 Task: Look for space in Orlová, Czech Republic from 3rd August, 2023 to 17th August, 2023 for 3 adults, 1 child in price range Rs.3000 to Rs.15000. Place can be entire place with 3 bedrooms having 4 beds and 2 bathrooms. Property type can be house, flat, guest house. Booking option can be shelf check-in. Required host language is English.
Action: Mouse moved to (514, 105)
Screenshot: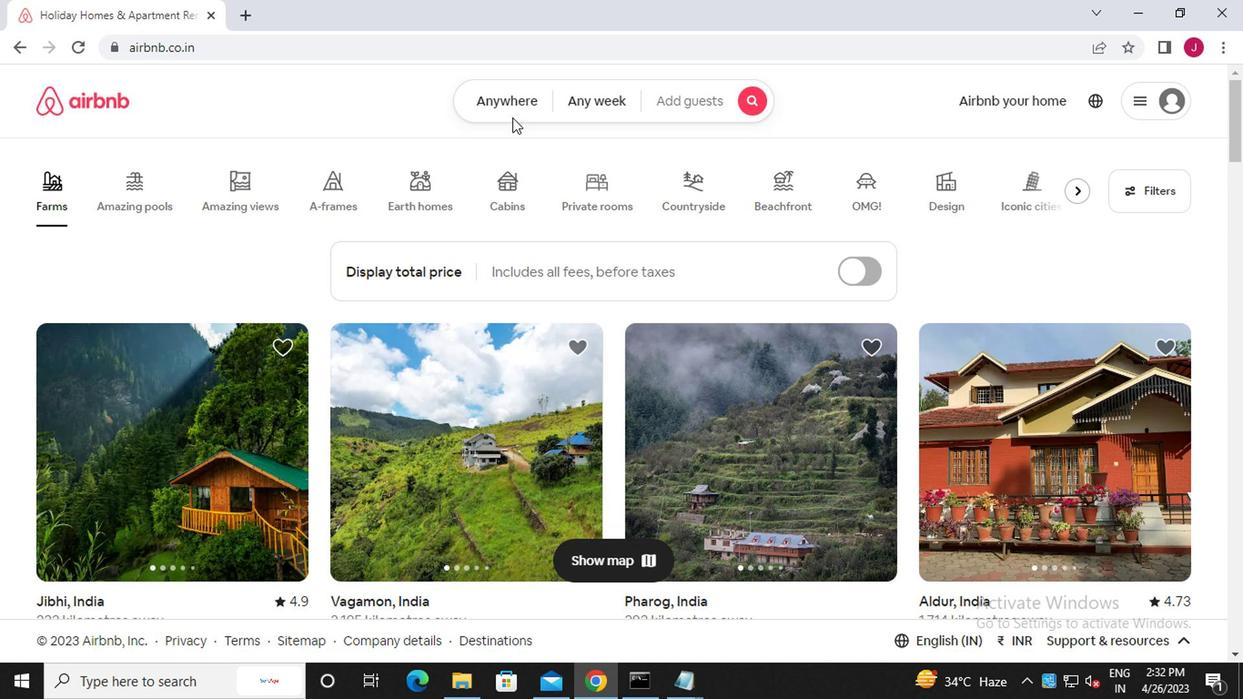 
Action: Mouse pressed left at (514, 105)
Screenshot: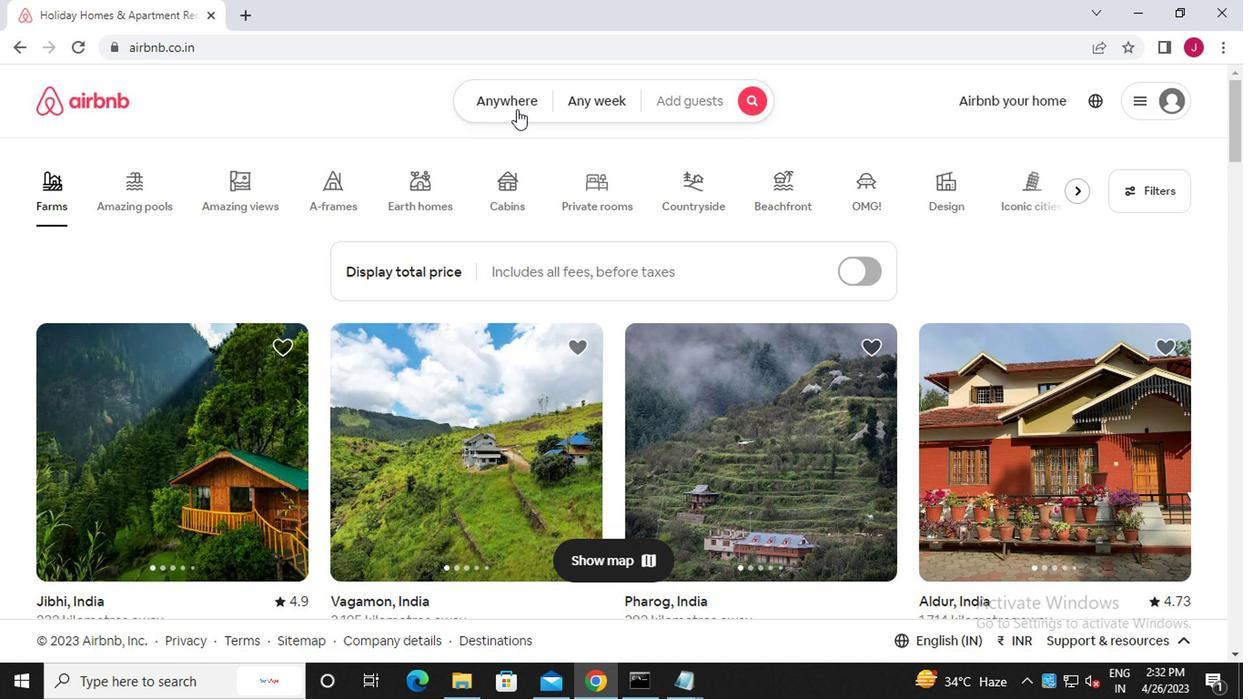 
Action: Mouse moved to (312, 174)
Screenshot: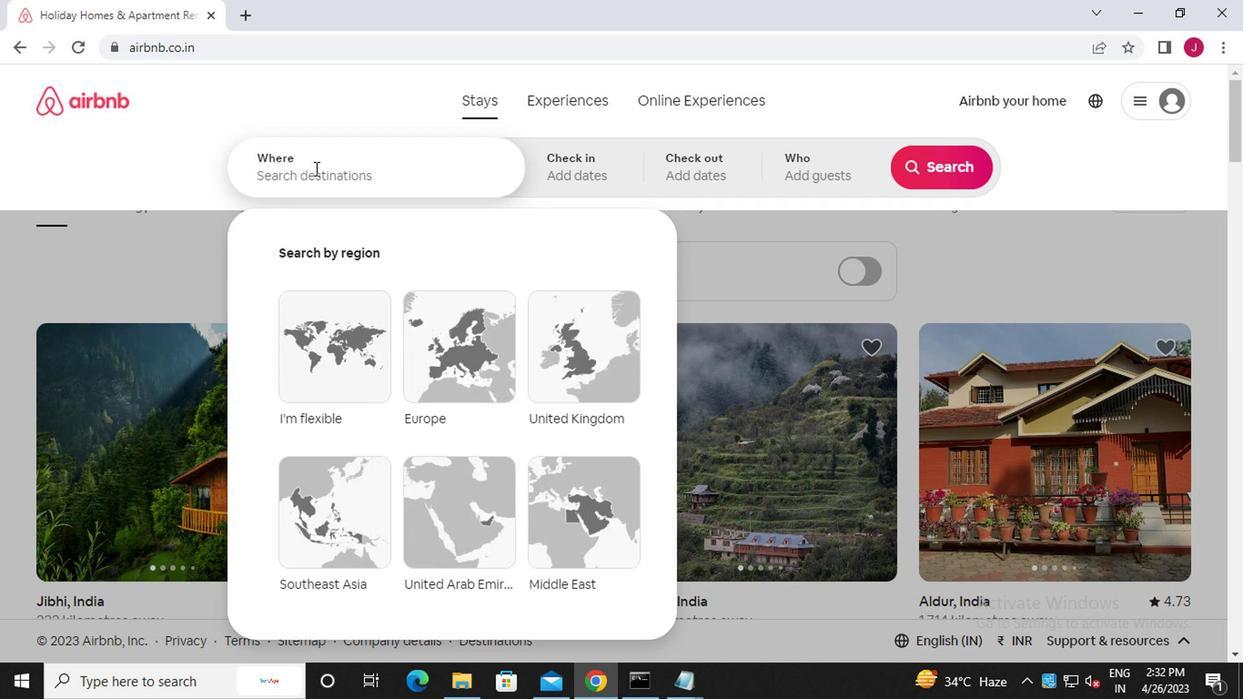 
Action: Mouse pressed left at (312, 174)
Screenshot: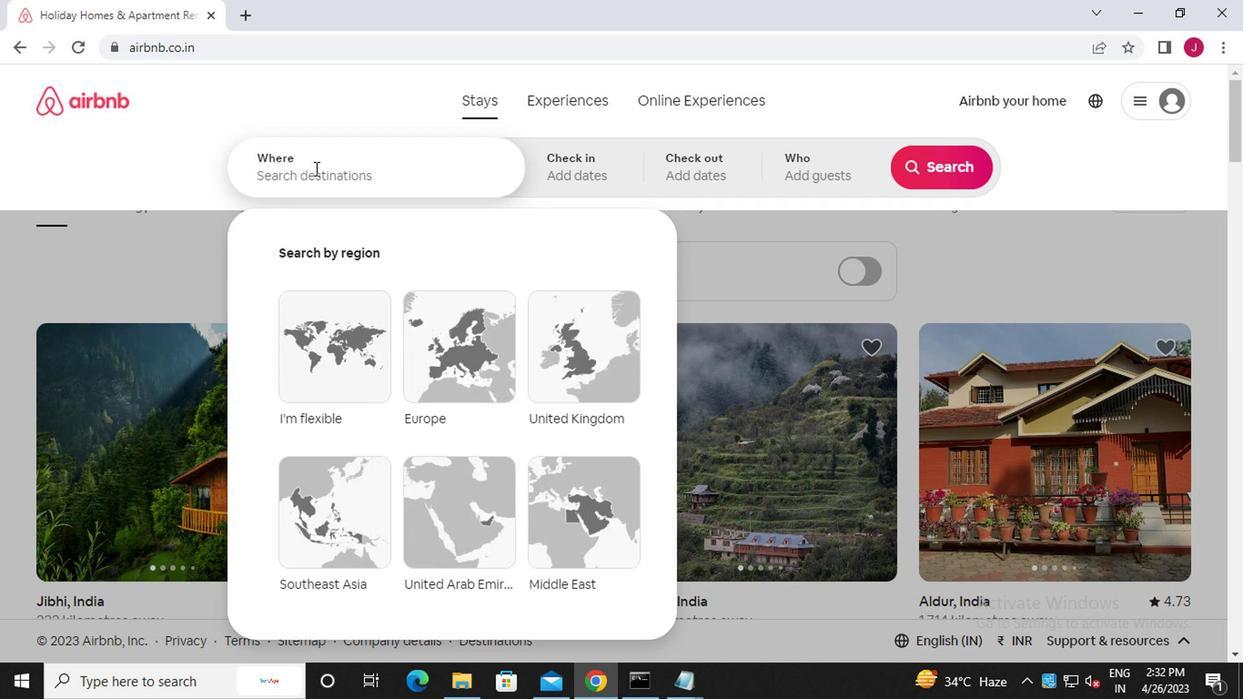 
Action: Key pressed o<Key.shift><Key.caps_lock>RVOLA,<Key.caps_lock>C<Key.caps_lock>ZECH<Key.space><Key.caps_lock>R<Key.caps_lock>EPUBLIV<Key.backspace>C
Screenshot: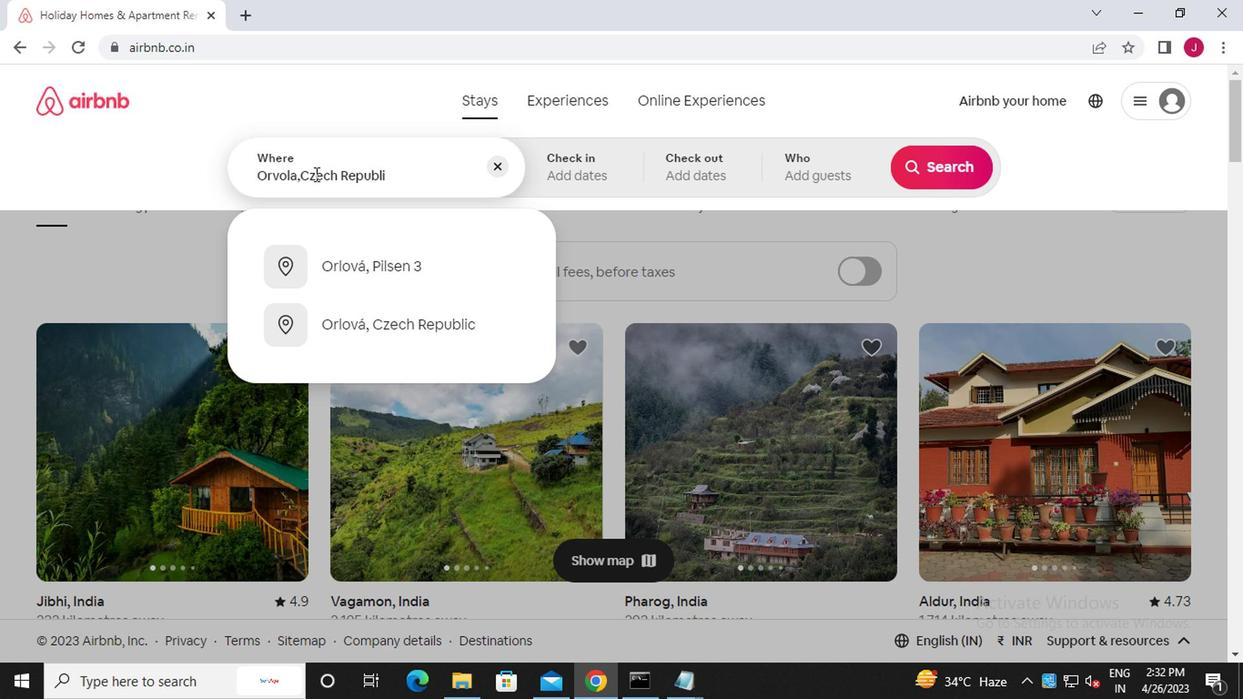 
Action: Mouse moved to (290, 179)
Screenshot: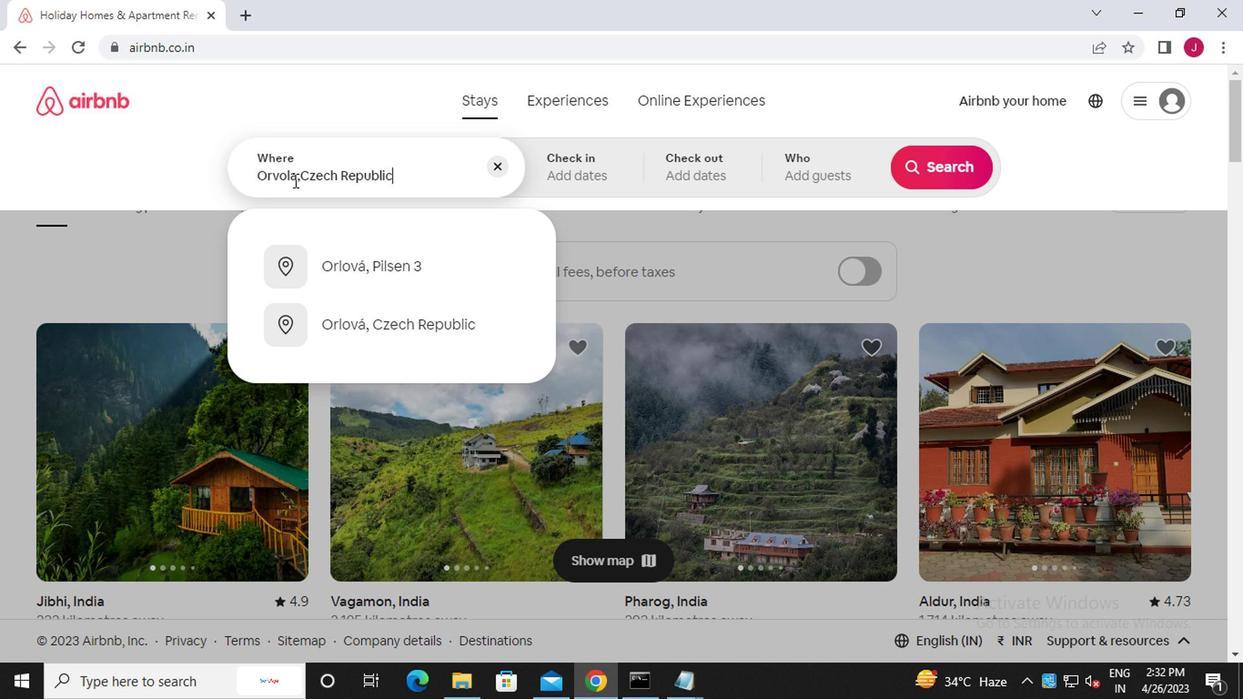 
Action: Mouse pressed left at (290, 179)
Screenshot: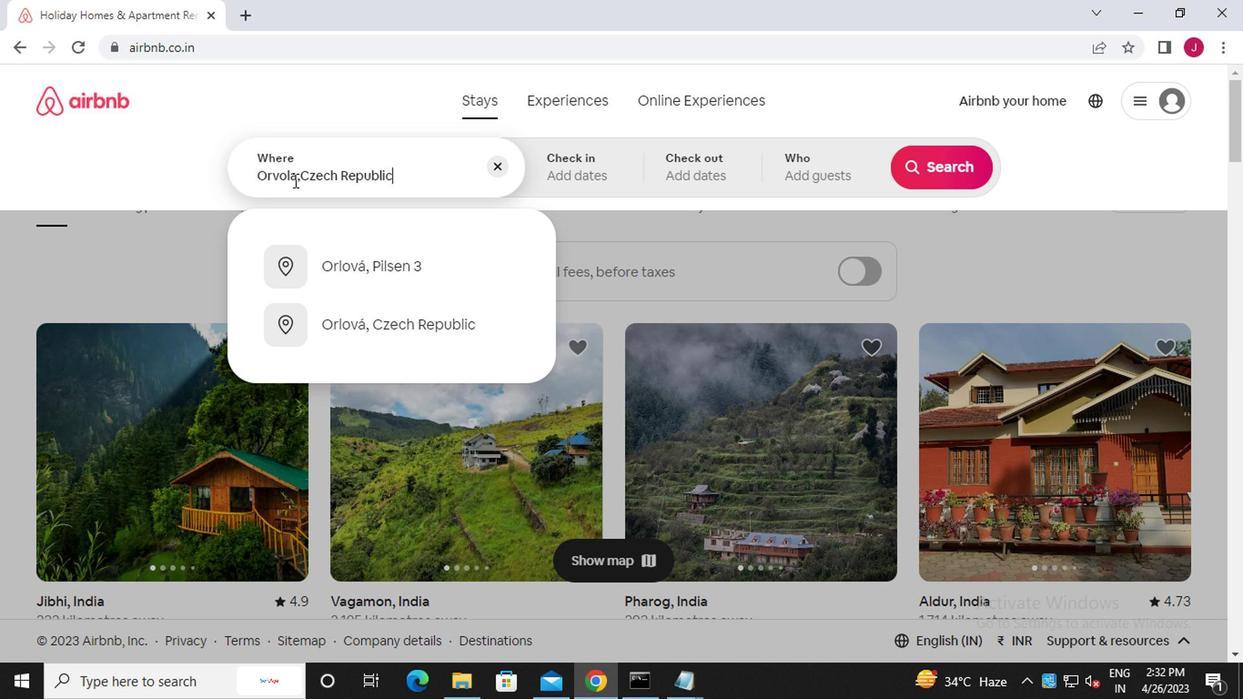 
Action: Mouse moved to (297, 185)
Screenshot: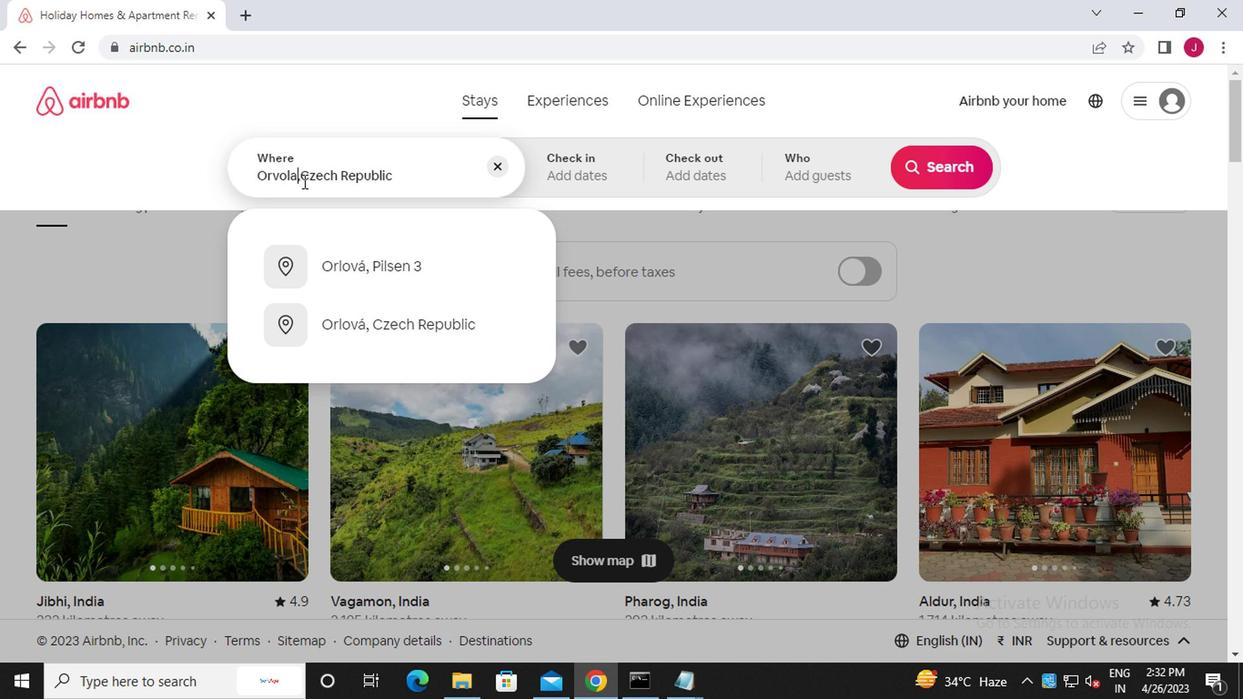 
Action: Key pressed <Key.backspace><Key.backspace><Key.backspace><Key.backspace>LOVA
Screenshot: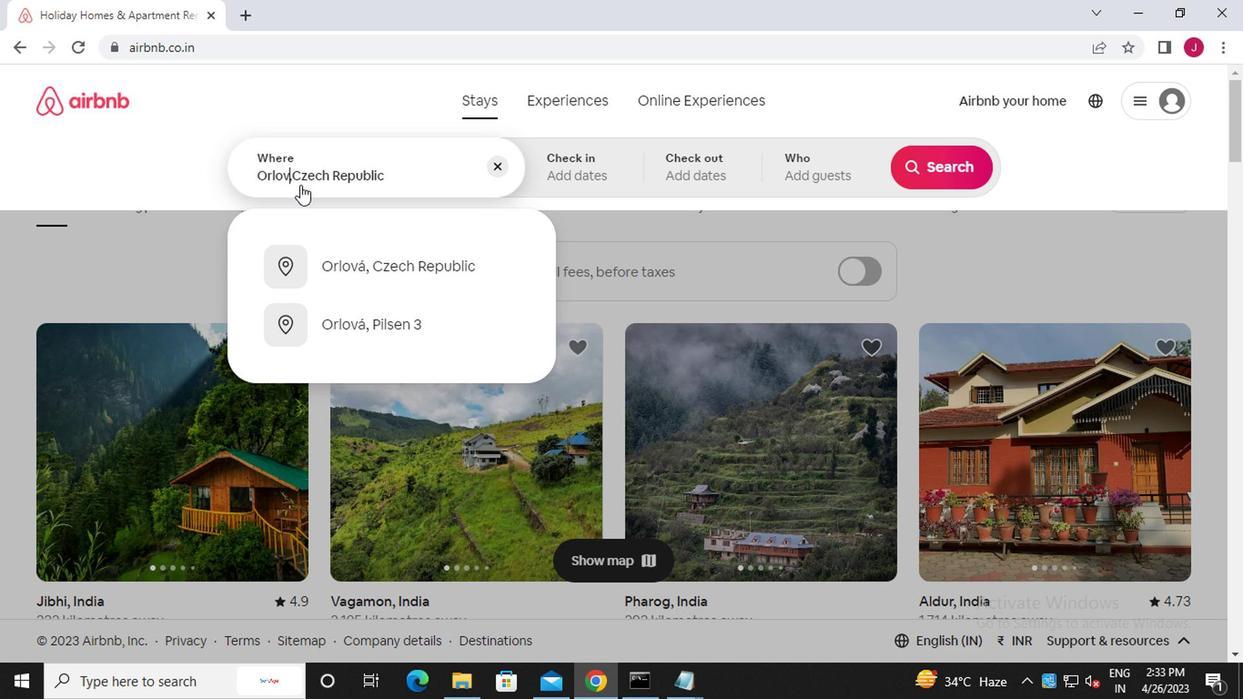 
Action: Mouse moved to (436, 270)
Screenshot: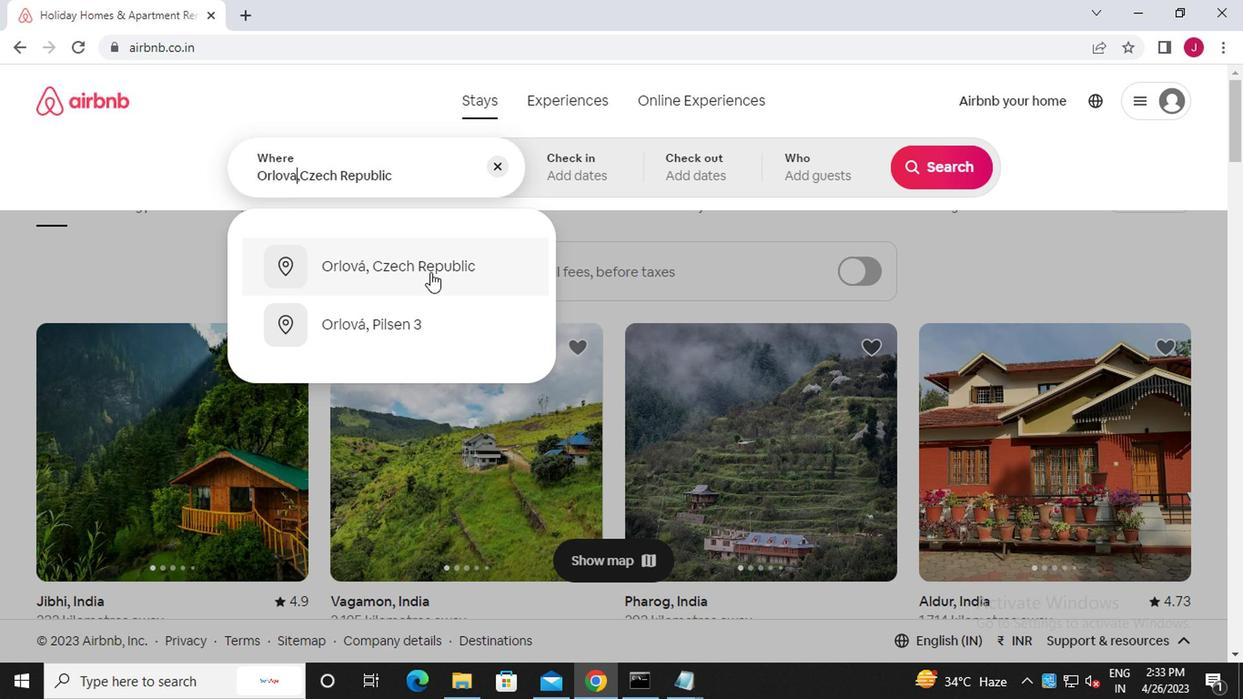 
Action: Mouse pressed left at (436, 270)
Screenshot: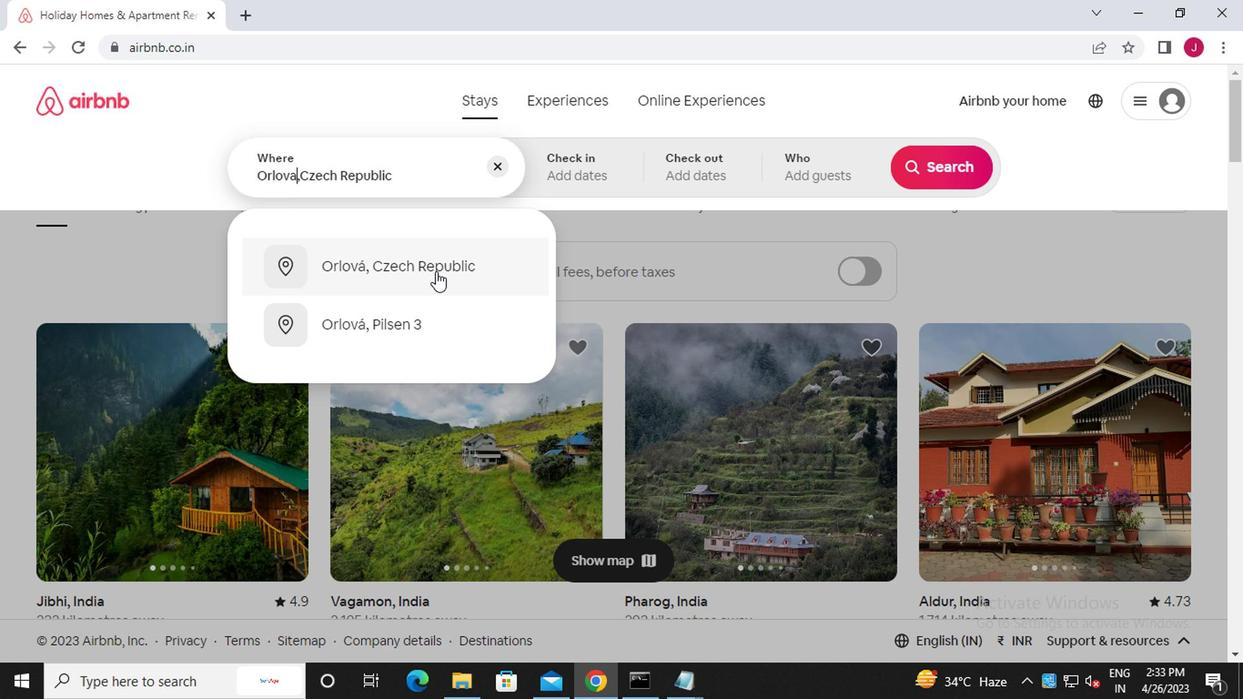 
Action: Mouse moved to (923, 316)
Screenshot: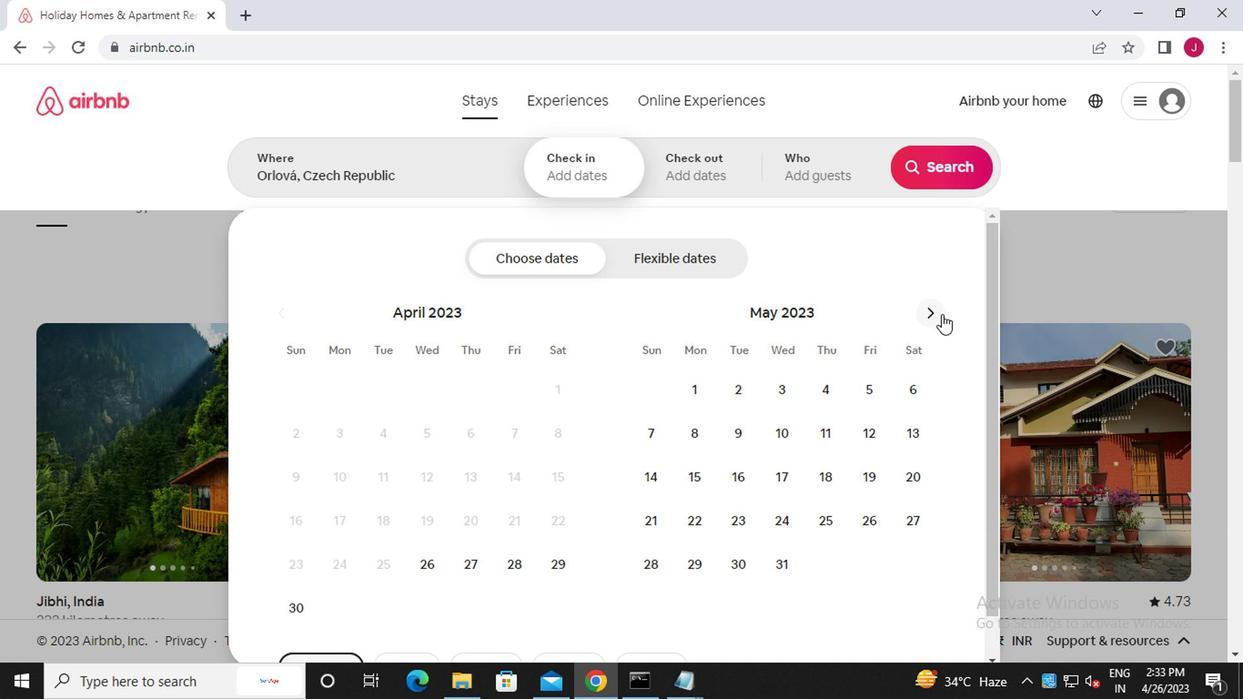 
Action: Mouse pressed left at (923, 316)
Screenshot: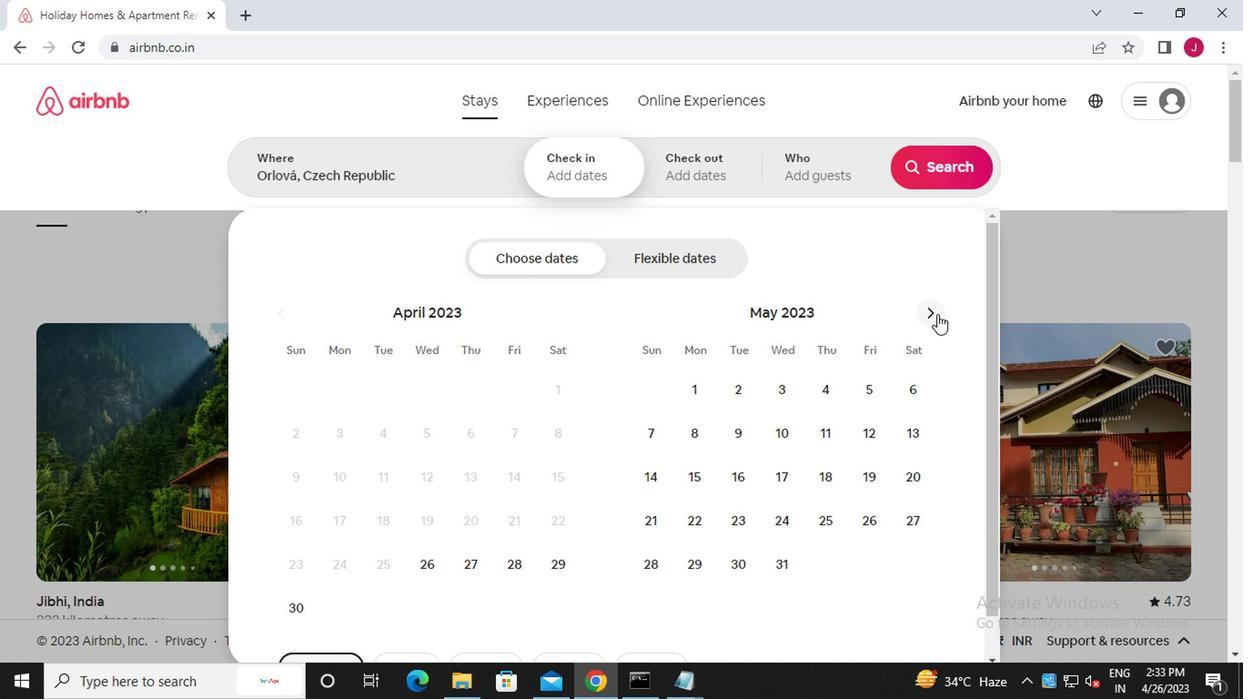 
Action: Mouse pressed left at (923, 316)
Screenshot: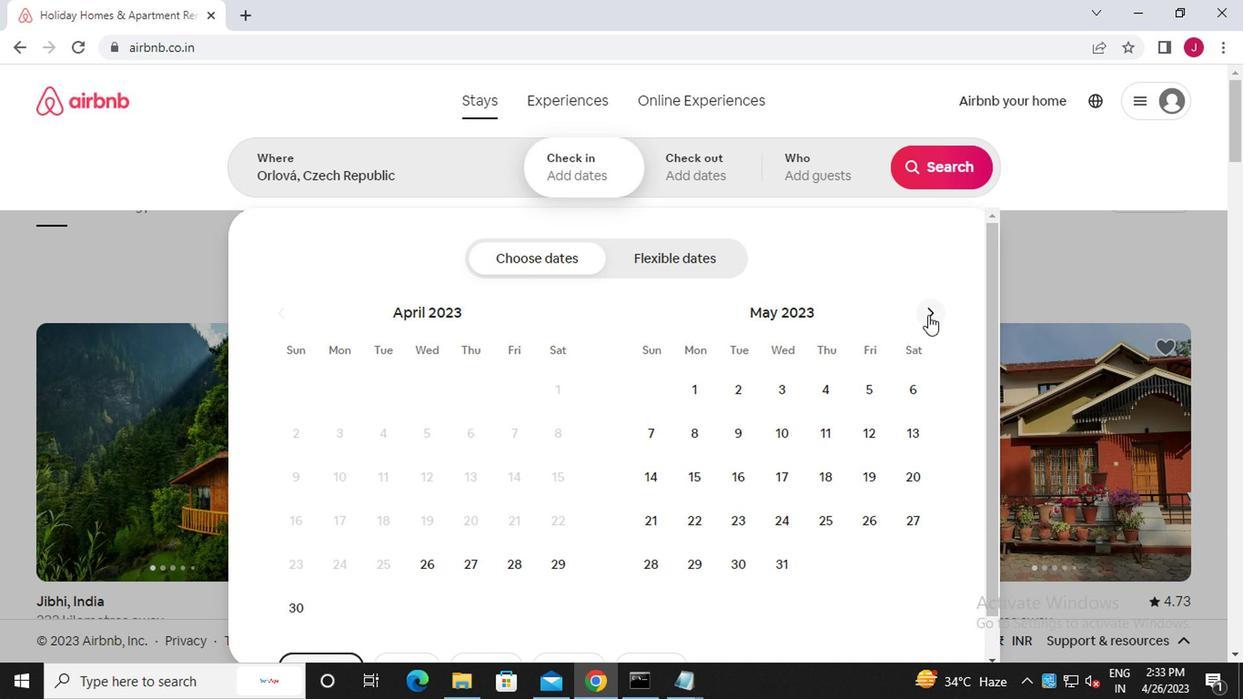 
Action: Mouse pressed left at (923, 316)
Screenshot: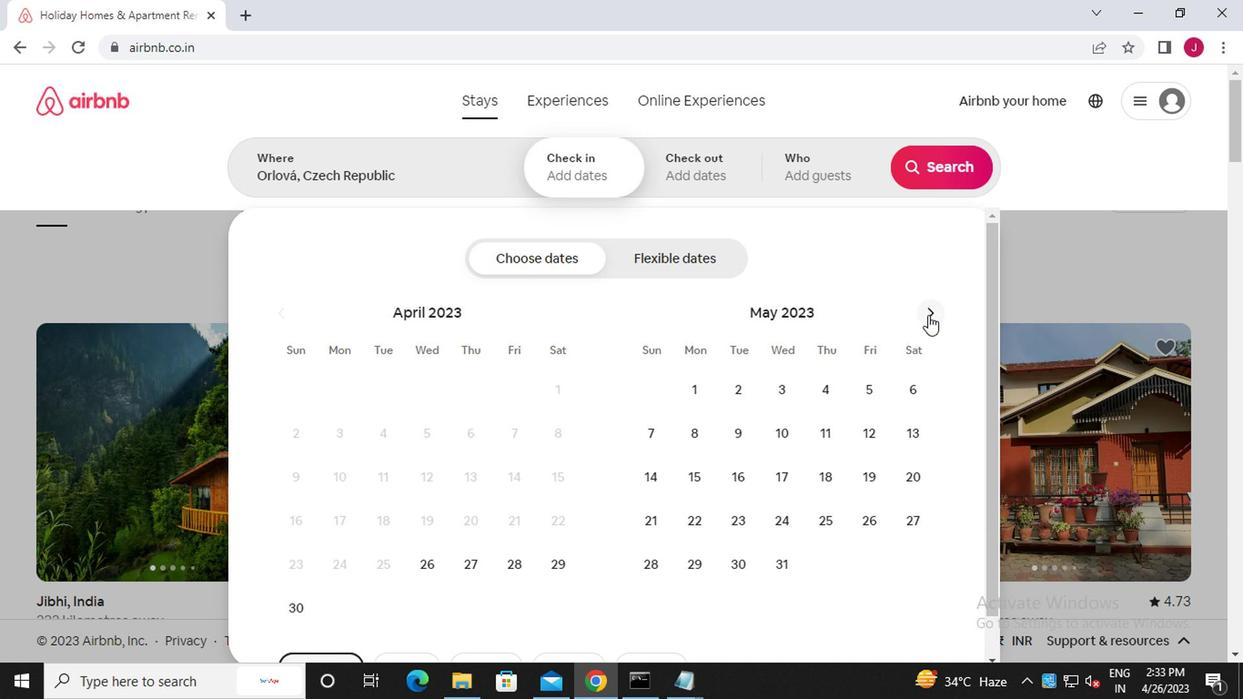 
Action: Mouse pressed left at (923, 316)
Screenshot: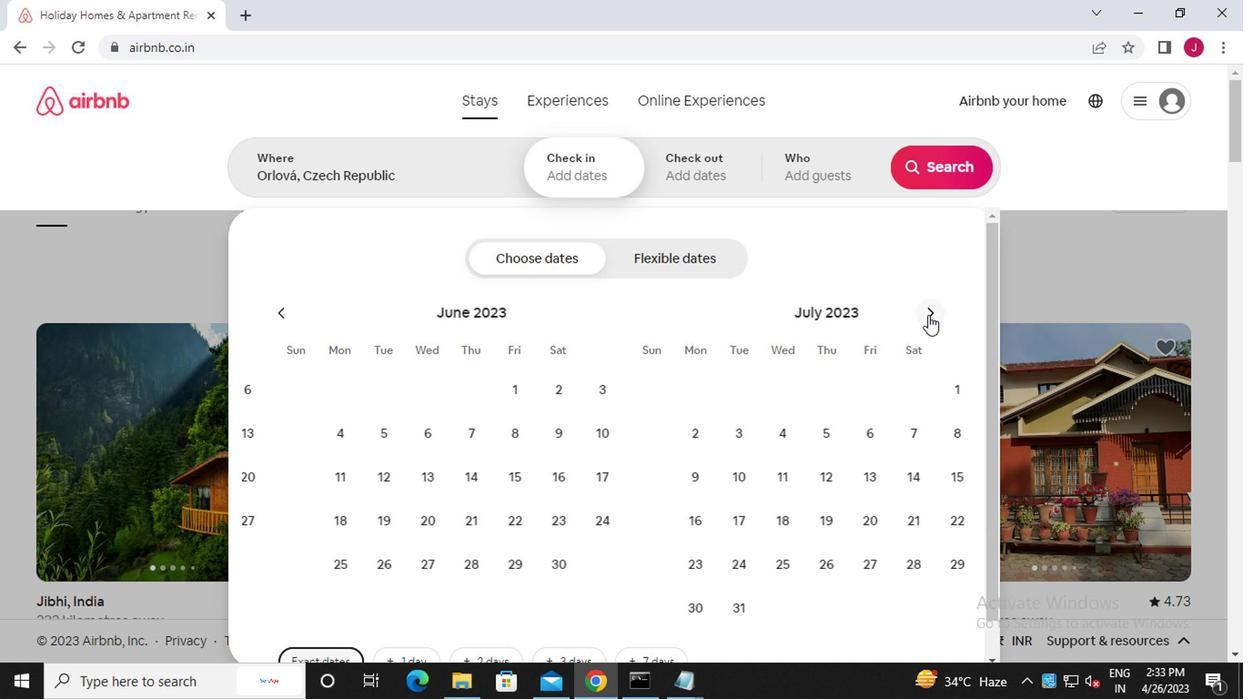 
Action: Mouse moved to (823, 386)
Screenshot: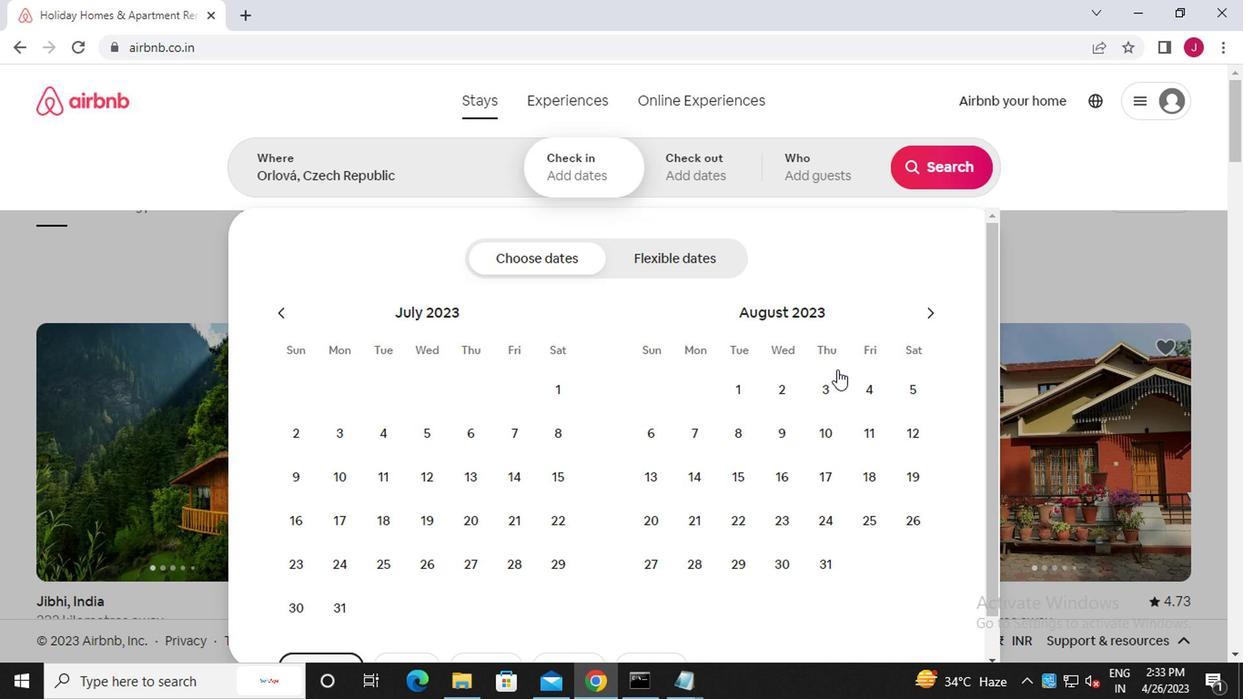 
Action: Mouse pressed left at (823, 386)
Screenshot: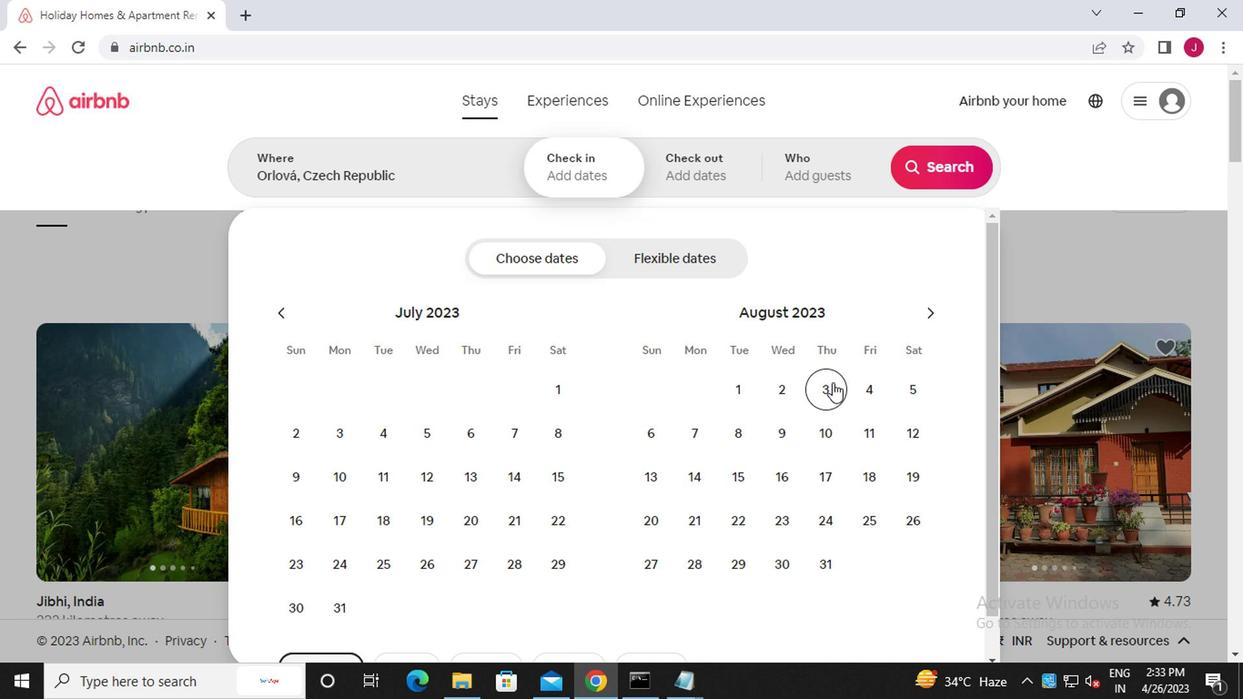 
Action: Mouse moved to (828, 476)
Screenshot: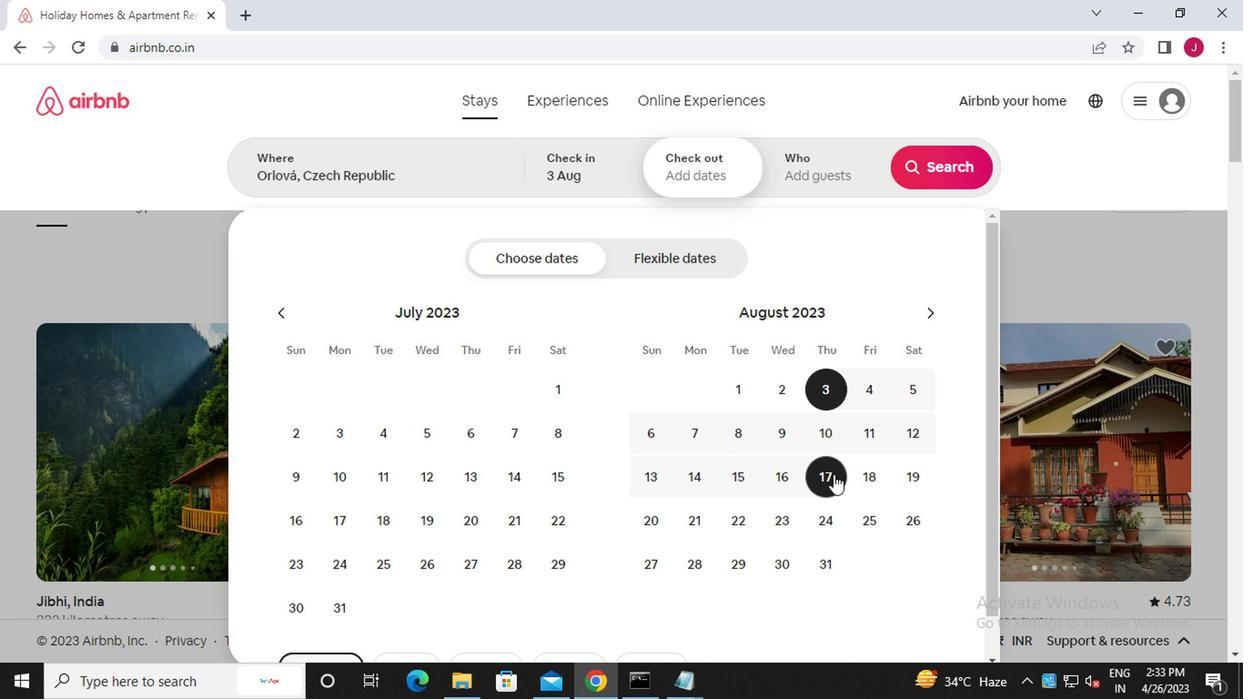 
Action: Mouse pressed left at (828, 476)
Screenshot: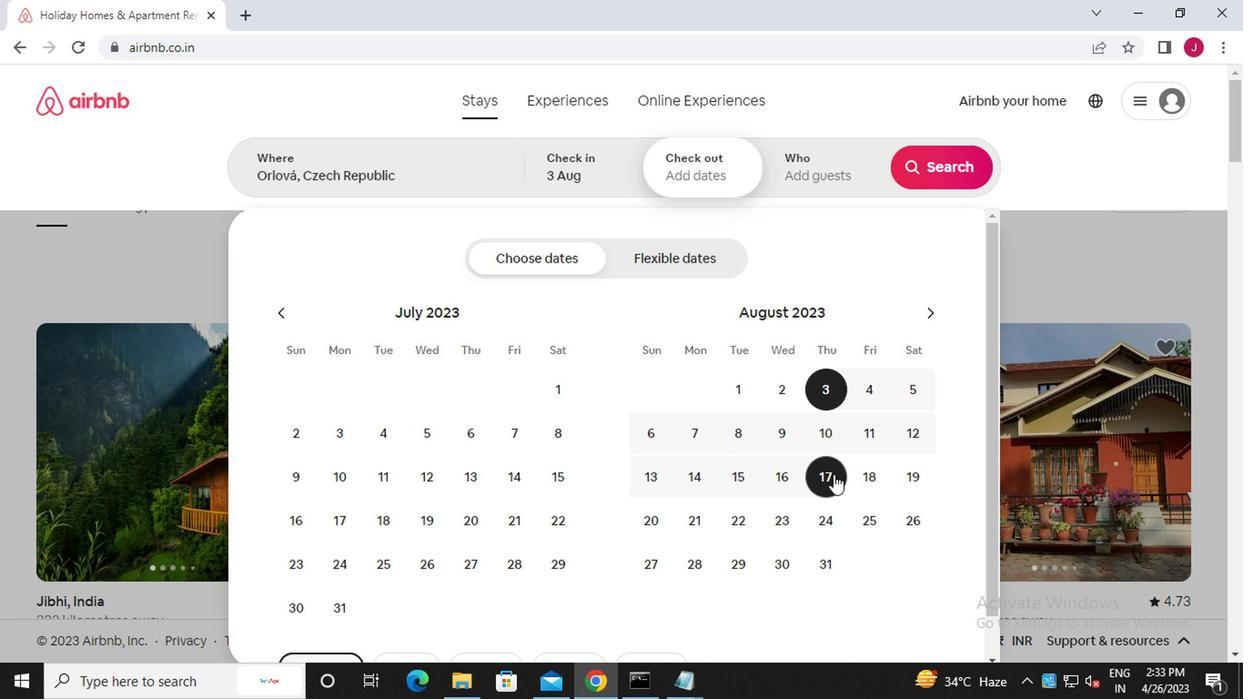 
Action: Mouse moved to (827, 176)
Screenshot: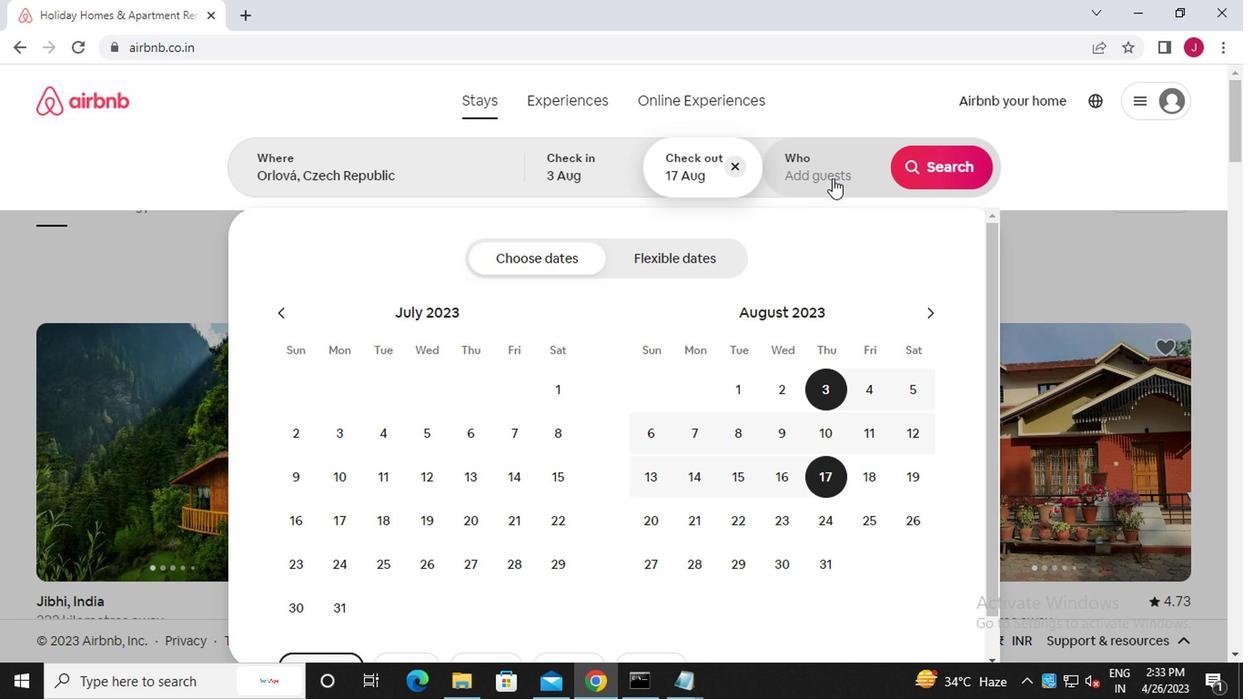 
Action: Mouse pressed left at (827, 176)
Screenshot: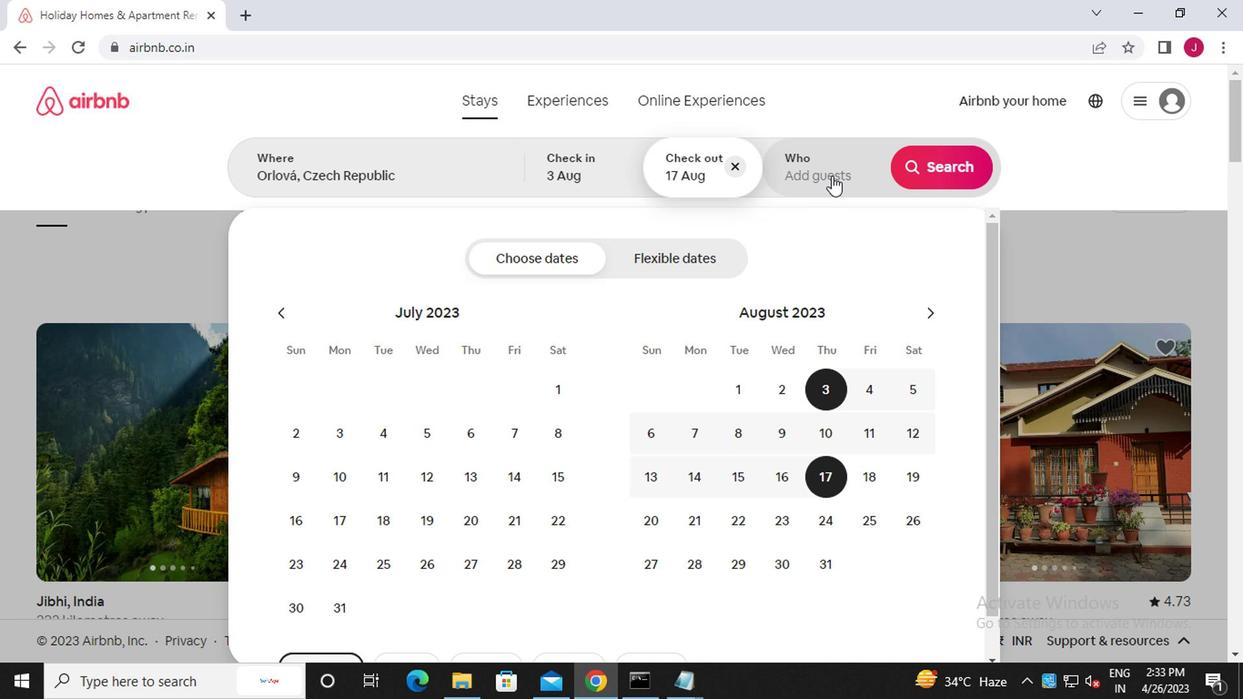 
Action: Mouse moved to (945, 264)
Screenshot: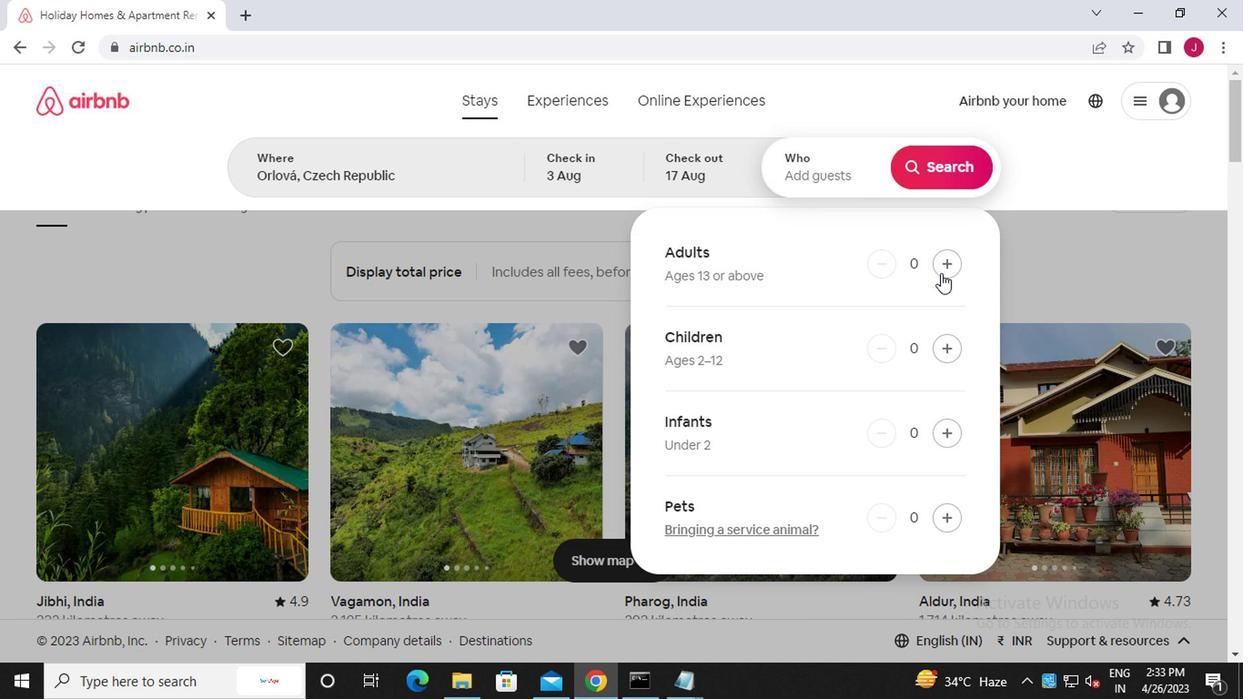 
Action: Mouse pressed left at (945, 264)
Screenshot: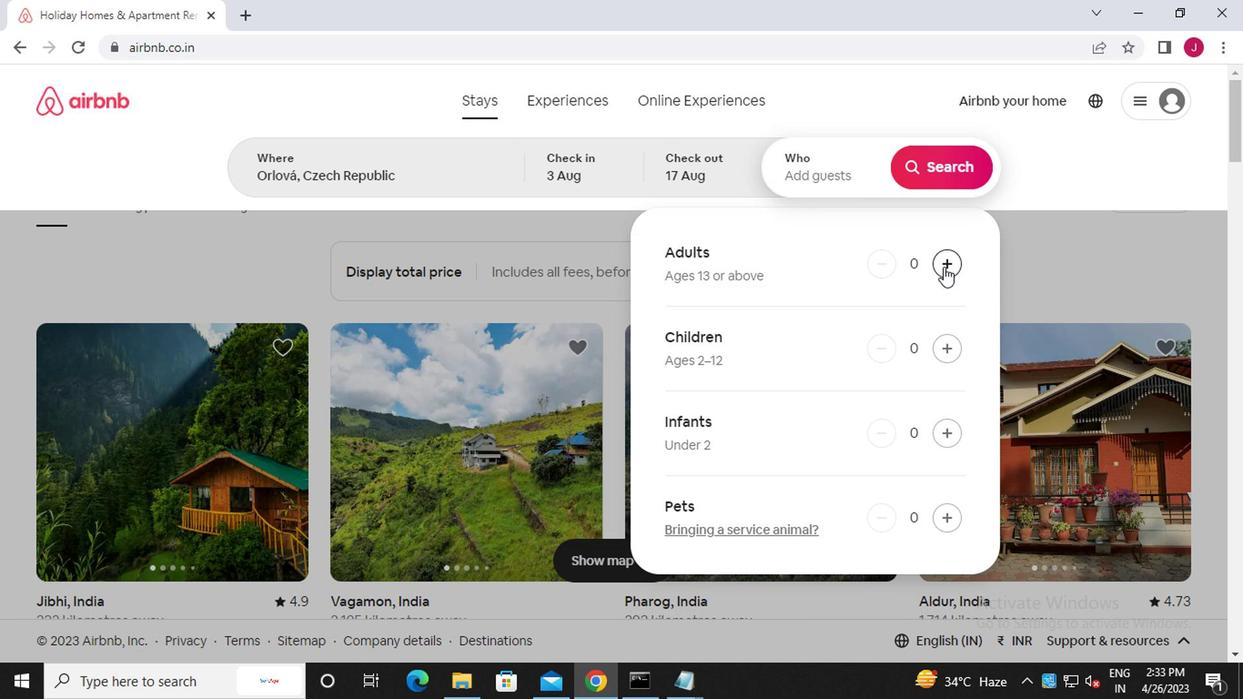 
Action: Mouse pressed left at (945, 264)
Screenshot: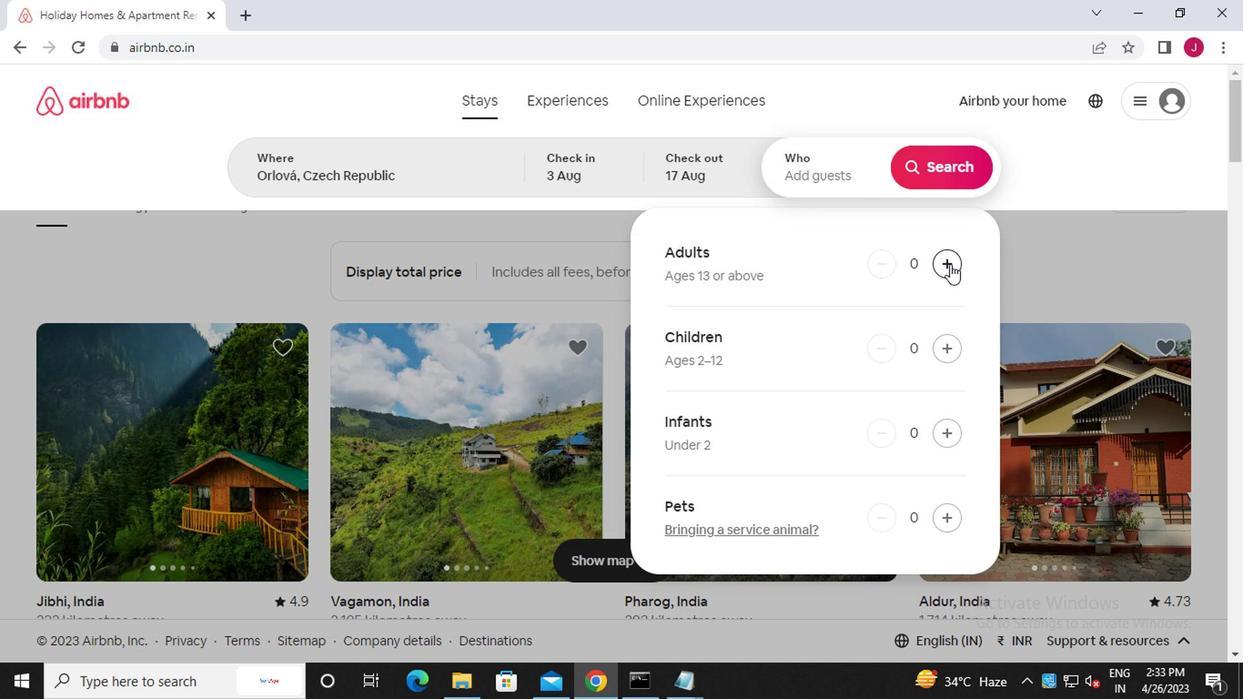 
Action: Mouse pressed left at (945, 264)
Screenshot: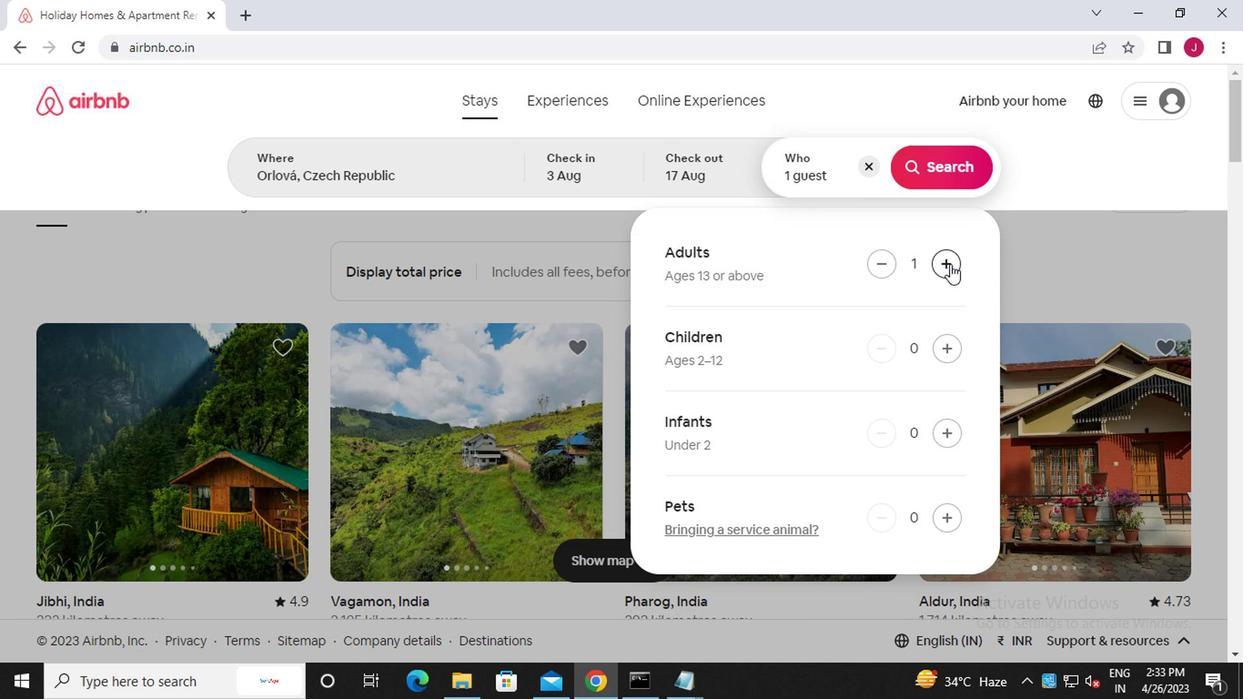
Action: Mouse moved to (939, 351)
Screenshot: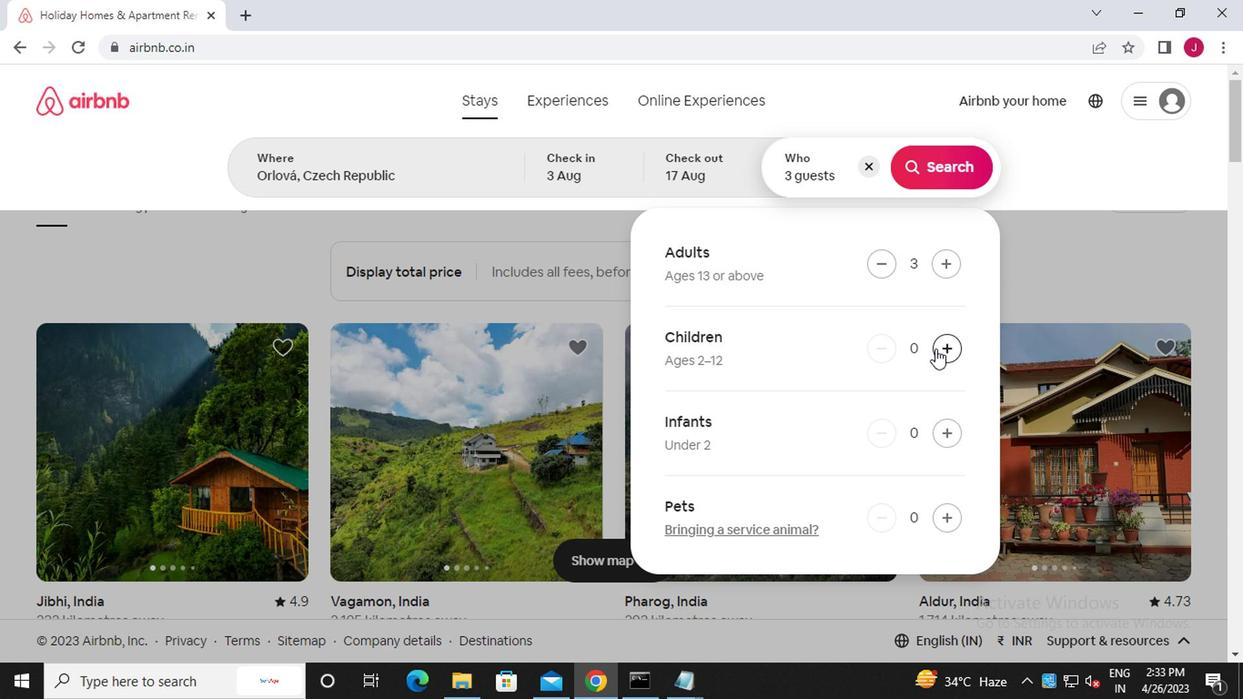 
Action: Mouse pressed left at (939, 351)
Screenshot: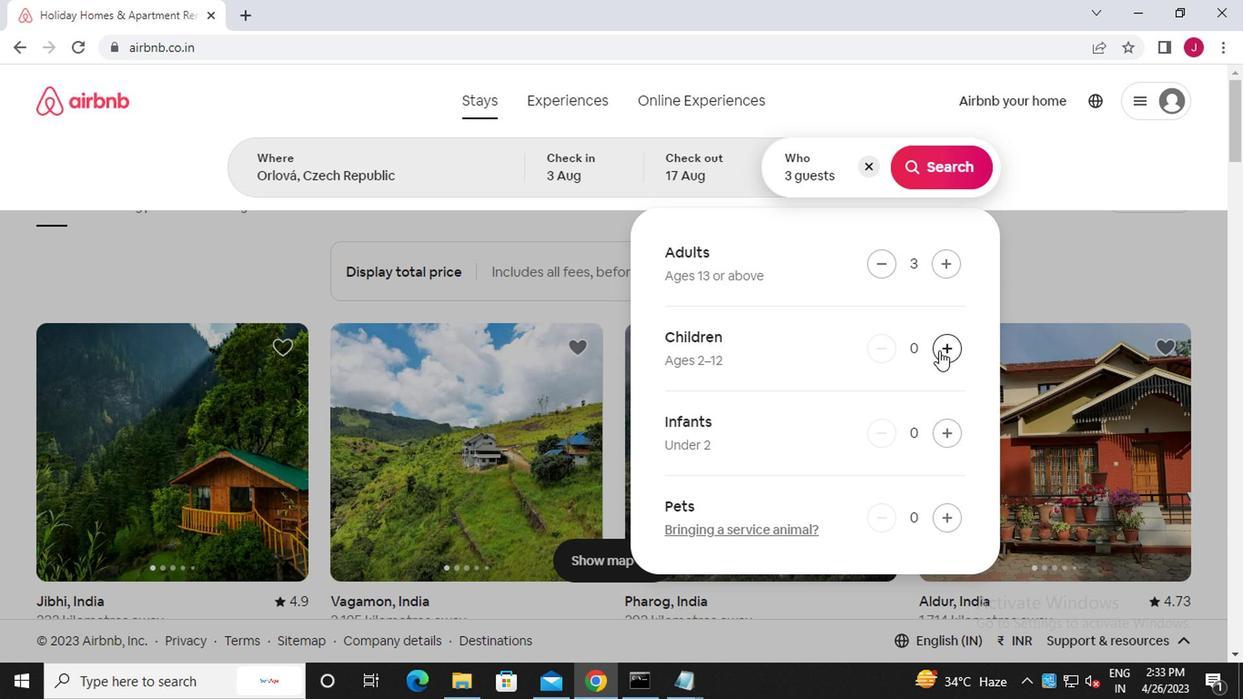 
Action: Mouse moved to (932, 168)
Screenshot: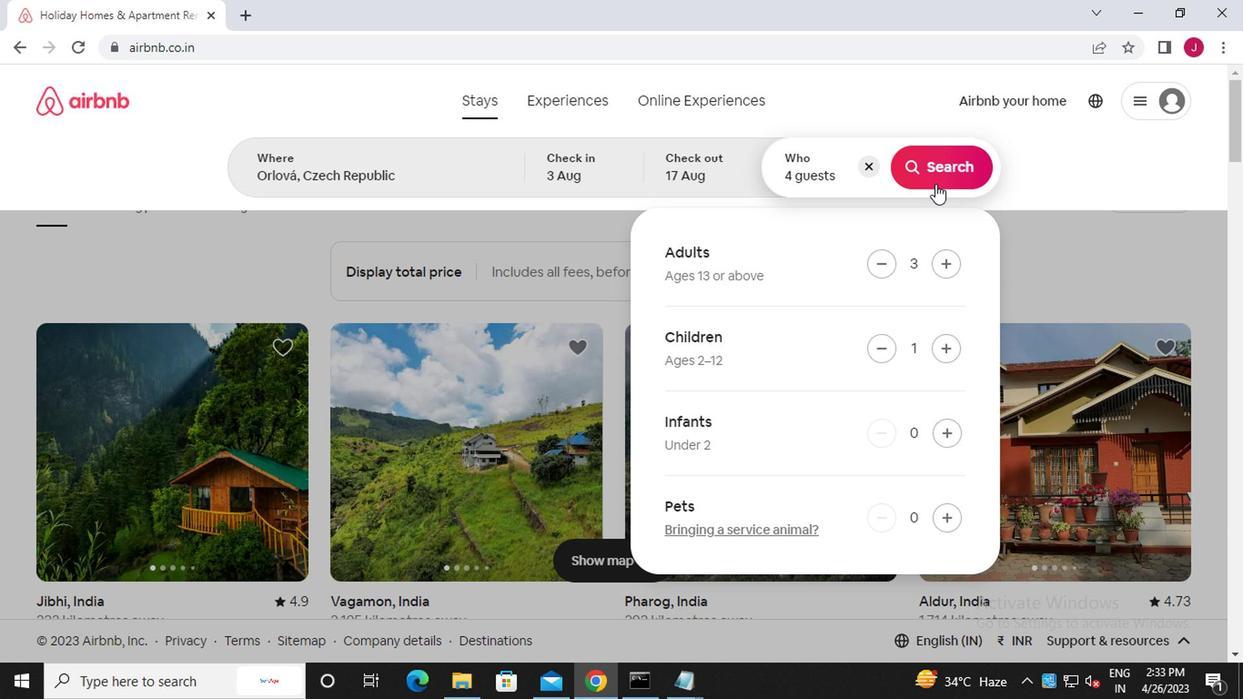 
Action: Mouse pressed left at (932, 168)
Screenshot: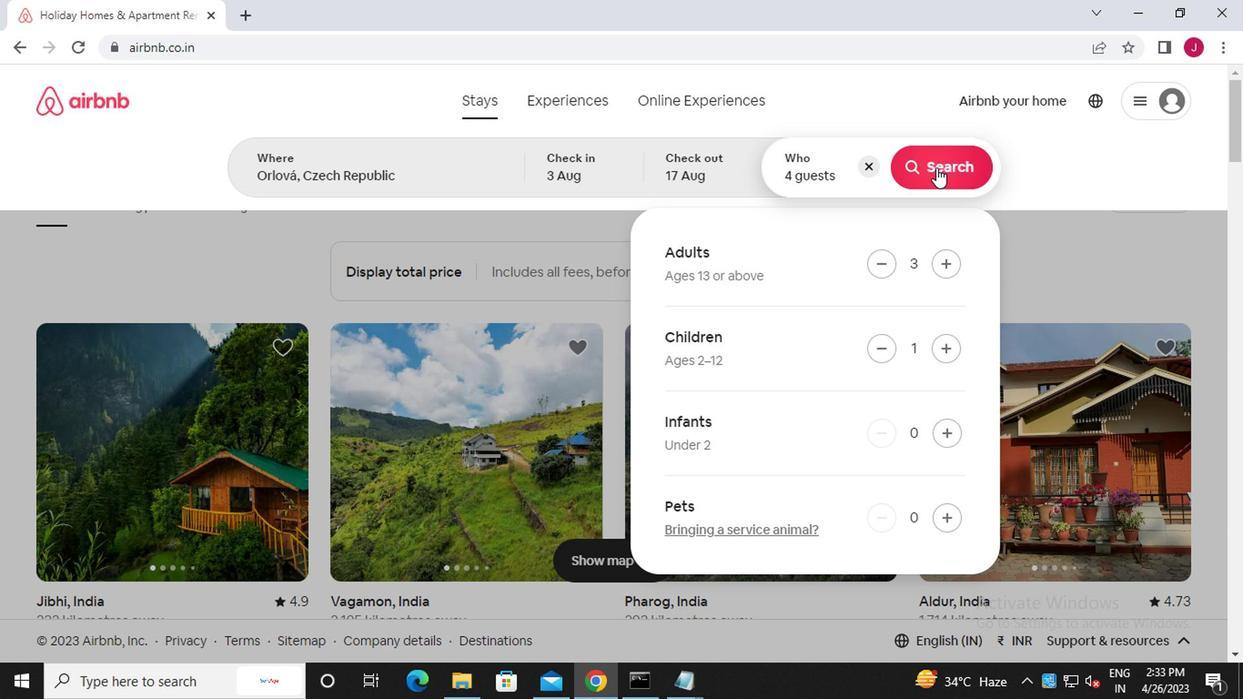 
Action: Mouse moved to (1164, 180)
Screenshot: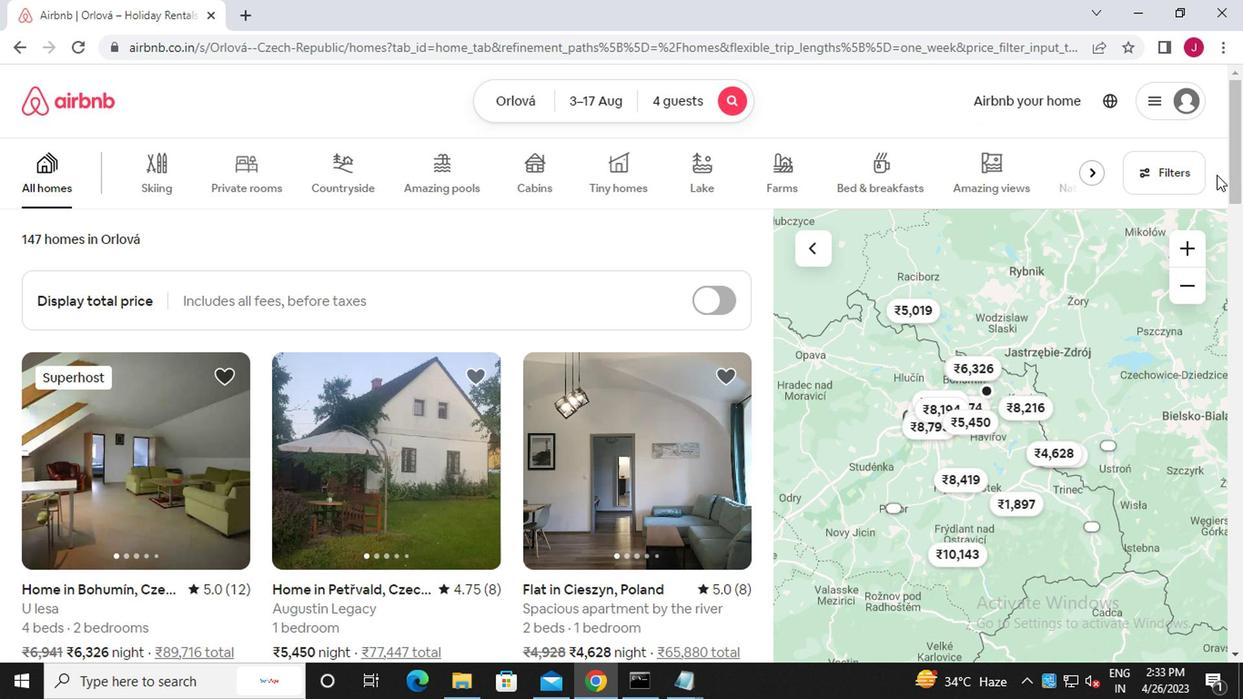 
Action: Mouse pressed left at (1164, 180)
Screenshot: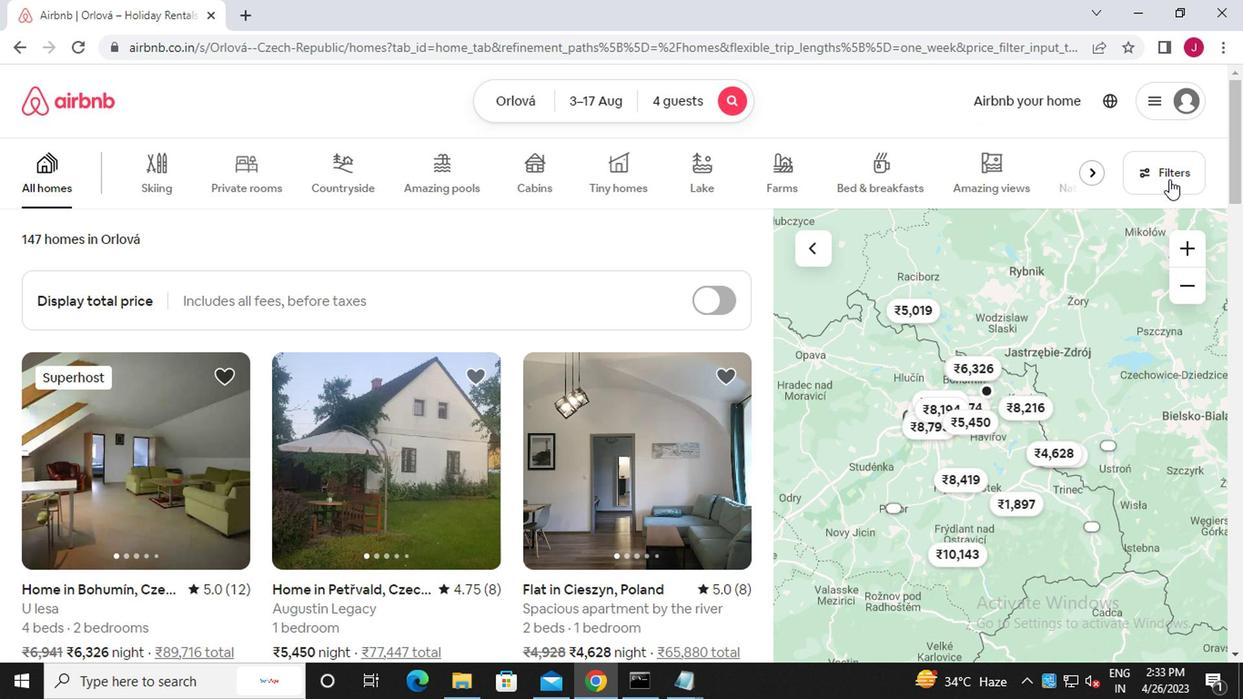 
Action: Mouse moved to (409, 411)
Screenshot: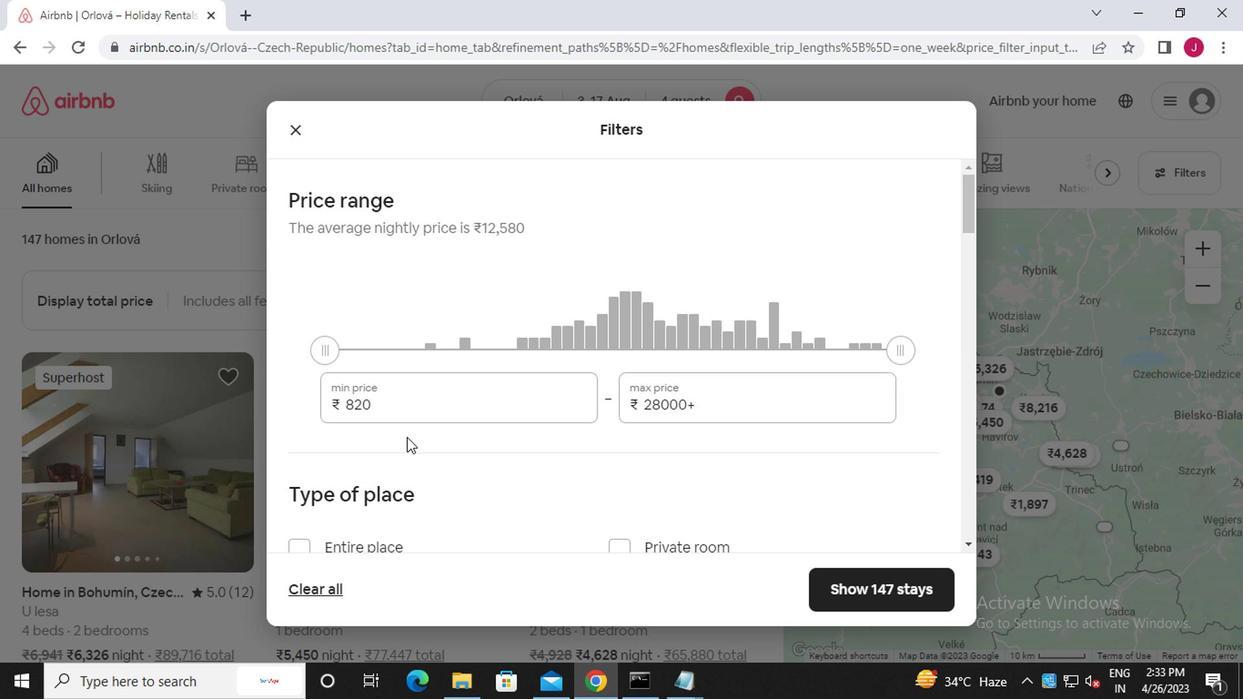 
Action: Mouse pressed left at (409, 411)
Screenshot: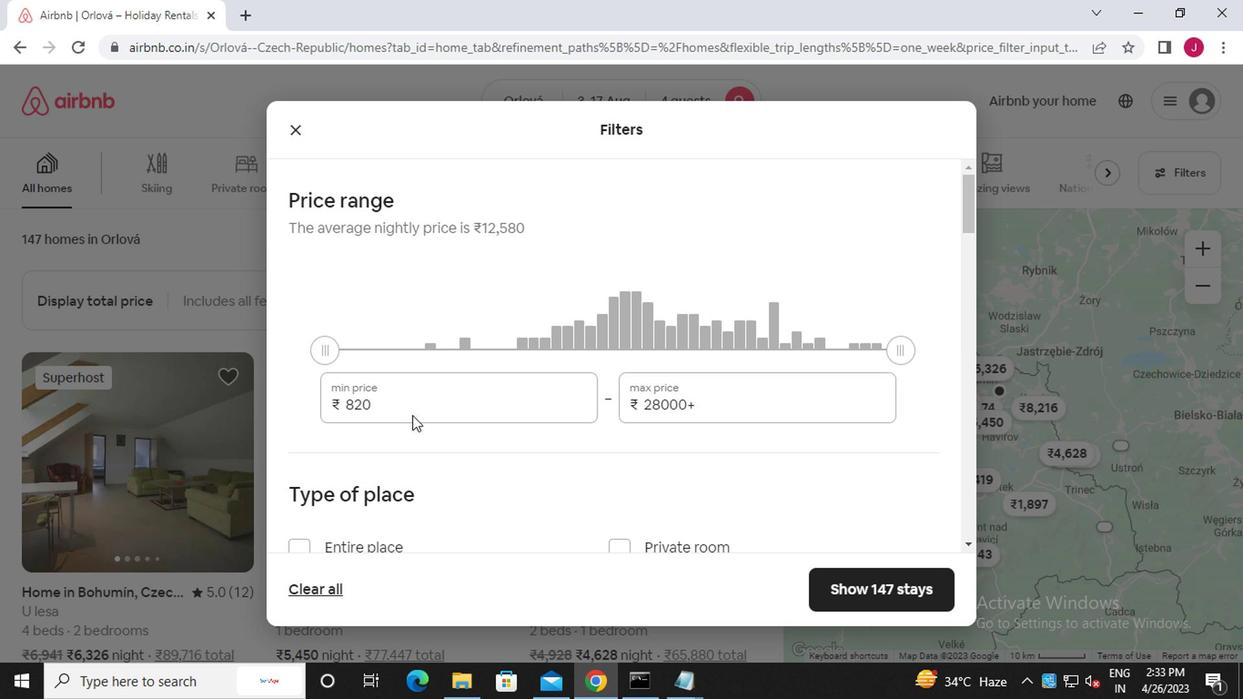 
Action: Key pressed <Key.backspace><Key.backspace><Key.backspace><<99>><<96>><<96>><<96>>
Screenshot: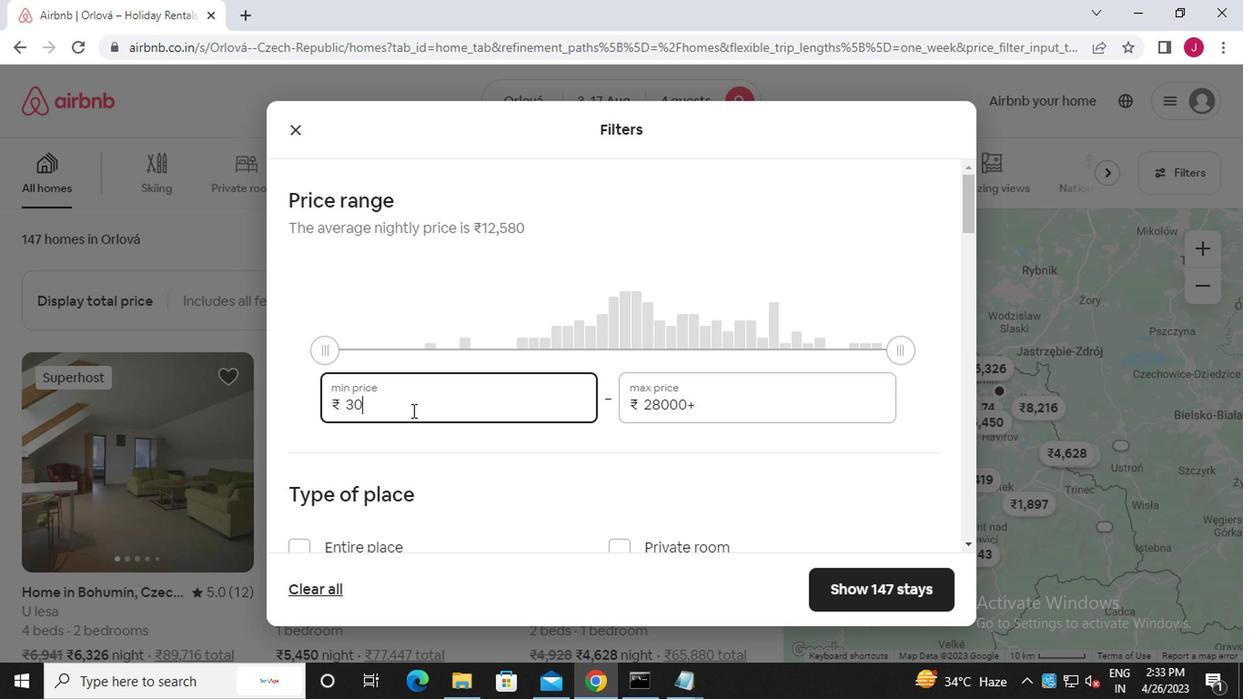 
Action: Mouse moved to (715, 402)
Screenshot: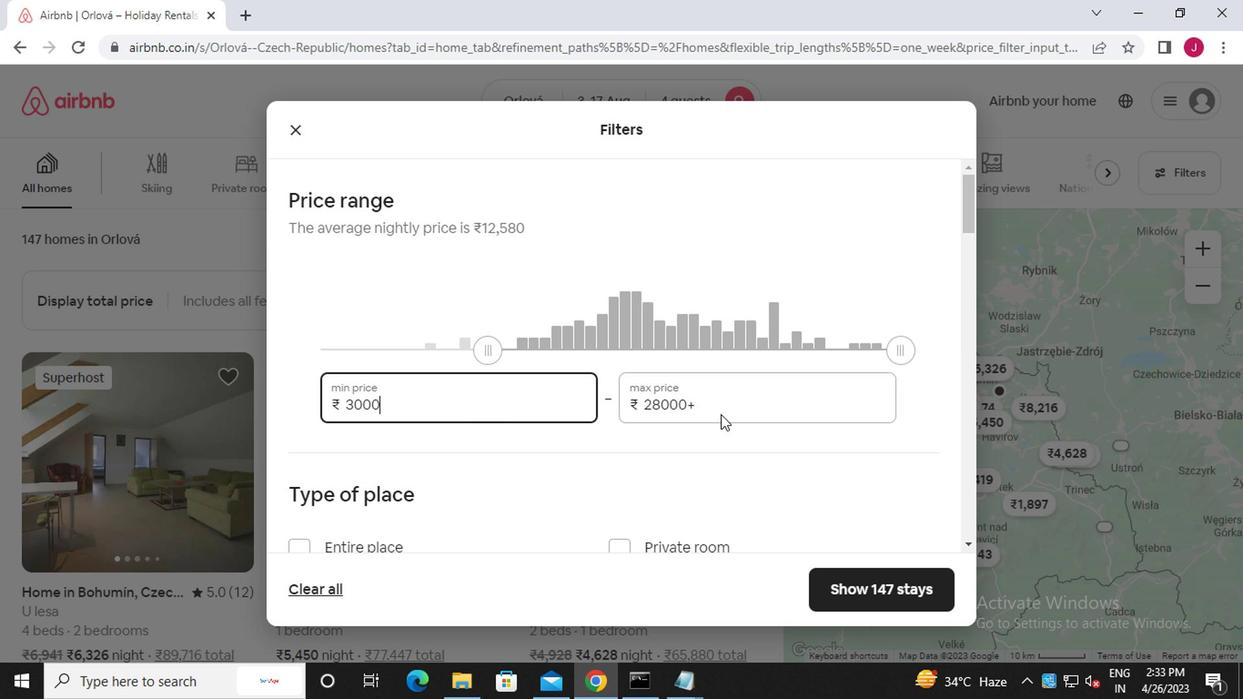
Action: Mouse pressed left at (715, 402)
Screenshot: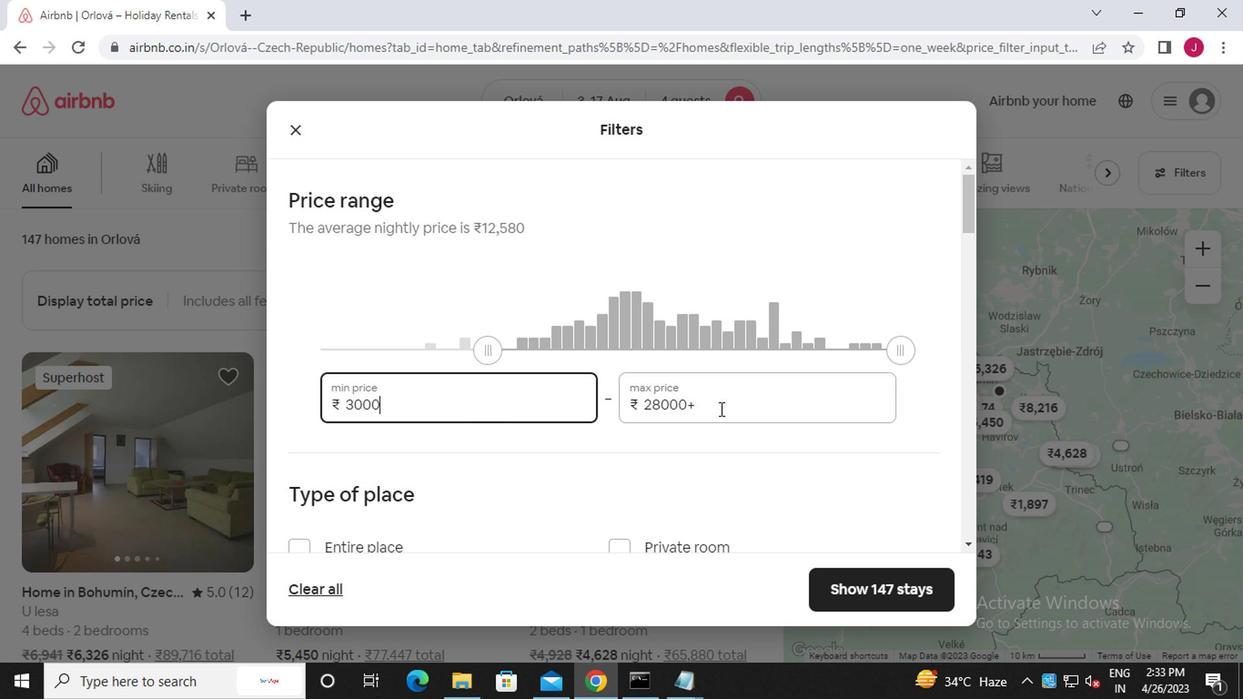 
Action: Mouse moved to (712, 402)
Screenshot: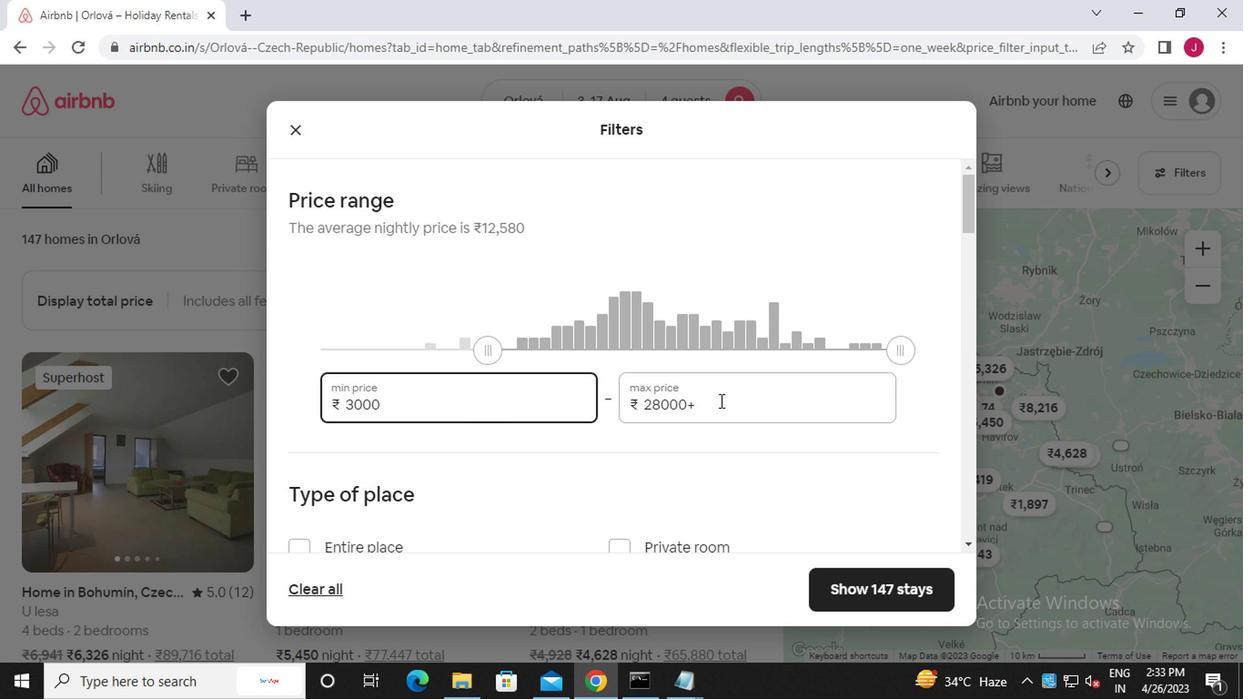 
Action: Key pressed <Key.backspace><Key.backspace><Key.backspace><Key.backspace><Key.backspace><Key.backspace><Key.backspace><Key.backspace><Key.backspace><Key.backspace><Key.backspace><Key.backspace><<97>><<101>><<96>><<96>><<96>>
Screenshot: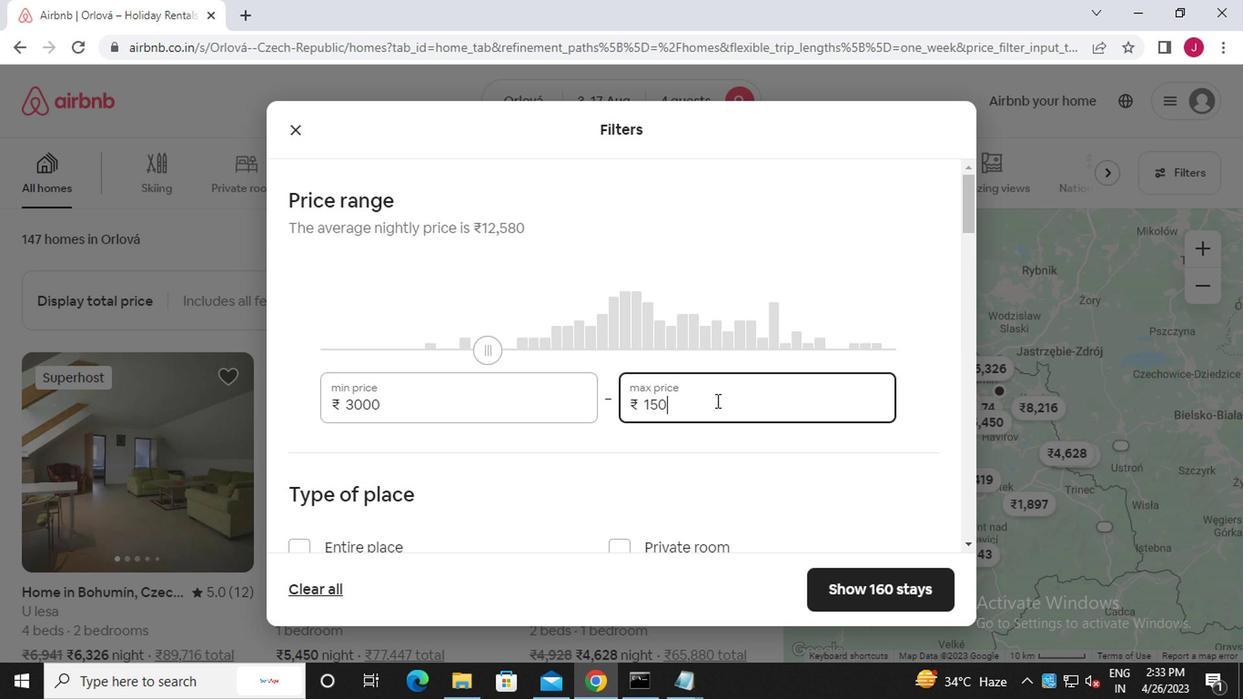 
Action: Mouse moved to (425, 371)
Screenshot: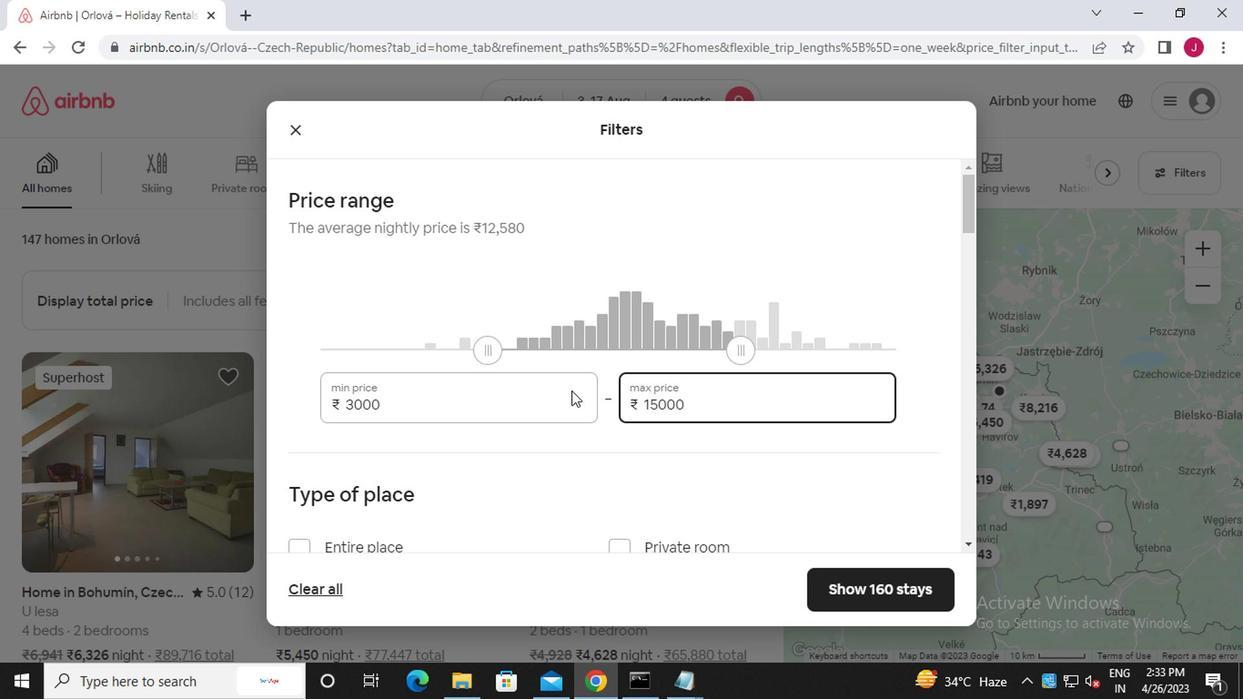 
Action: Mouse scrolled (425, 371) with delta (0, 0)
Screenshot: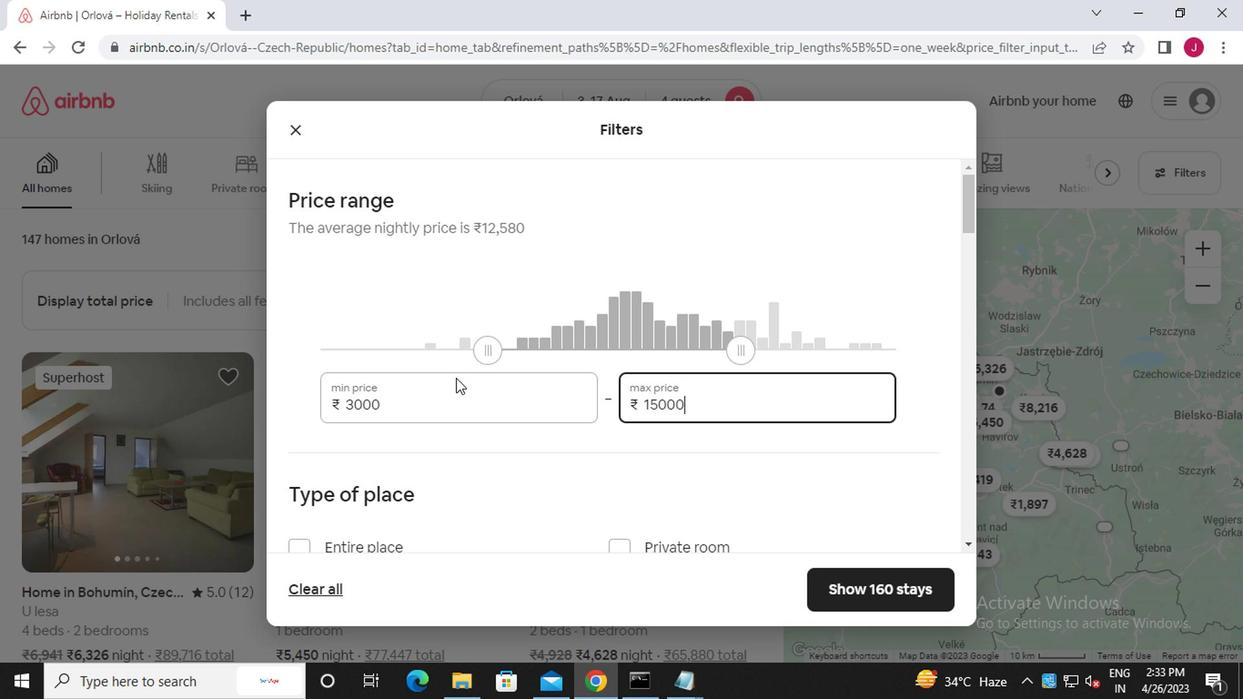 
Action: Mouse scrolled (425, 371) with delta (0, 0)
Screenshot: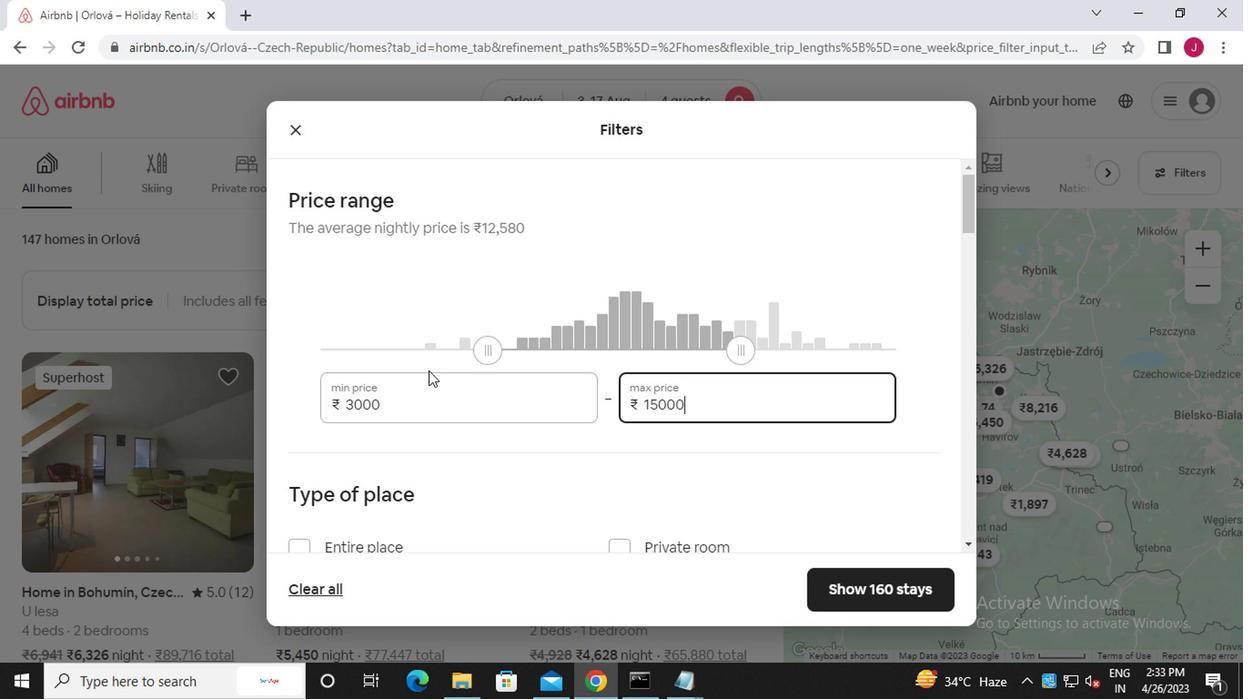 
Action: Mouse scrolled (425, 371) with delta (0, 0)
Screenshot: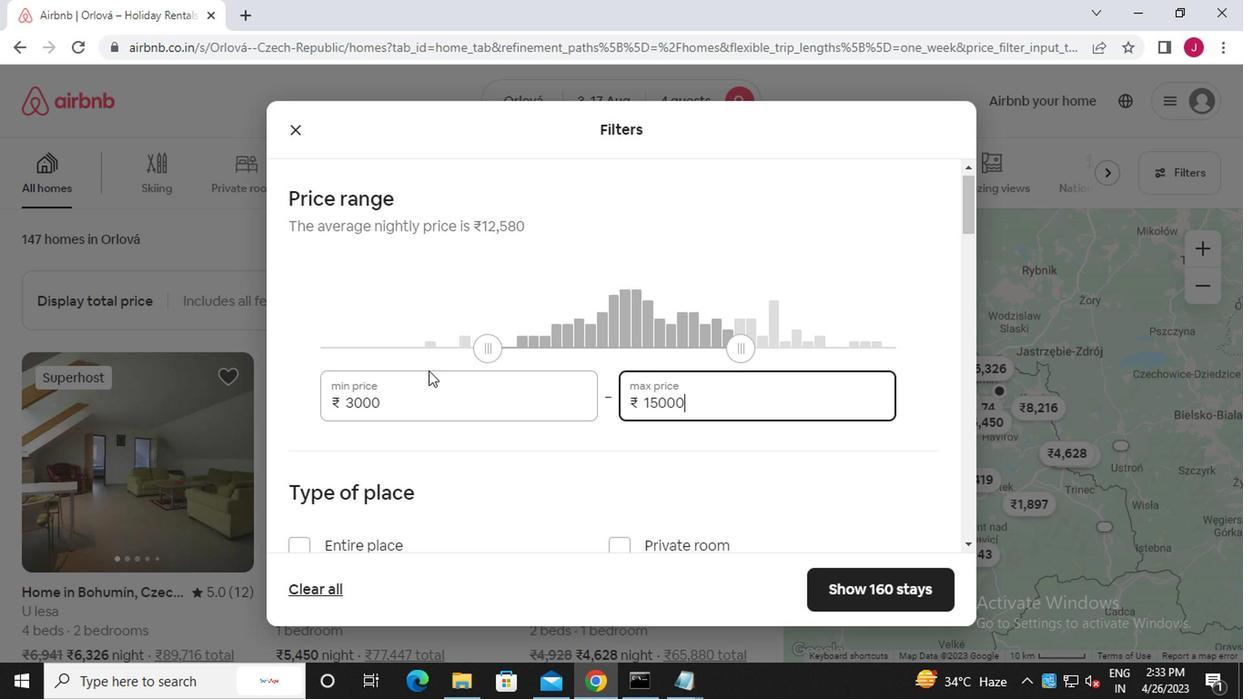 
Action: Mouse moved to (296, 272)
Screenshot: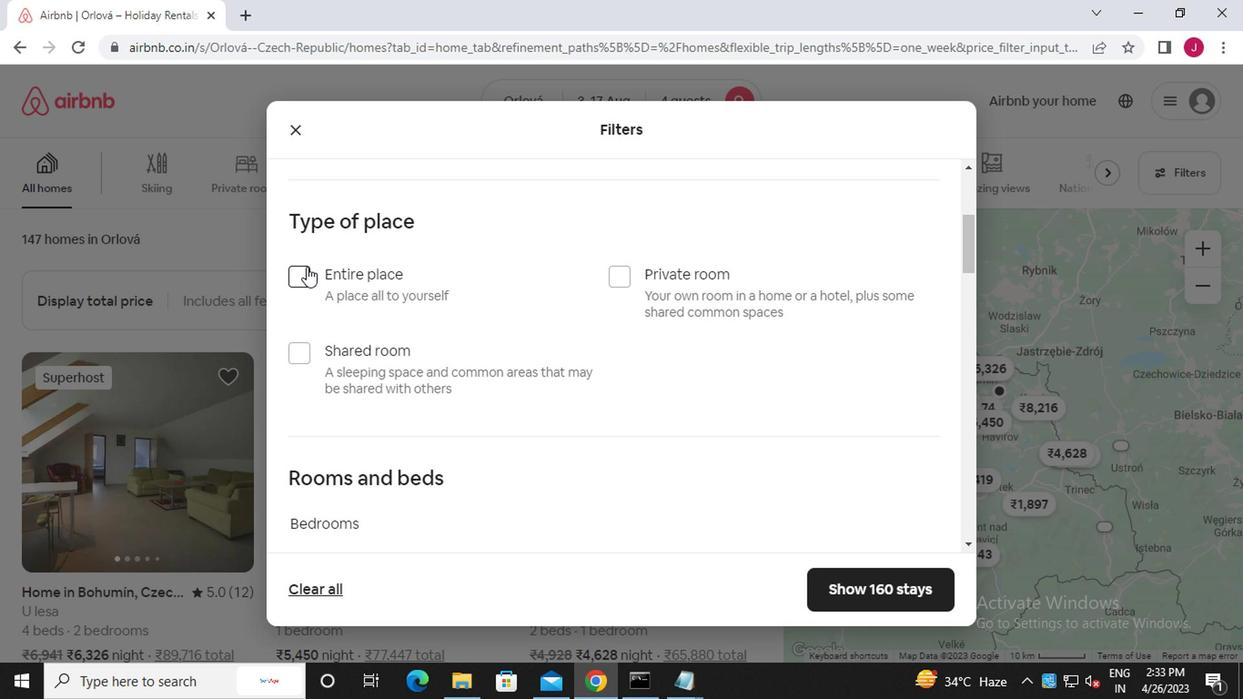 
Action: Mouse pressed left at (296, 272)
Screenshot: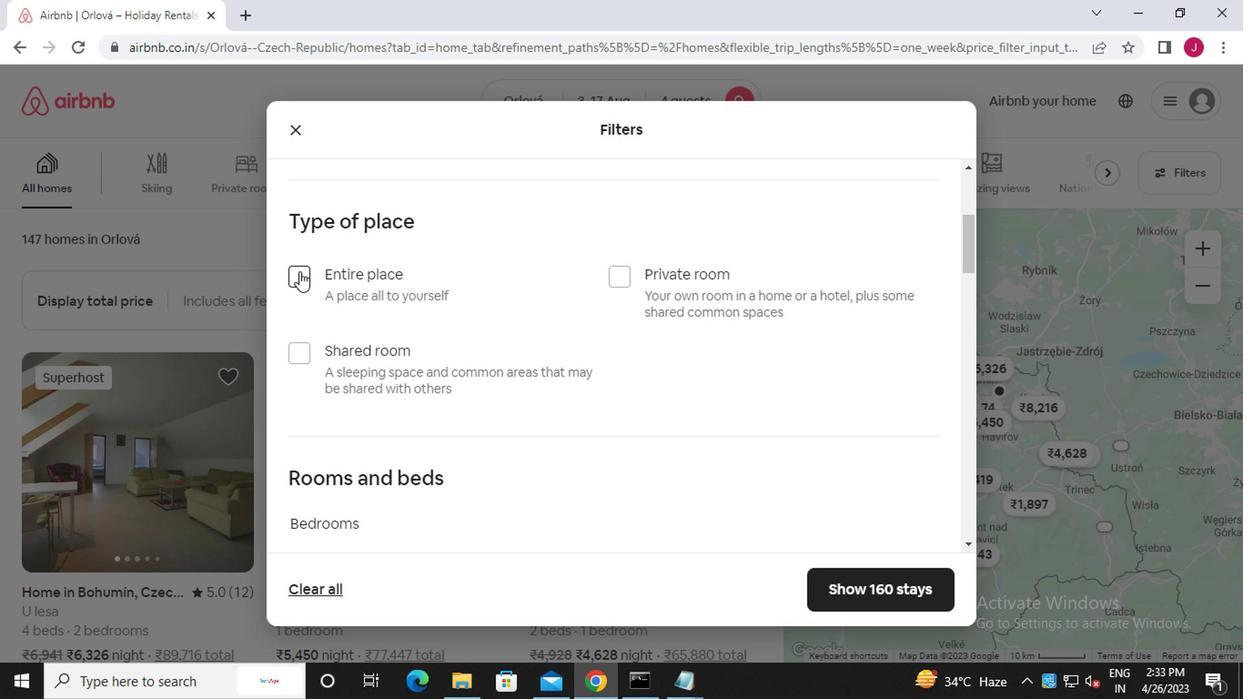 
Action: Mouse moved to (456, 346)
Screenshot: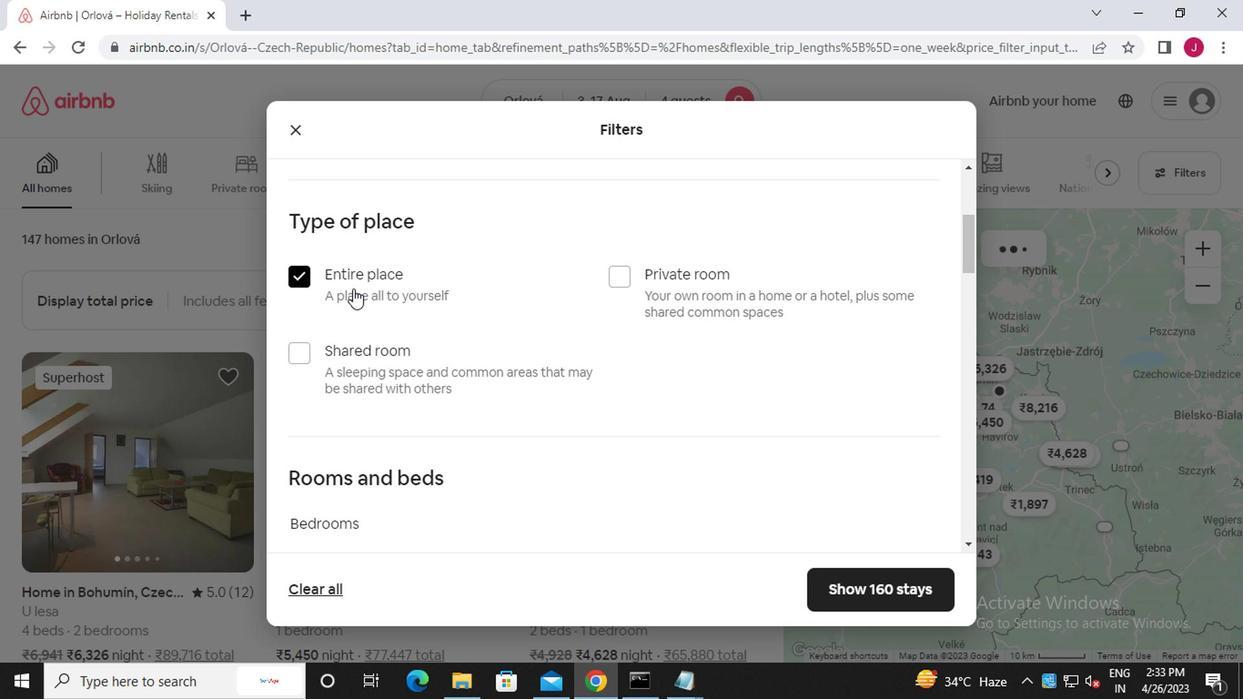 
Action: Mouse scrolled (456, 345) with delta (0, -1)
Screenshot: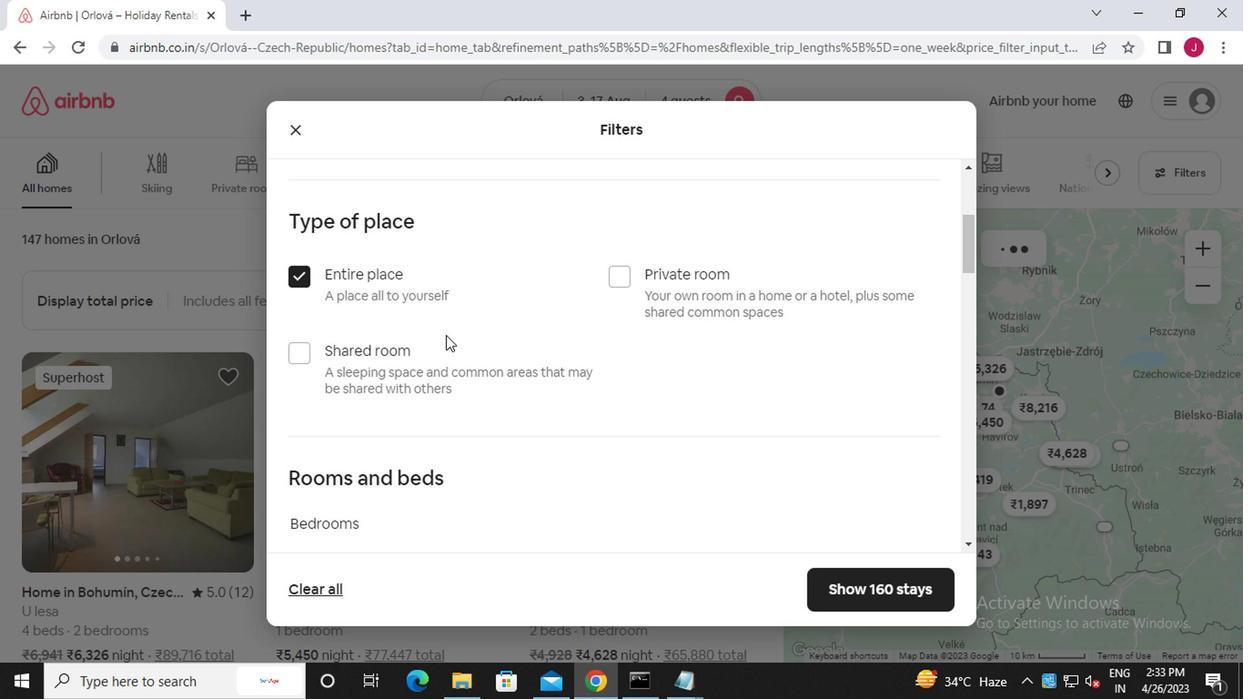 
Action: Mouse scrolled (456, 345) with delta (0, -1)
Screenshot: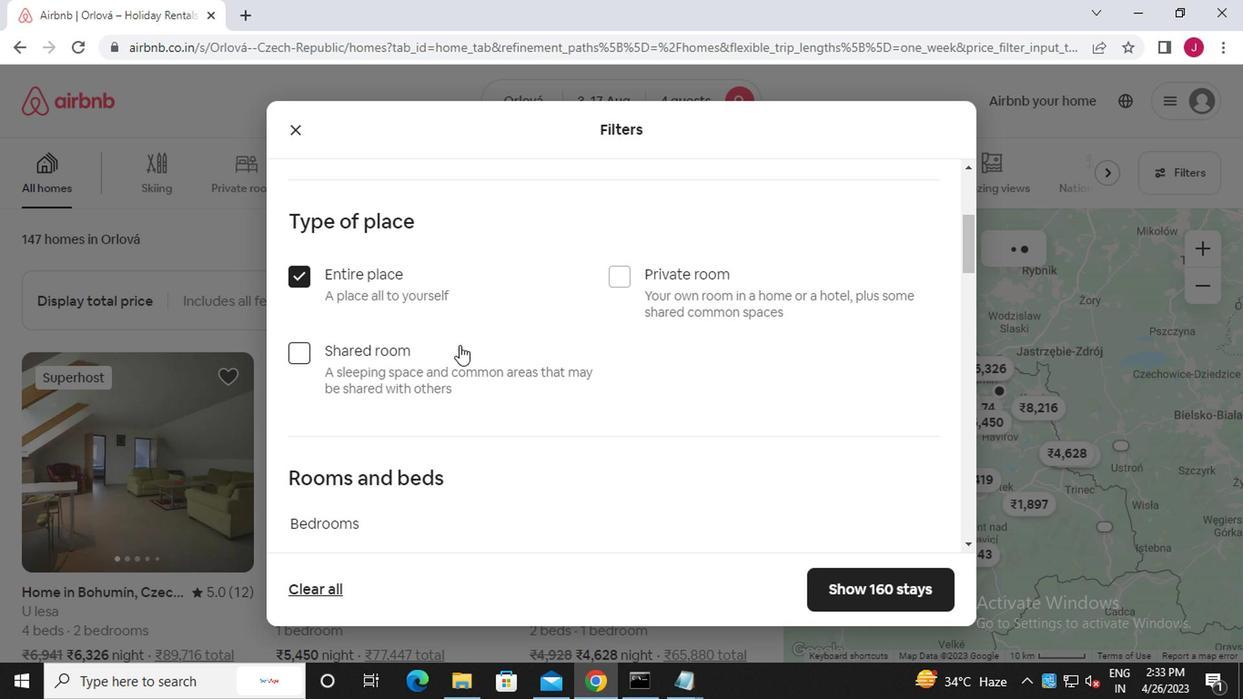 
Action: Mouse scrolled (456, 345) with delta (0, -1)
Screenshot: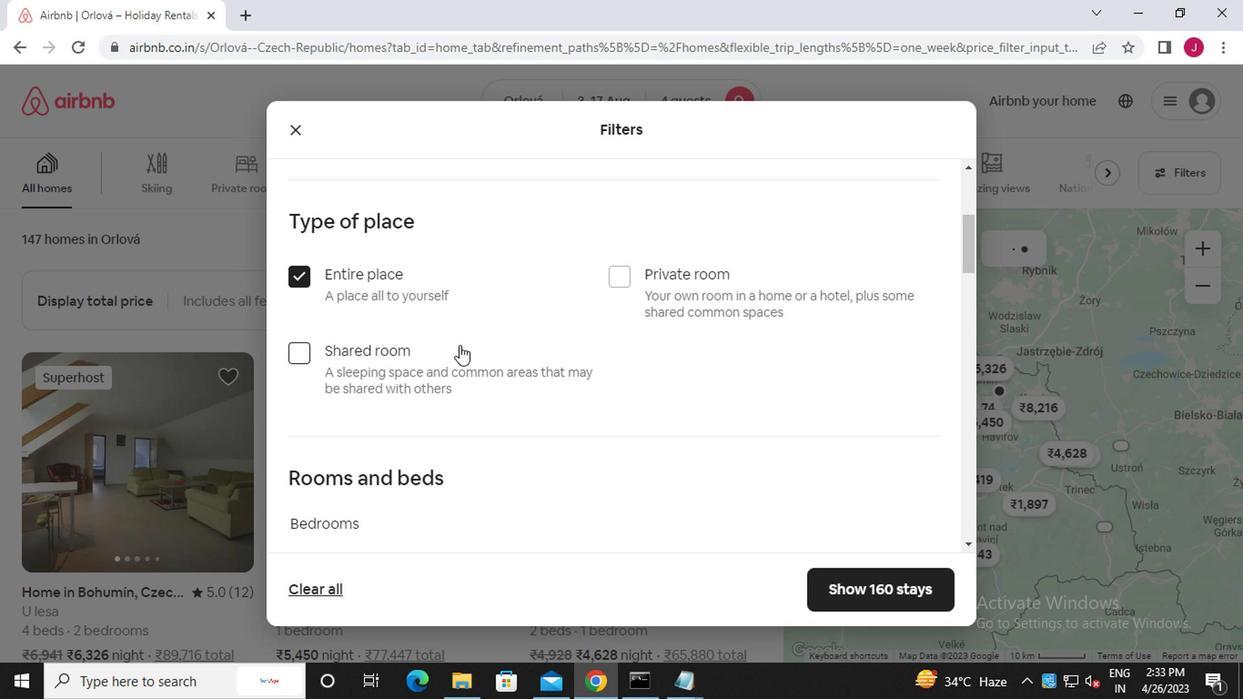 
Action: Mouse moved to (513, 304)
Screenshot: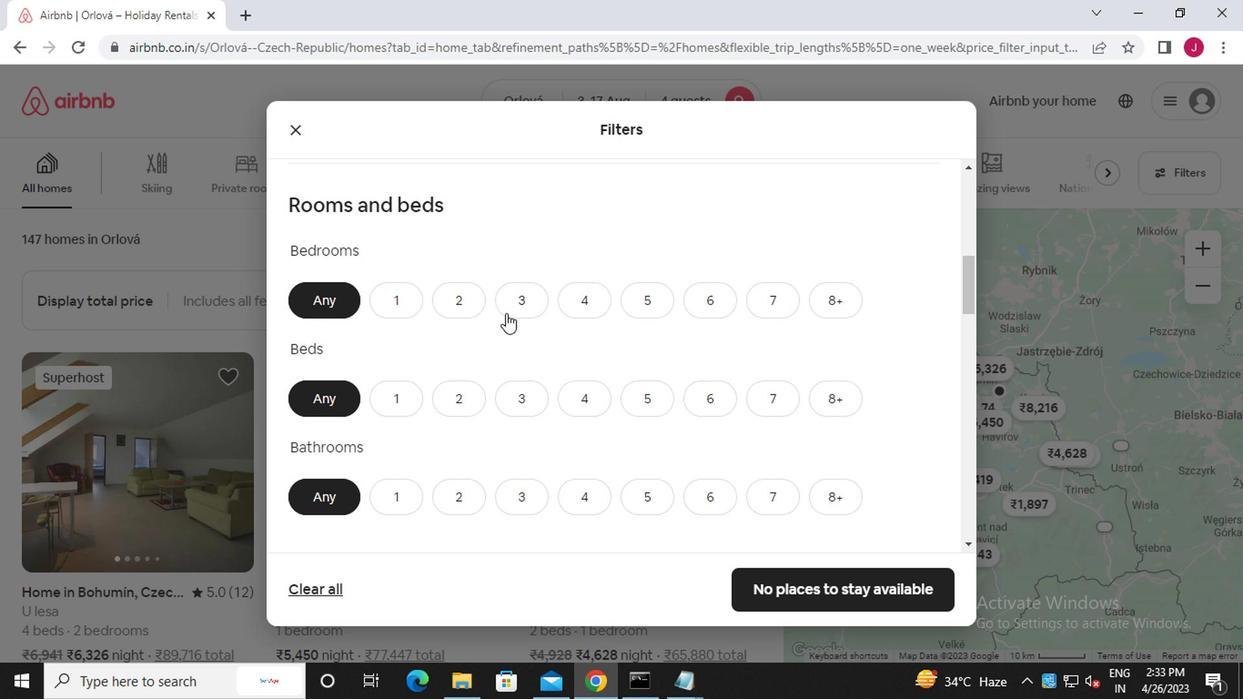 
Action: Mouse pressed left at (513, 304)
Screenshot: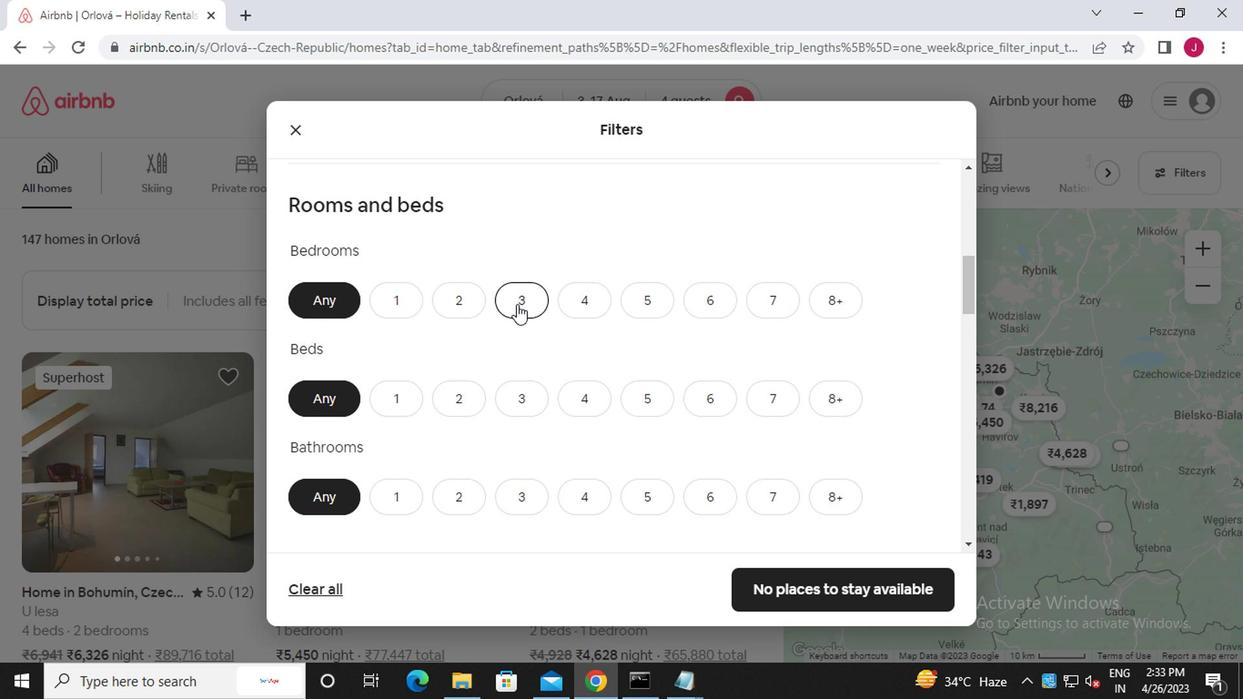 
Action: Mouse moved to (571, 407)
Screenshot: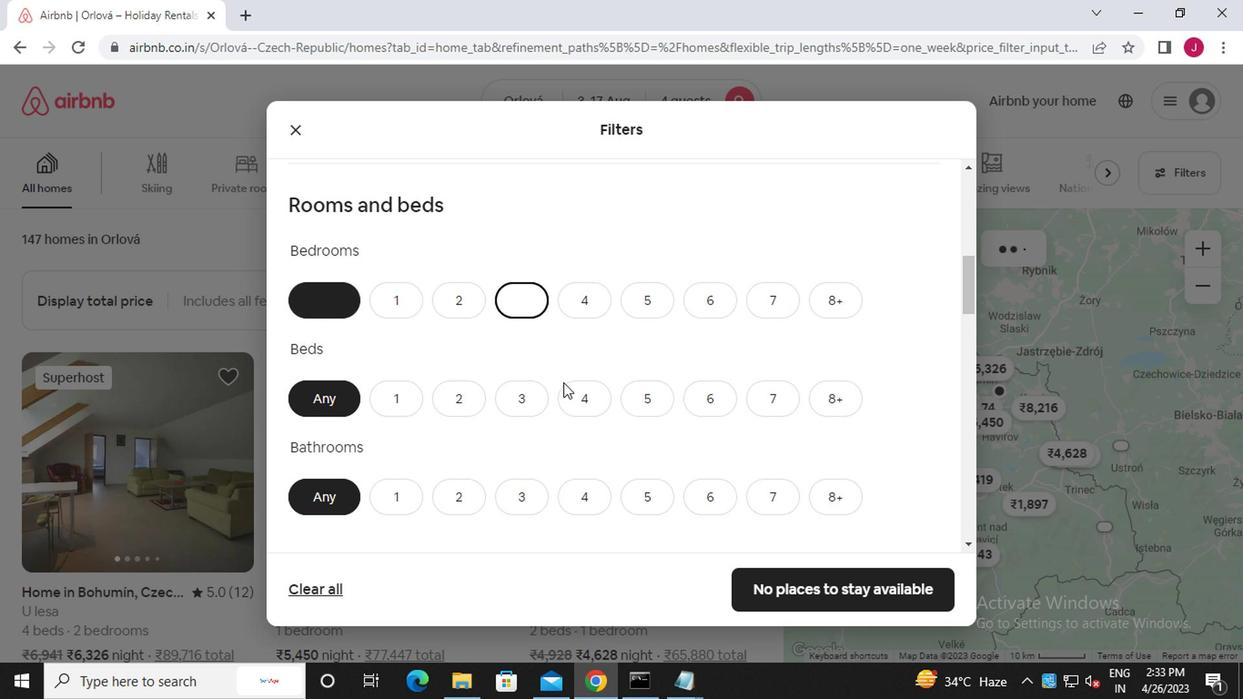 
Action: Mouse pressed left at (571, 407)
Screenshot: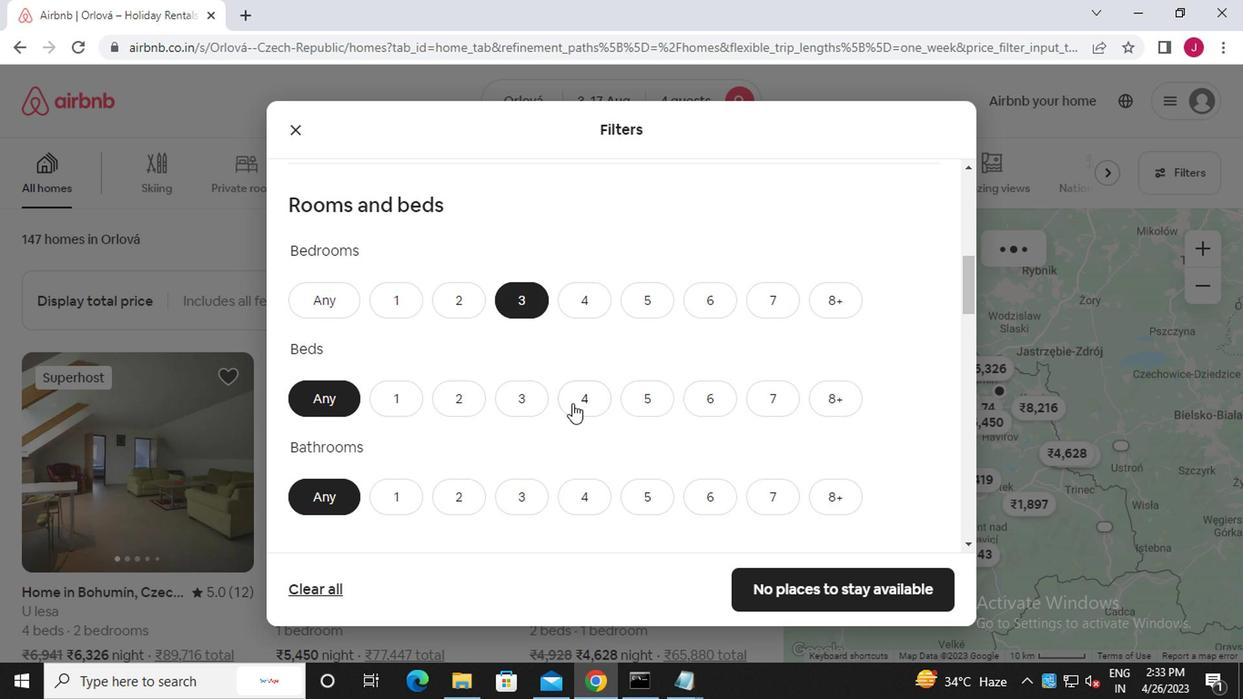 
Action: Mouse moved to (445, 496)
Screenshot: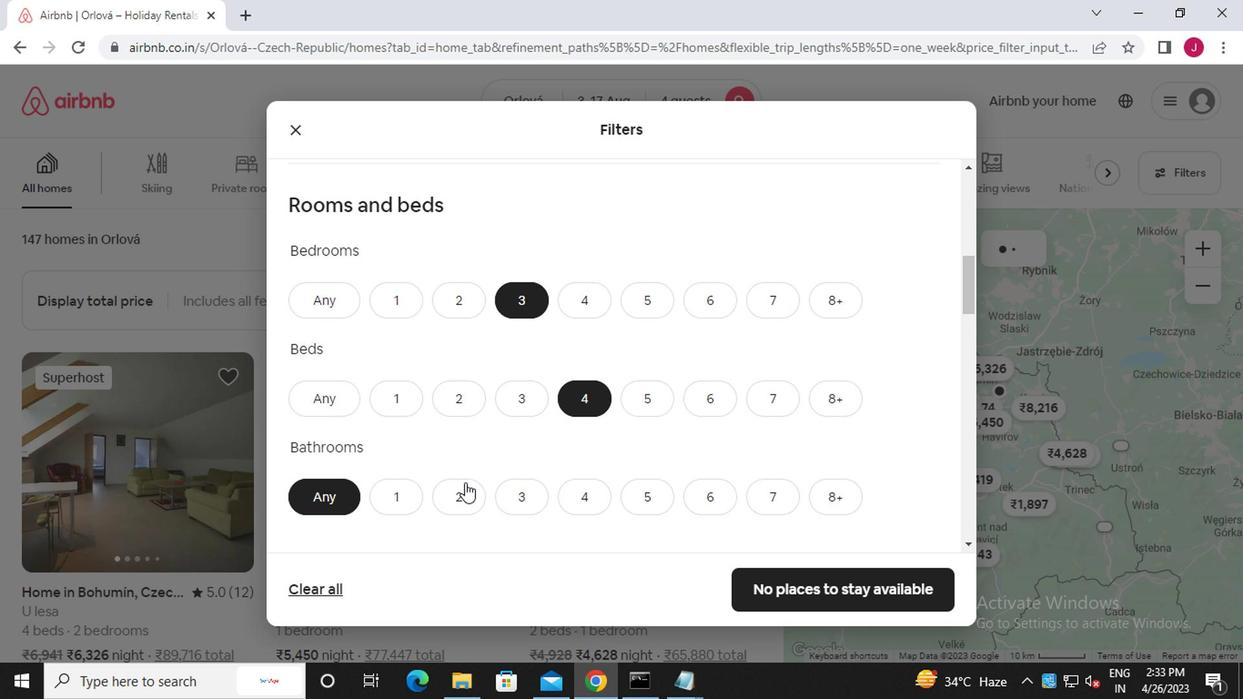 
Action: Mouse pressed left at (445, 496)
Screenshot: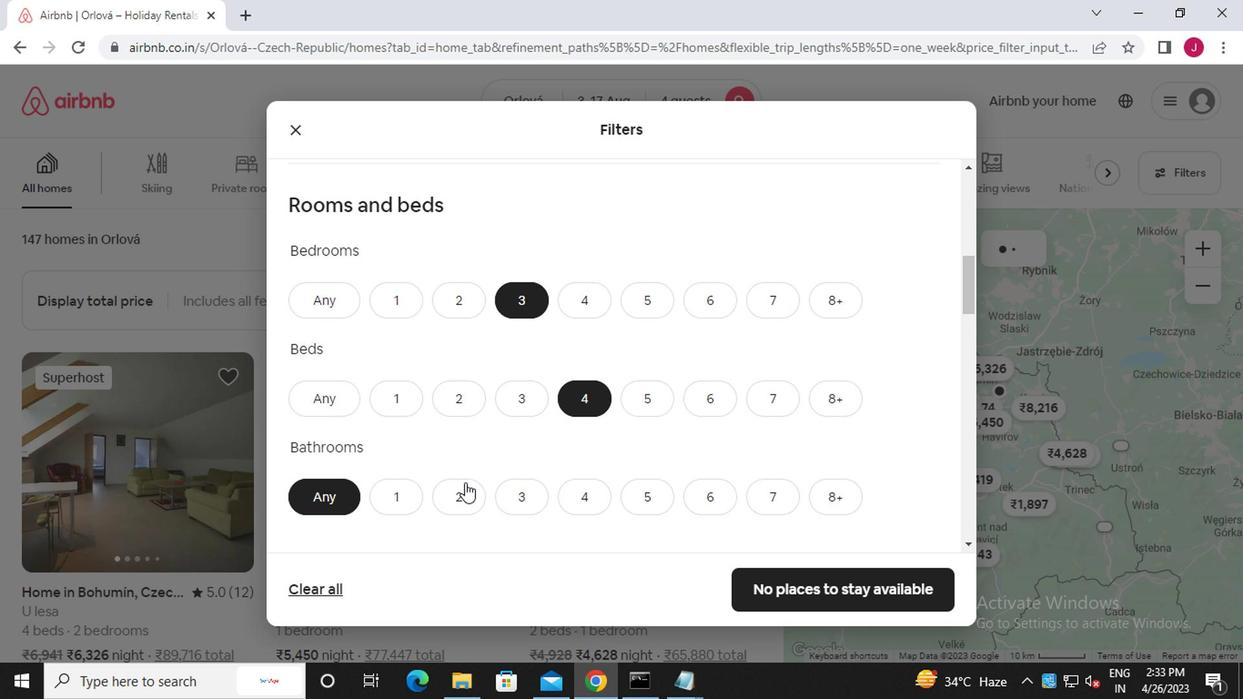 
Action: Mouse moved to (446, 529)
Screenshot: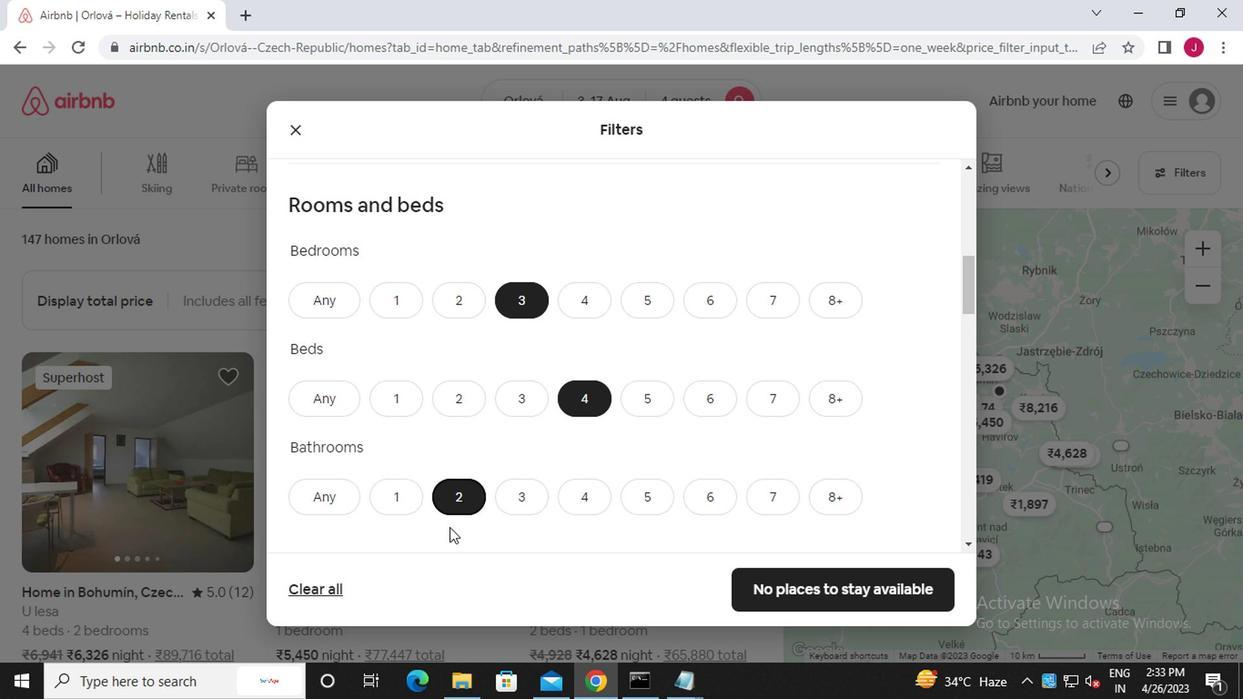 
Action: Mouse scrolled (446, 528) with delta (0, -1)
Screenshot: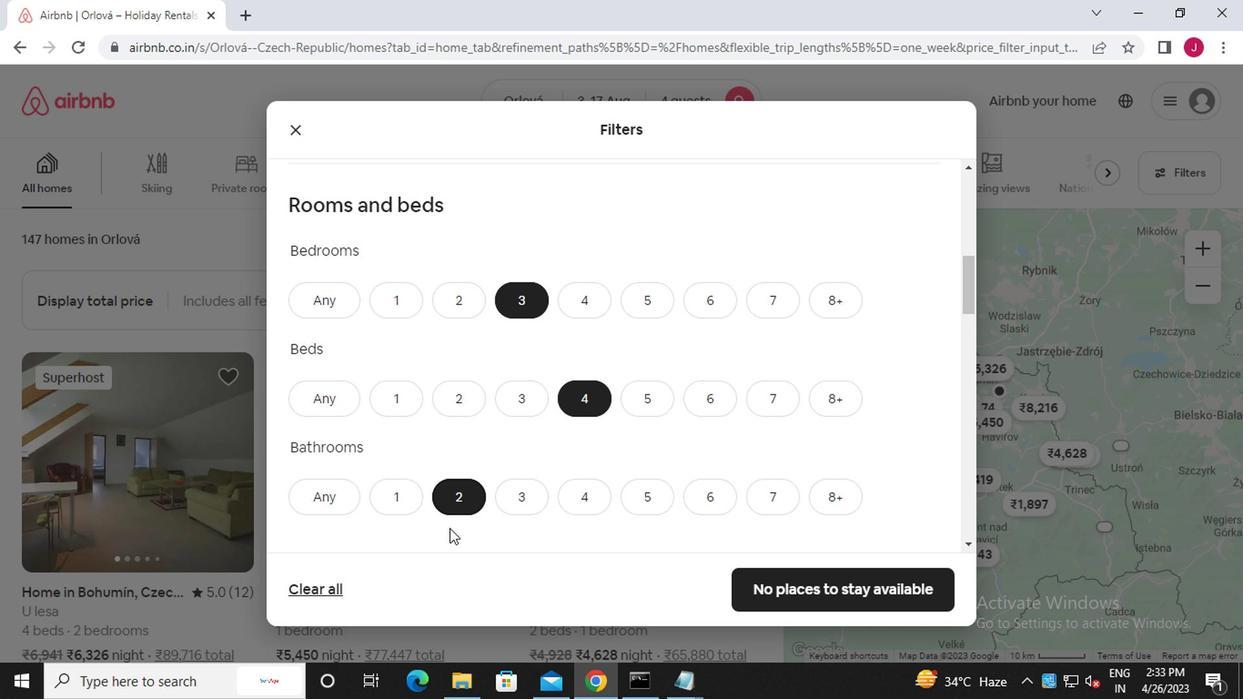 
Action: Mouse scrolled (446, 528) with delta (0, -1)
Screenshot: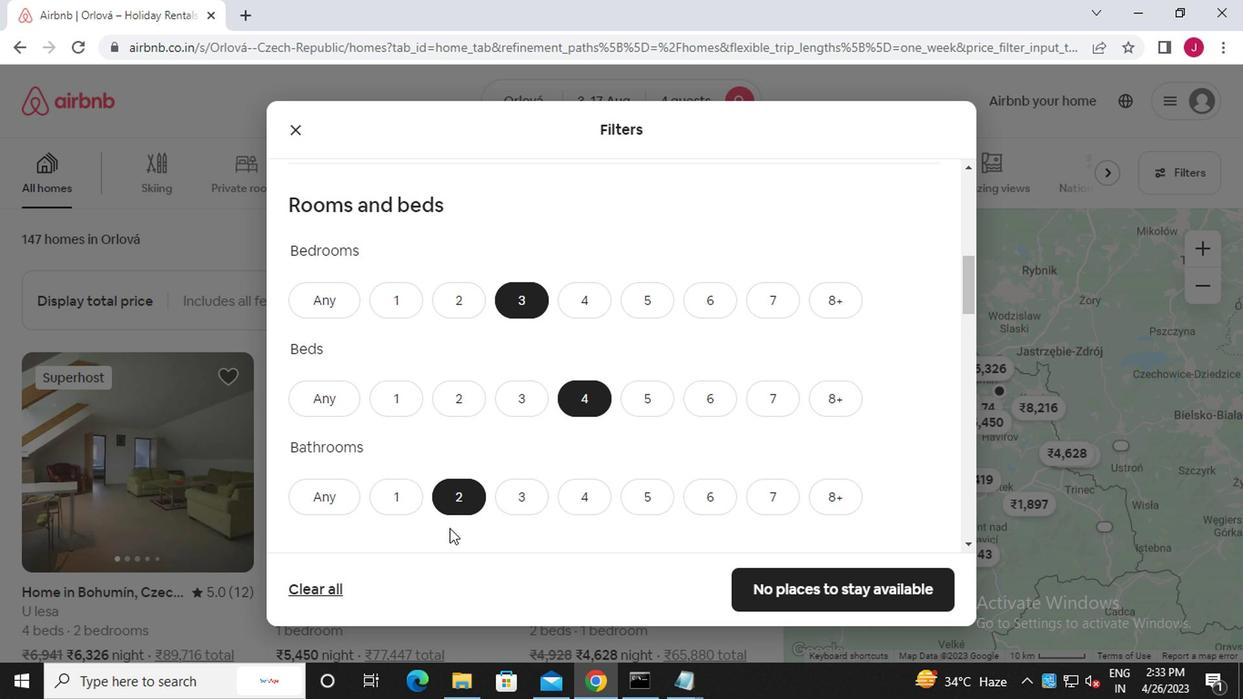 
Action: Mouse scrolled (446, 528) with delta (0, -1)
Screenshot: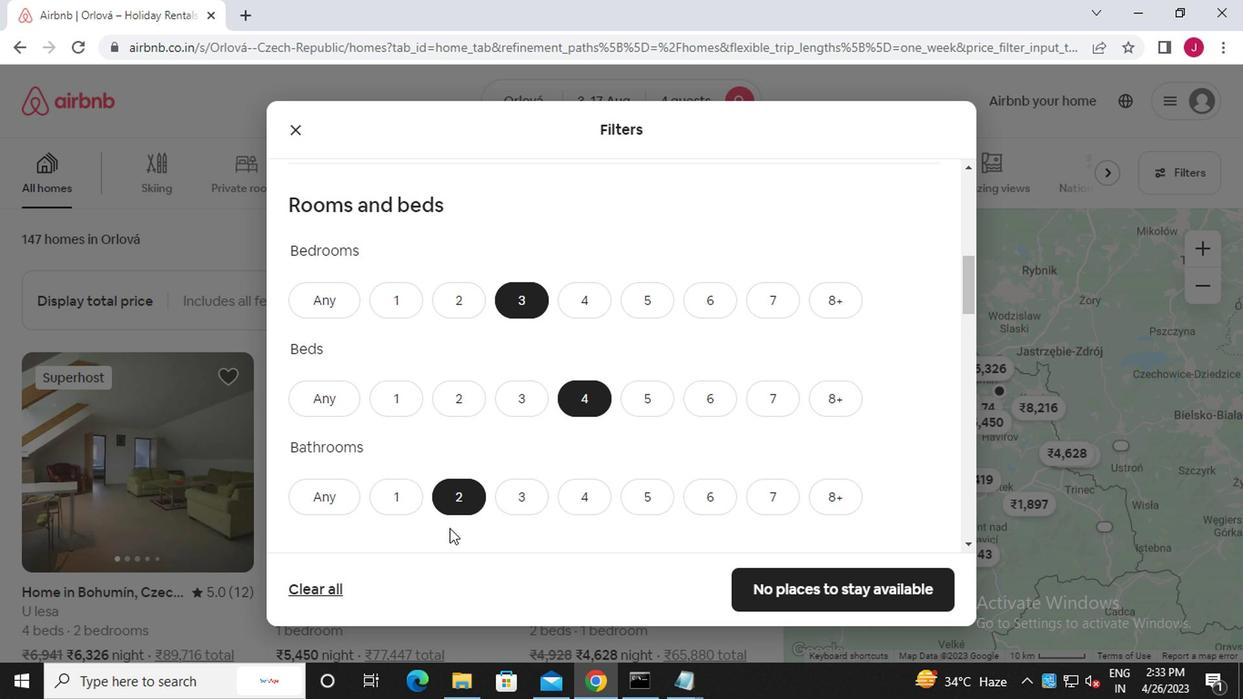 
Action: Mouse moved to (376, 409)
Screenshot: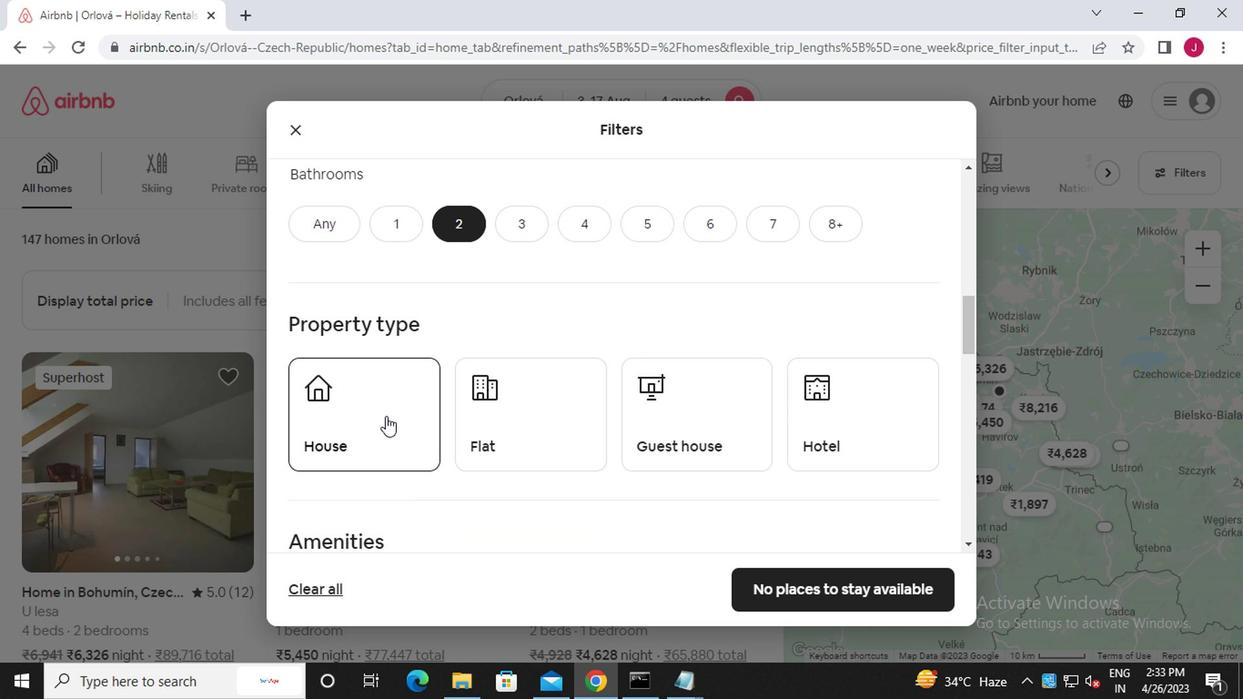 
Action: Mouse pressed left at (376, 409)
Screenshot: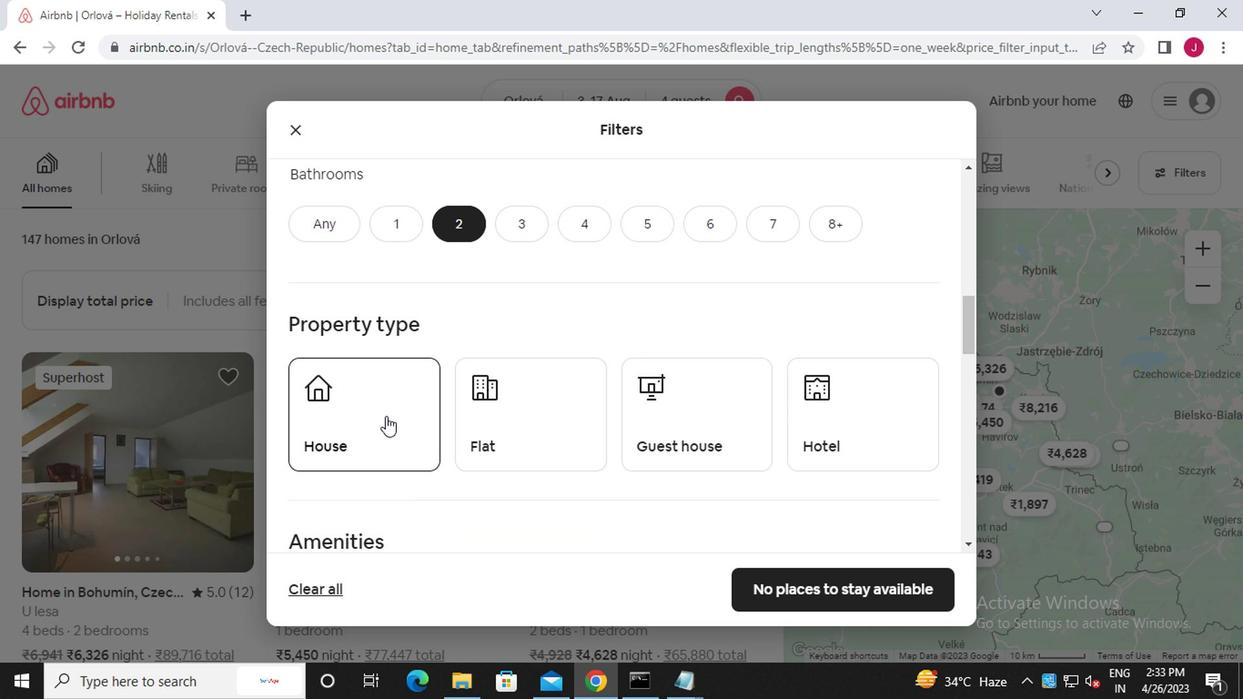 
Action: Mouse moved to (492, 426)
Screenshot: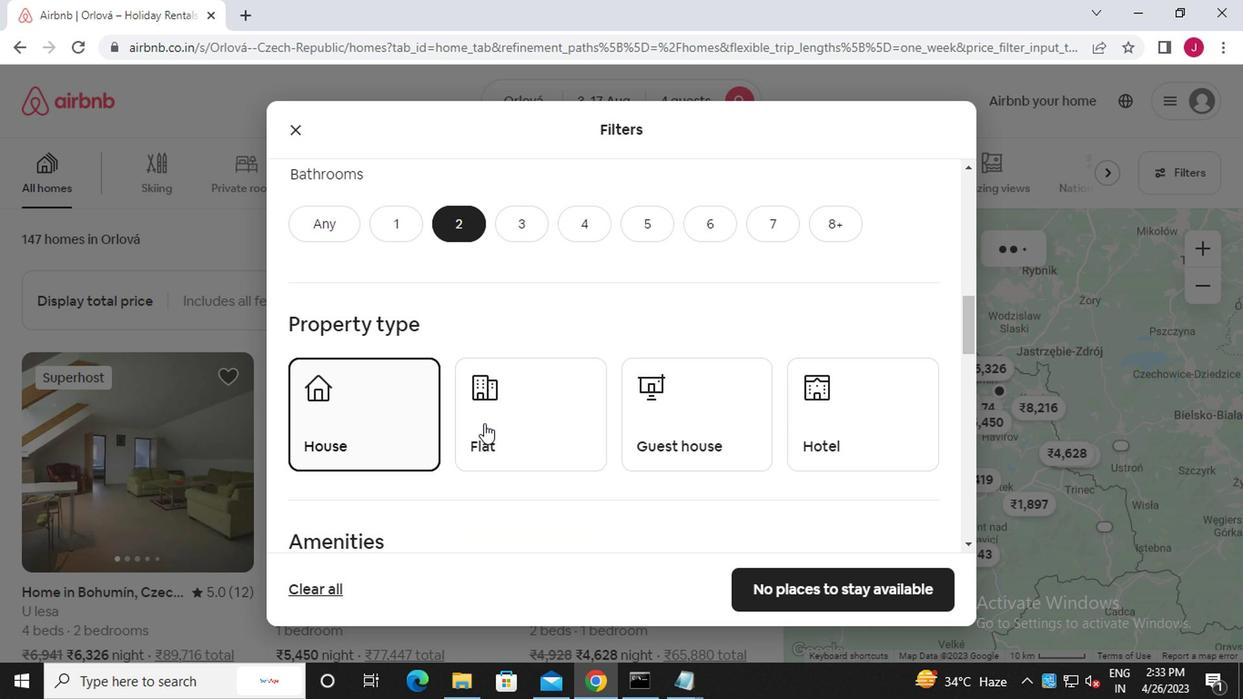 
Action: Mouse pressed left at (492, 426)
Screenshot: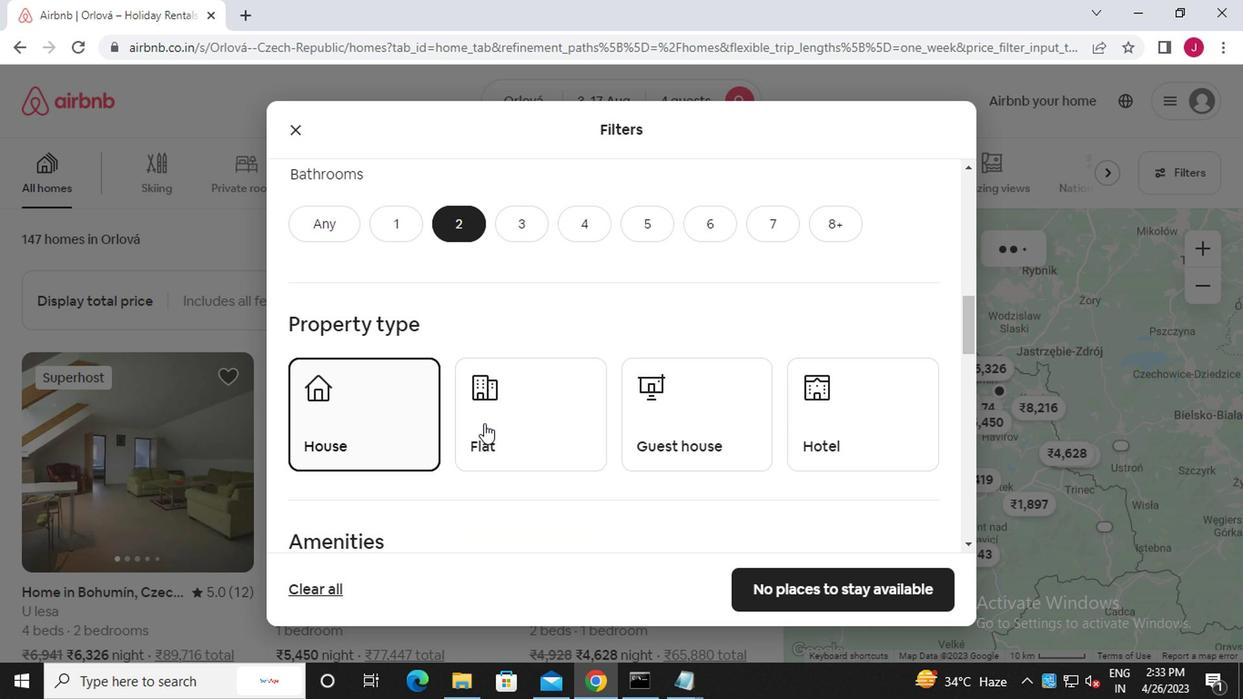 
Action: Mouse moved to (735, 438)
Screenshot: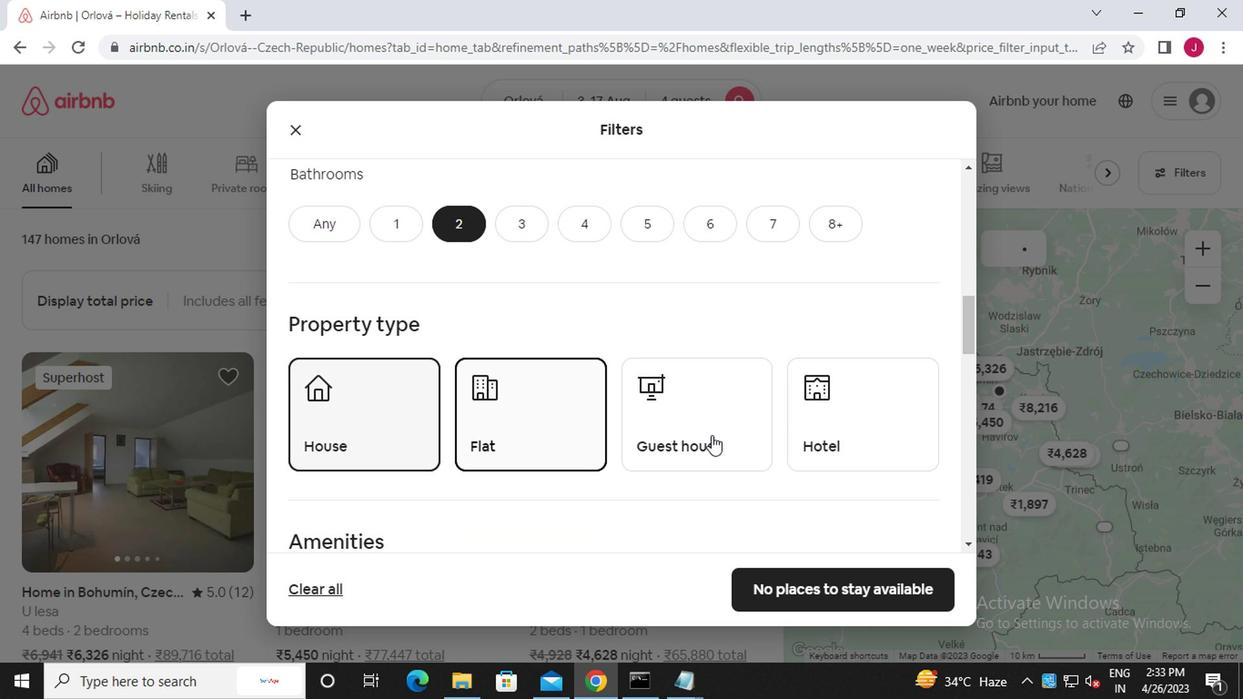 
Action: Mouse pressed left at (735, 438)
Screenshot: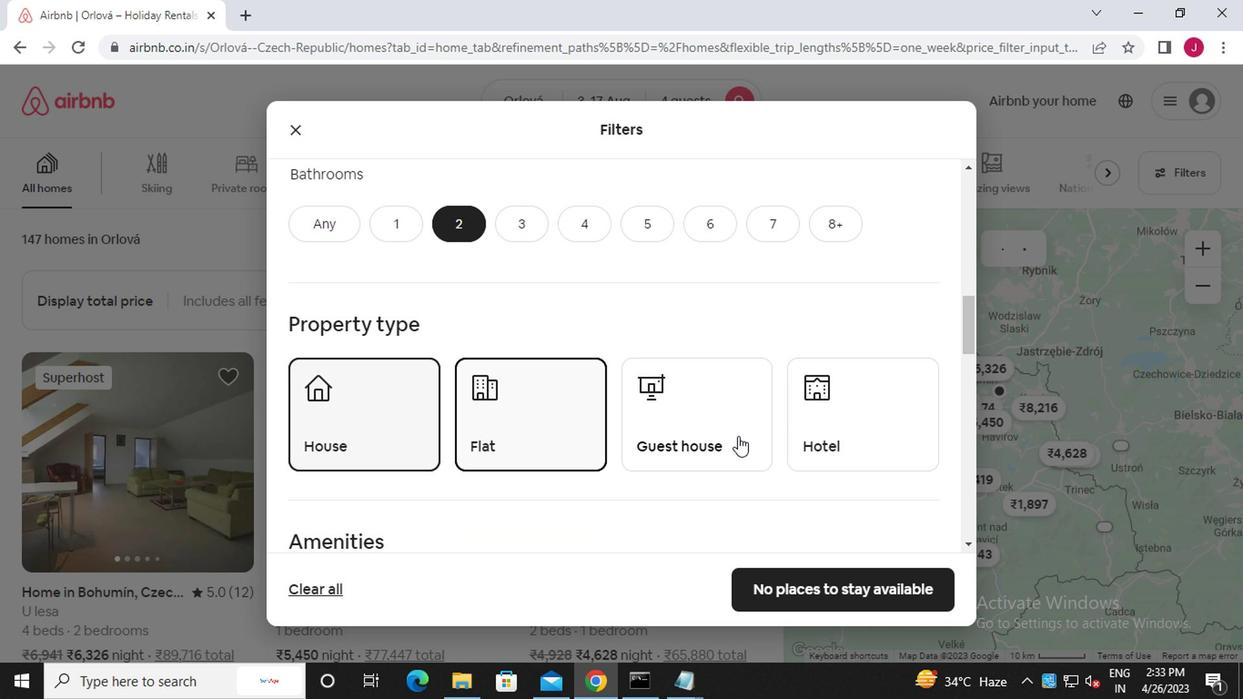 
Action: Mouse moved to (684, 424)
Screenshot: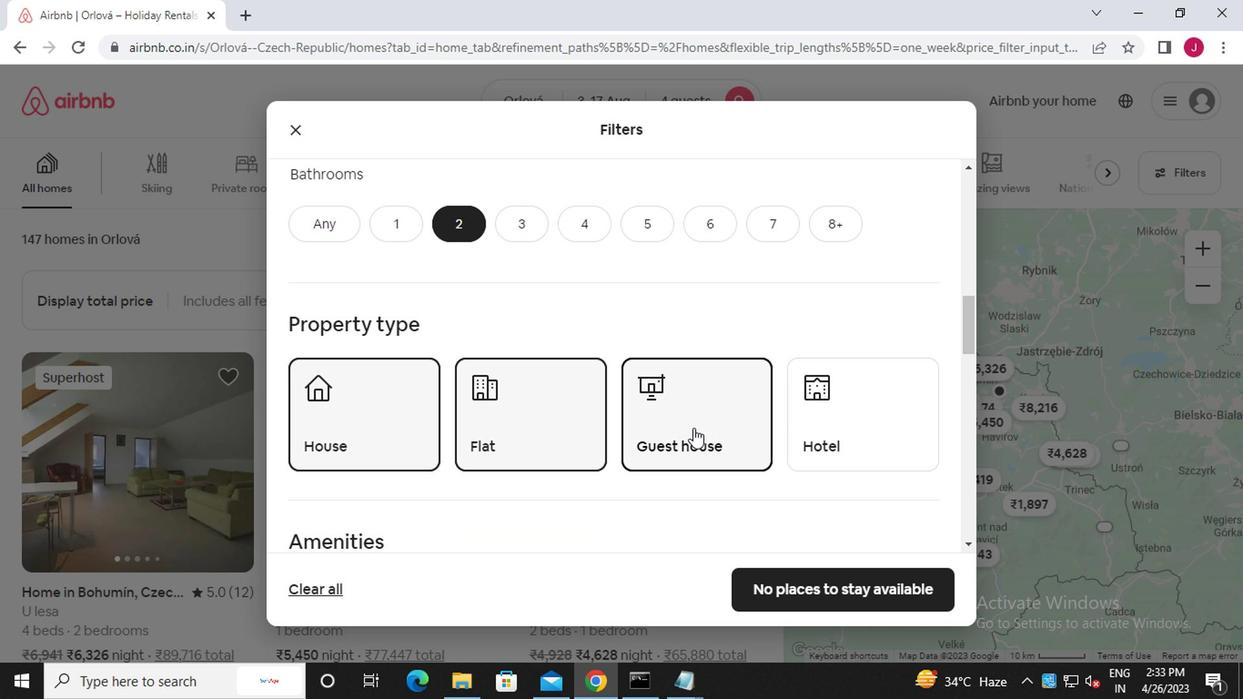 
Action: Mouse scrolled (684, 423) with delta (0, -1)
Screenshot: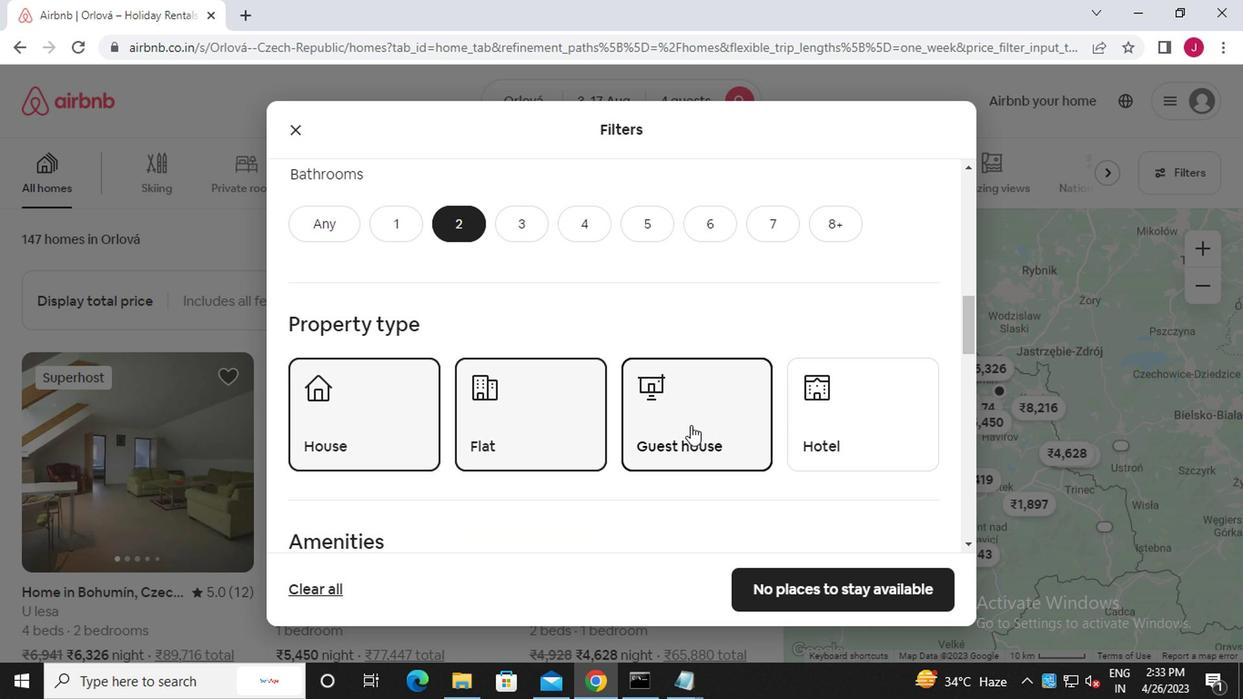 
Action: Mouse scrolled (684, 423) with delta (0, -1)
Screenshot: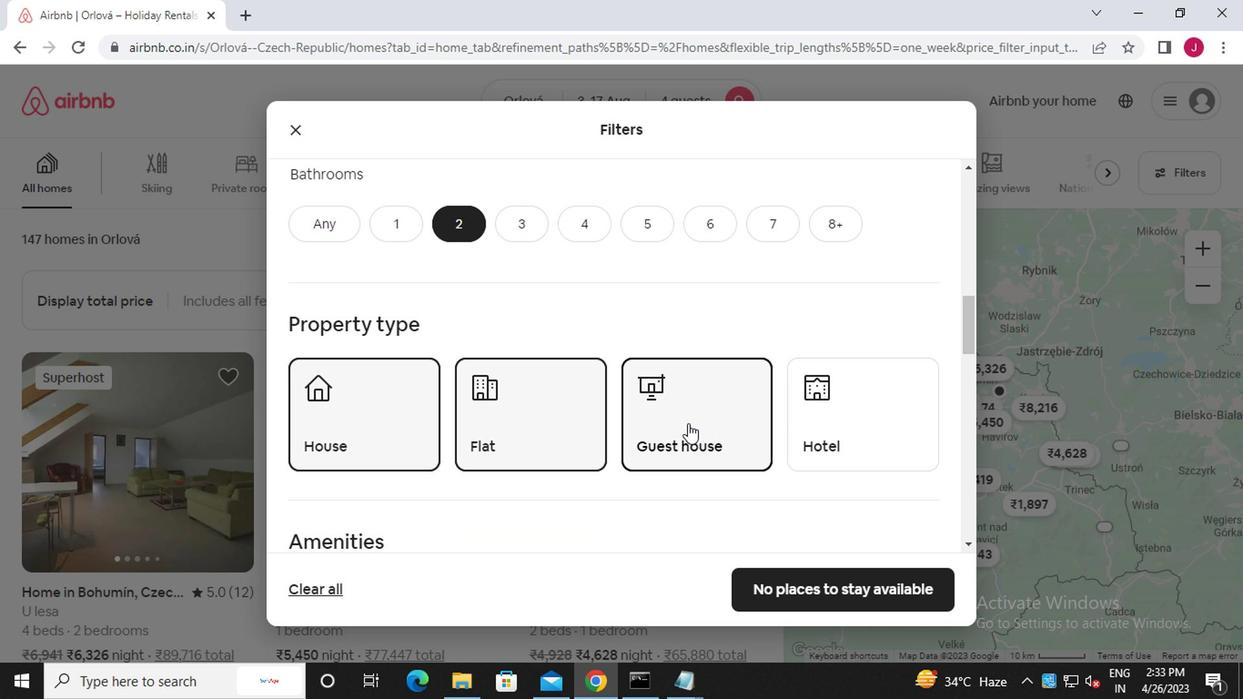 
Action: Mouse scrolled (684, 423) with delta (0, -1)
Screenshot: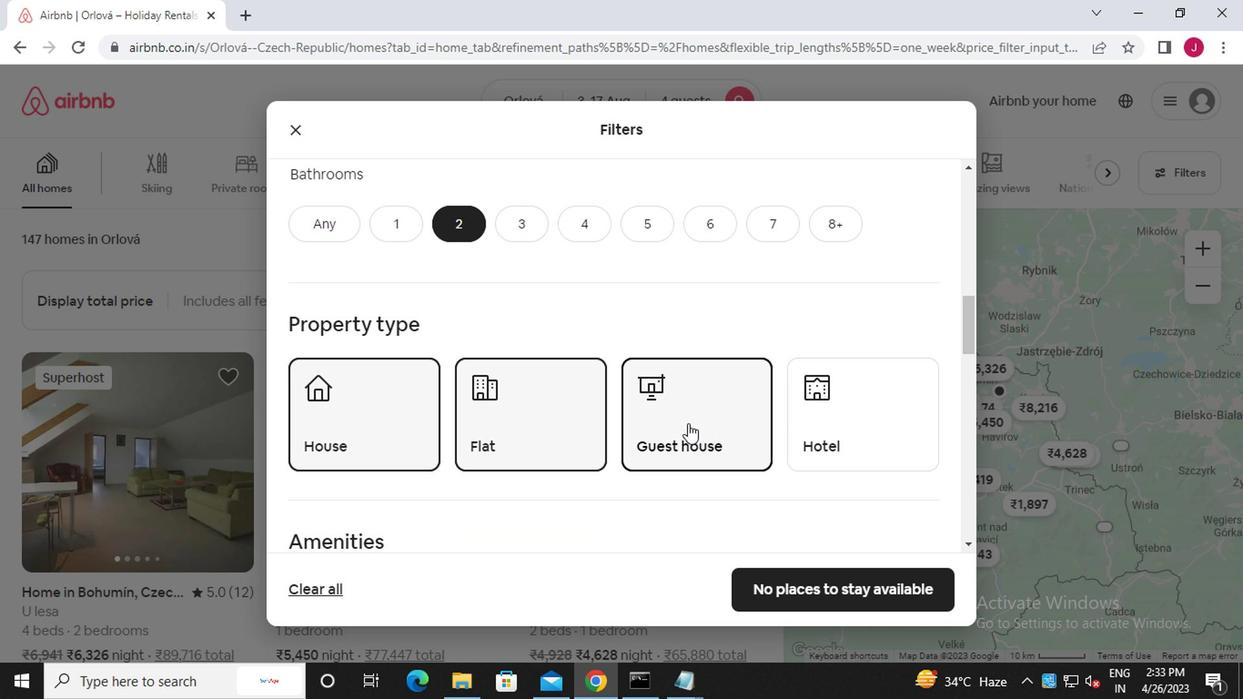 
Action: Mouse scrolled (684, 423) with delta (0, -1)
Screenshot: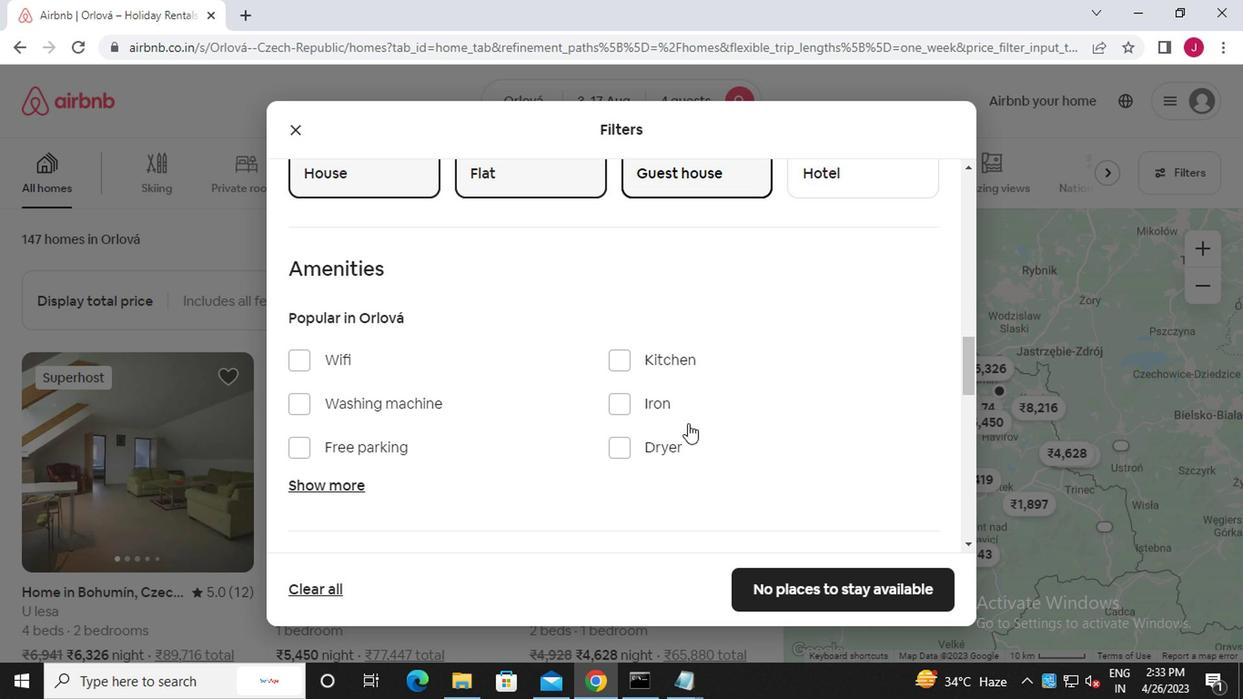 
Action: Mouse scrolled (684, 423) with delta (0, -1)
Screenshot: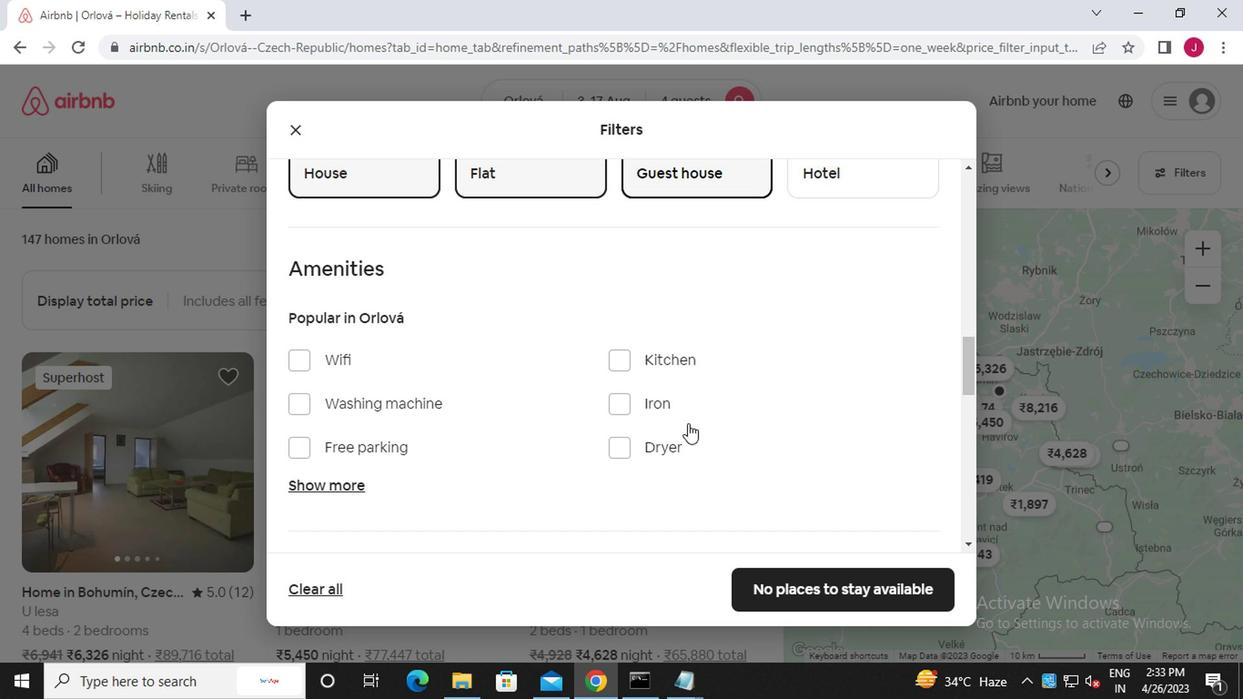 
Action: Mouse scrolled (684, 423) with delta (0, -1)
Screenshot: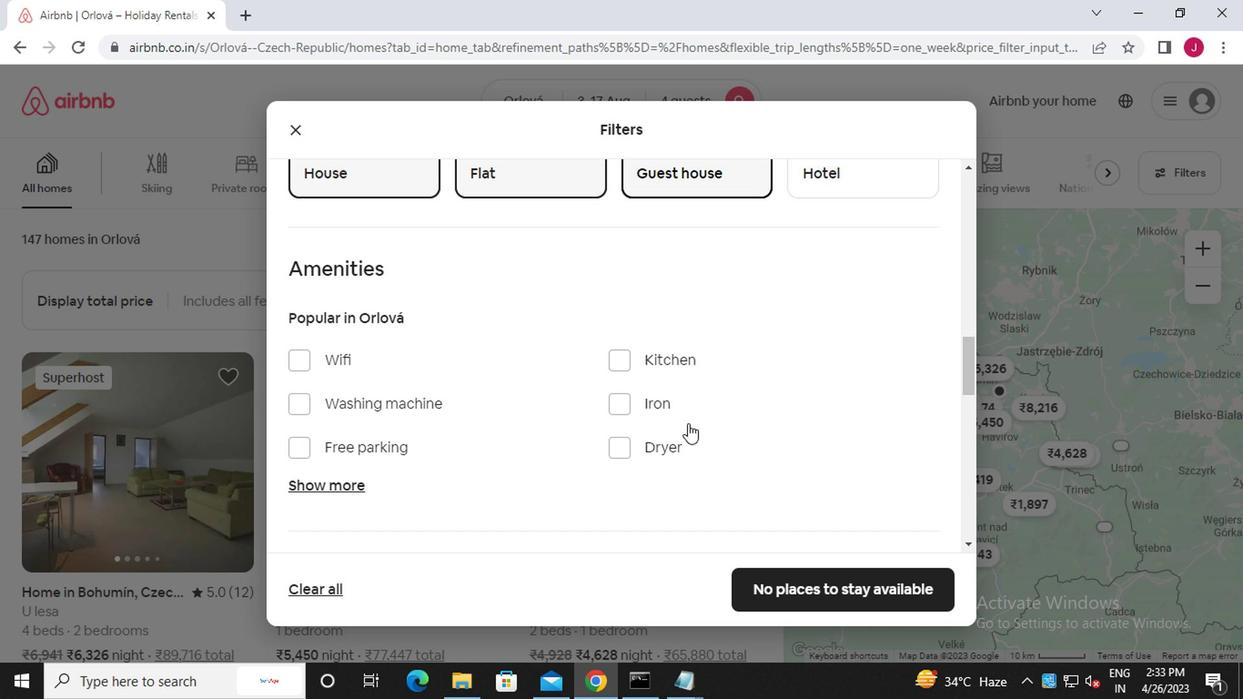 
Action: Mouse moved to (904, 427)
Screenshot: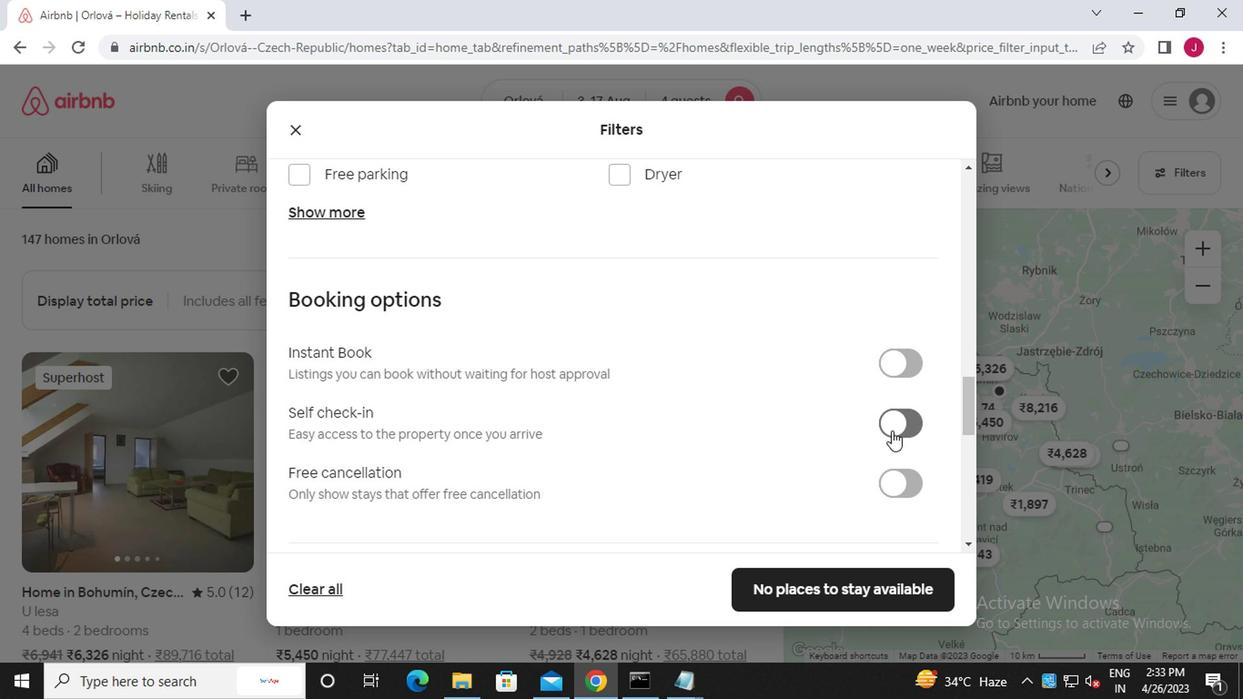 
Action: Mouse pressed left at (904, 427)
Screenshot: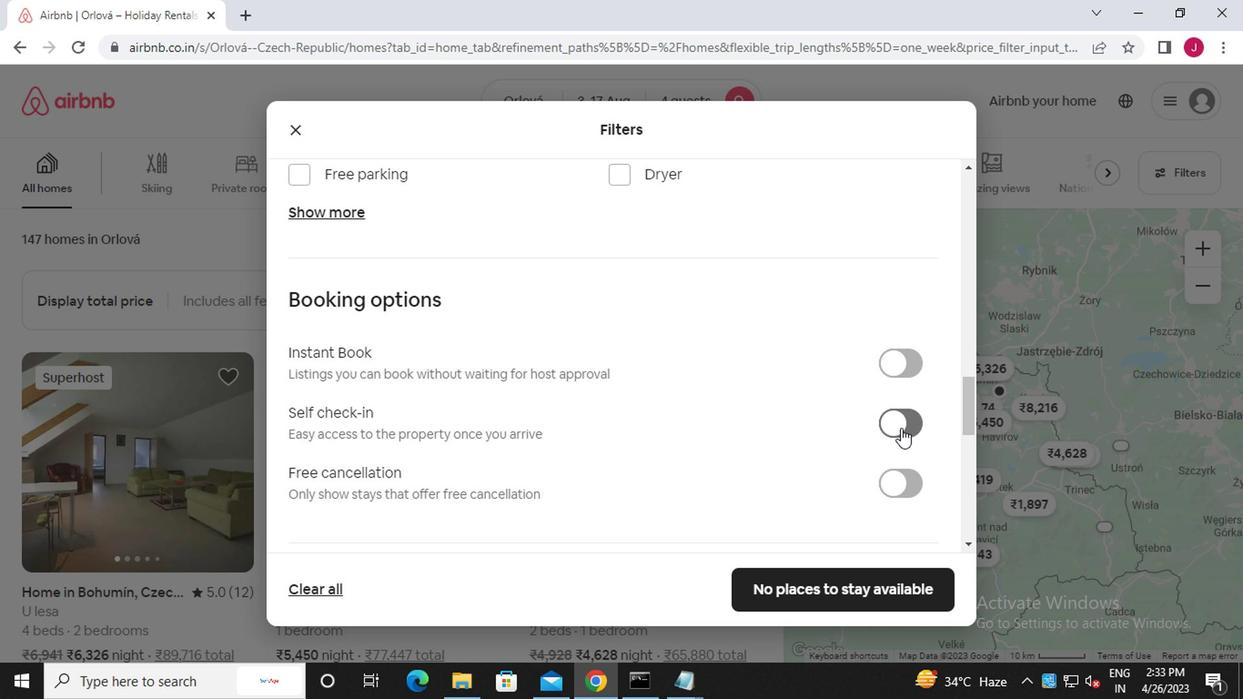 
Action: Mouse moved to (575, 432)
Screenshot: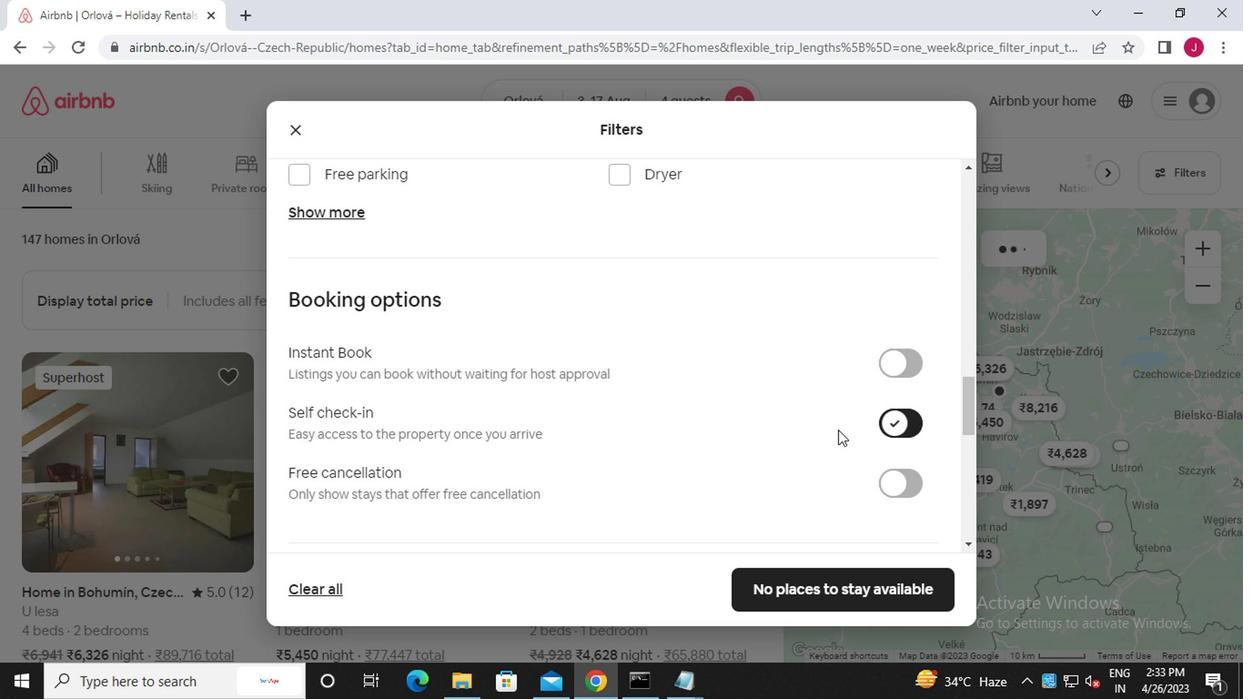 
Action: Mouse scrolled (575, 431) with delta (0, 0)
Screenshot: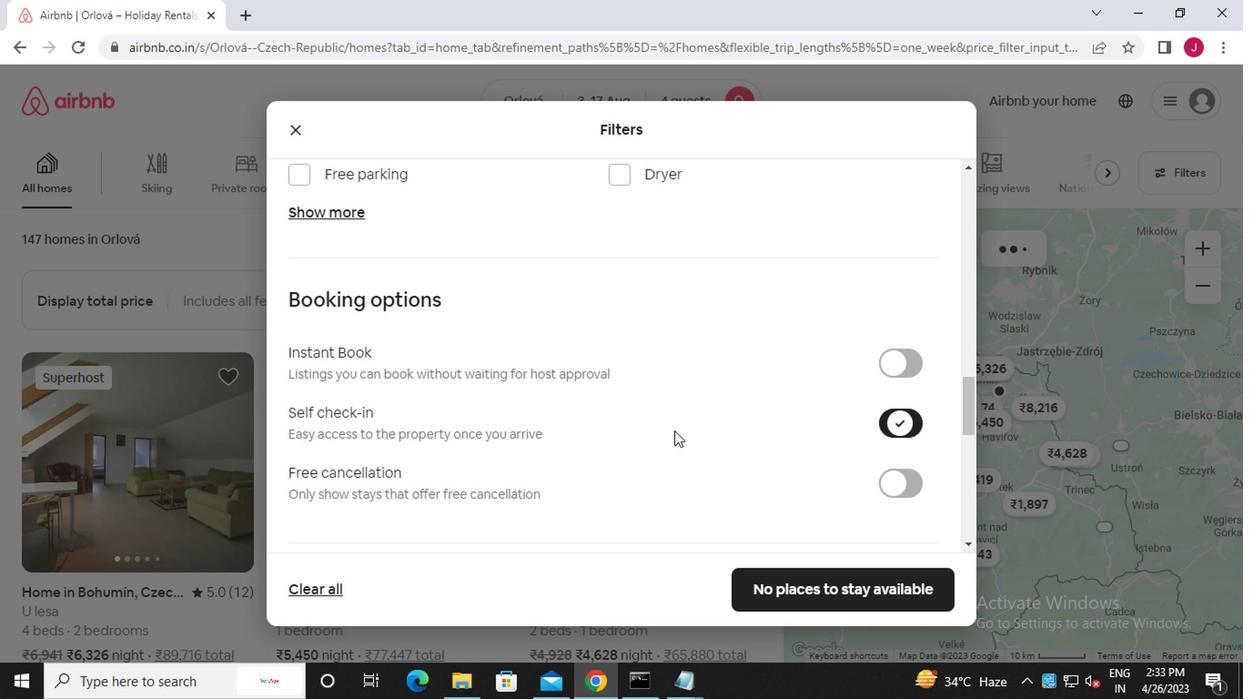 
Action: Mouse scrolled (575, 431) with delta (0, 0)
Screenshot: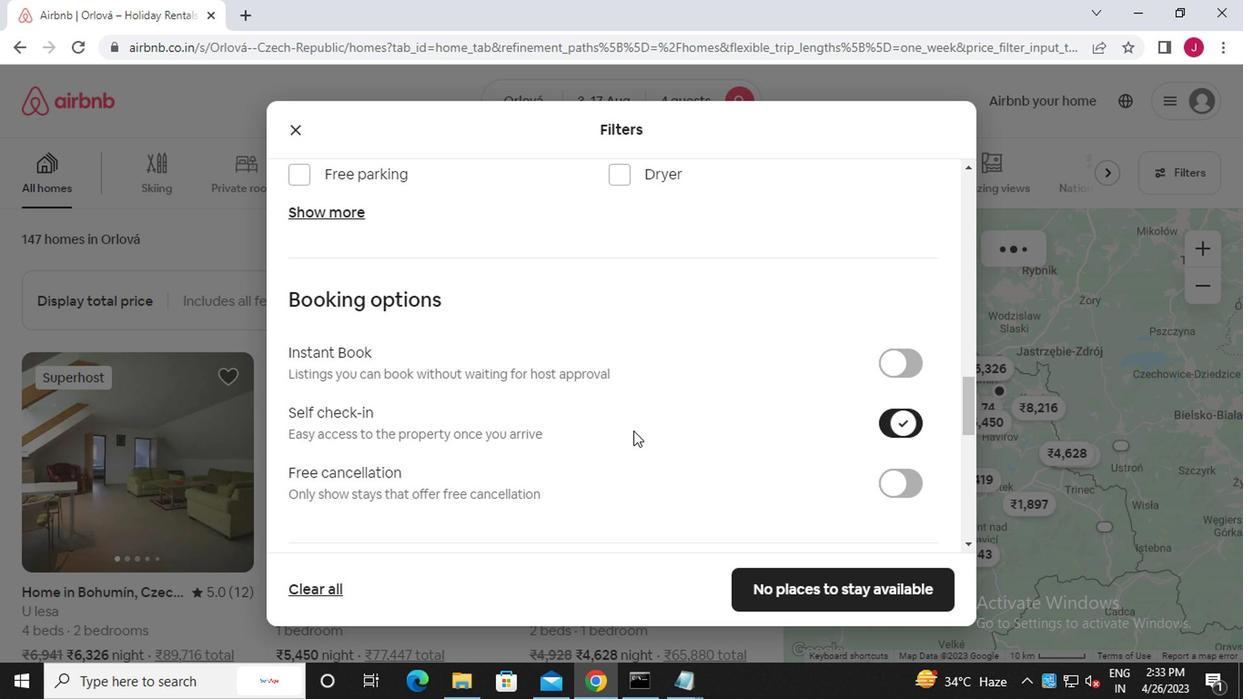 
Action: Mouse scrolled (575, 431) with delta (0, 0)
Screenshot: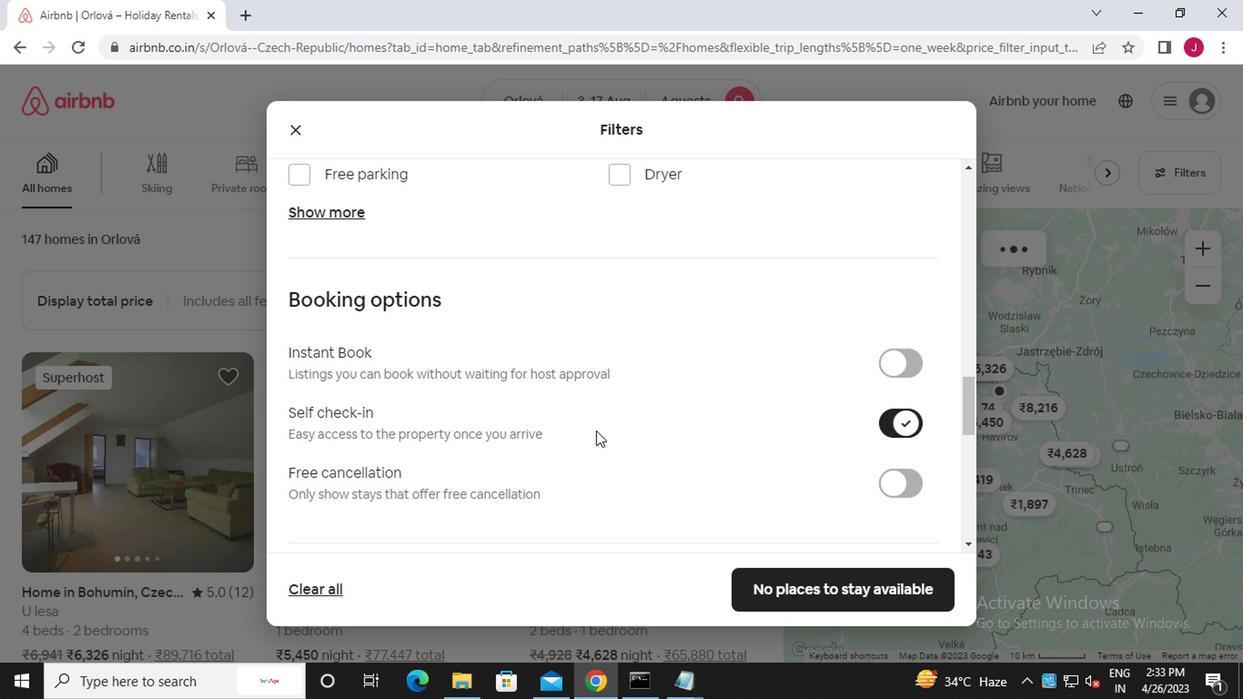 
Action: Mouse scrolled (575, 431) with delta (0, 0)
Screenshot: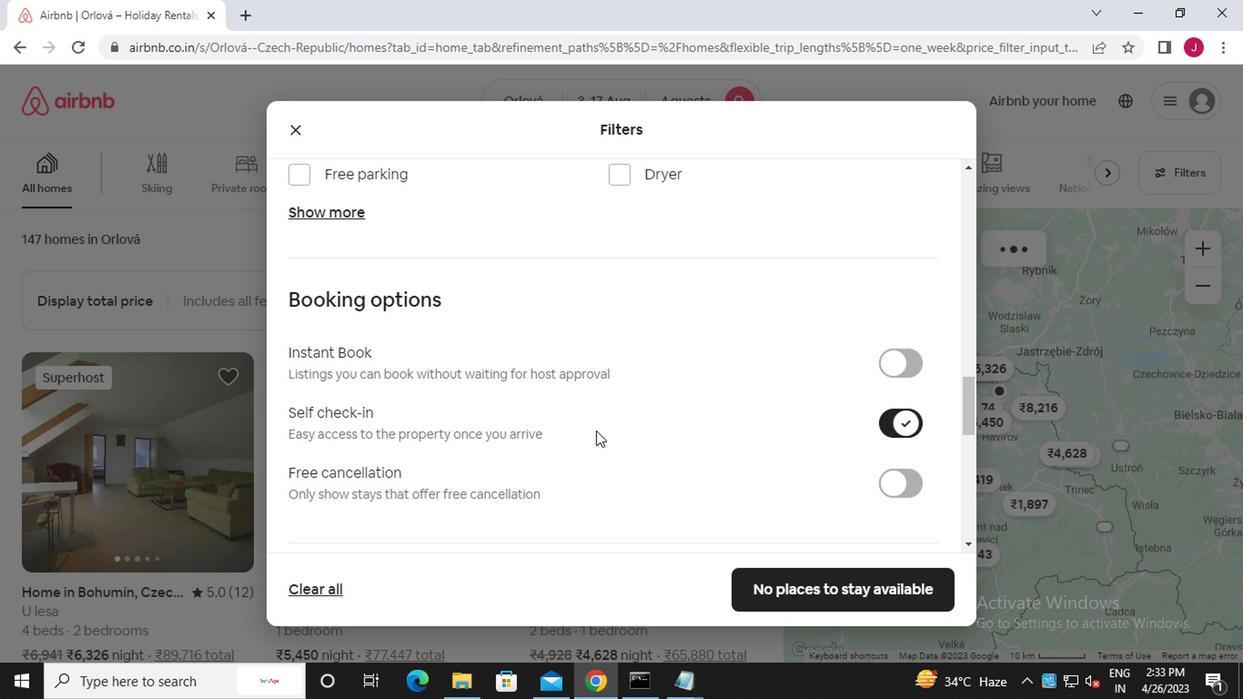 
Action: Mouse scrolled (575, 431) with delta (0, 0)
Screenshot: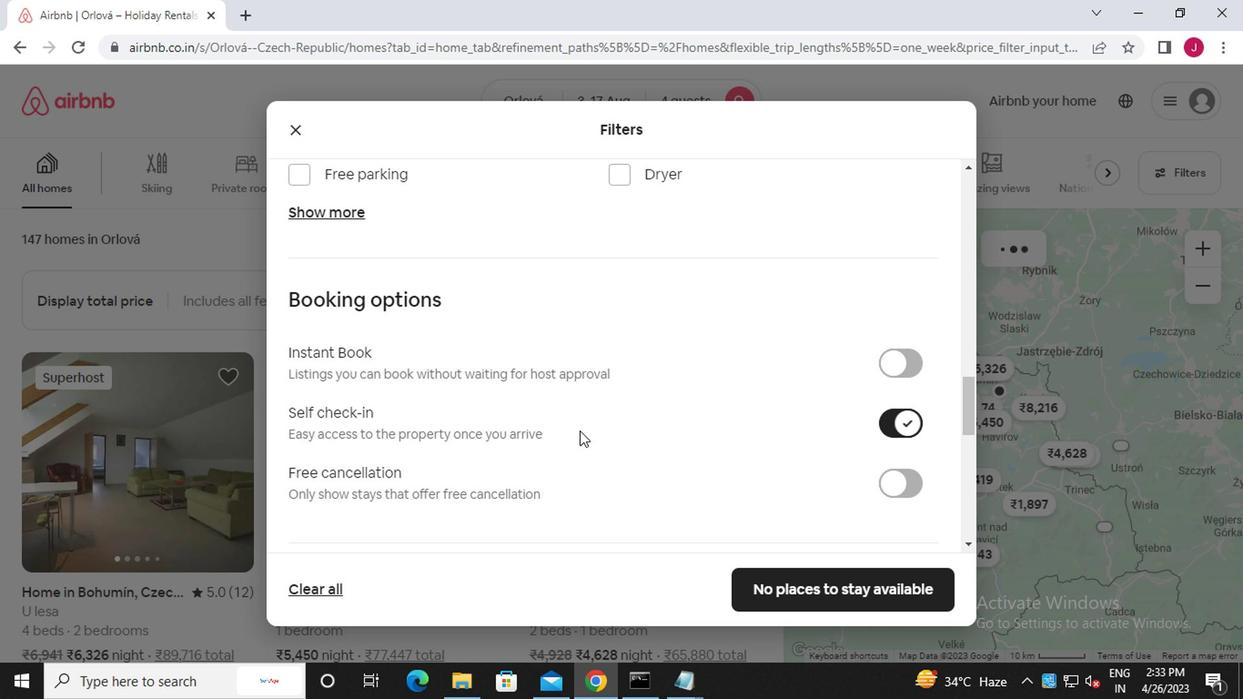 
Action: Mouse scrolled (575, 431) with delta (0, 0)
Screenshot: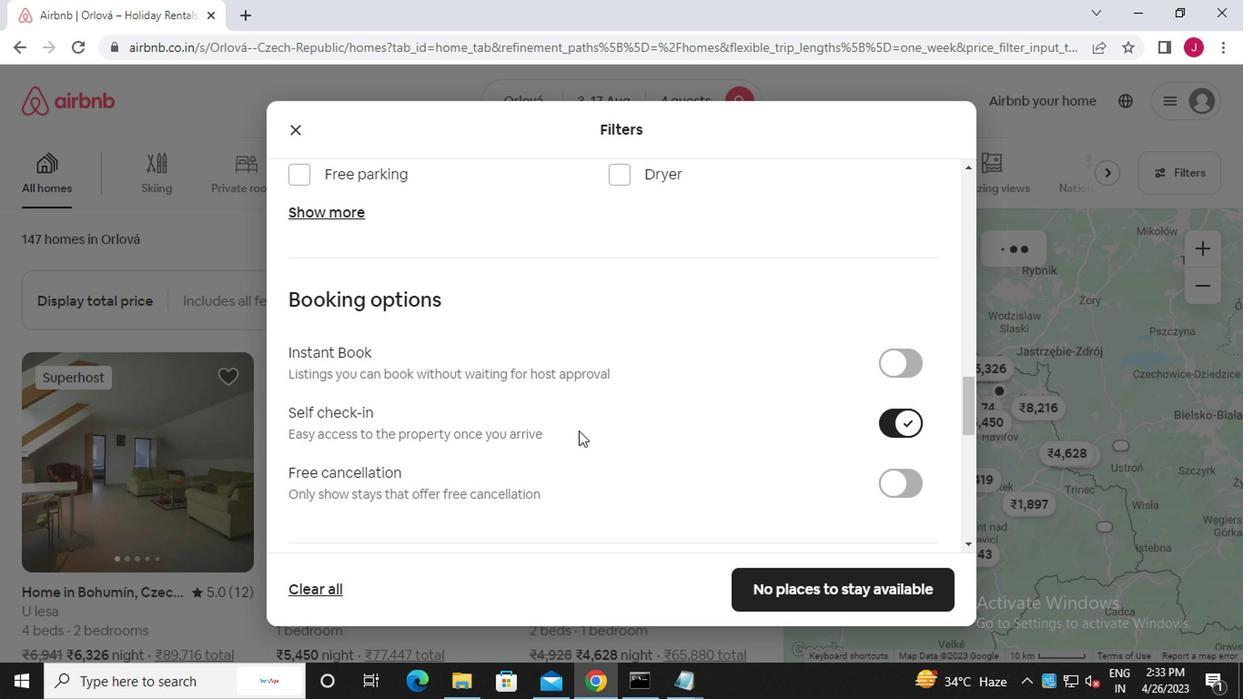 
Action: Mouse moved to (575, 429)
Screenshot: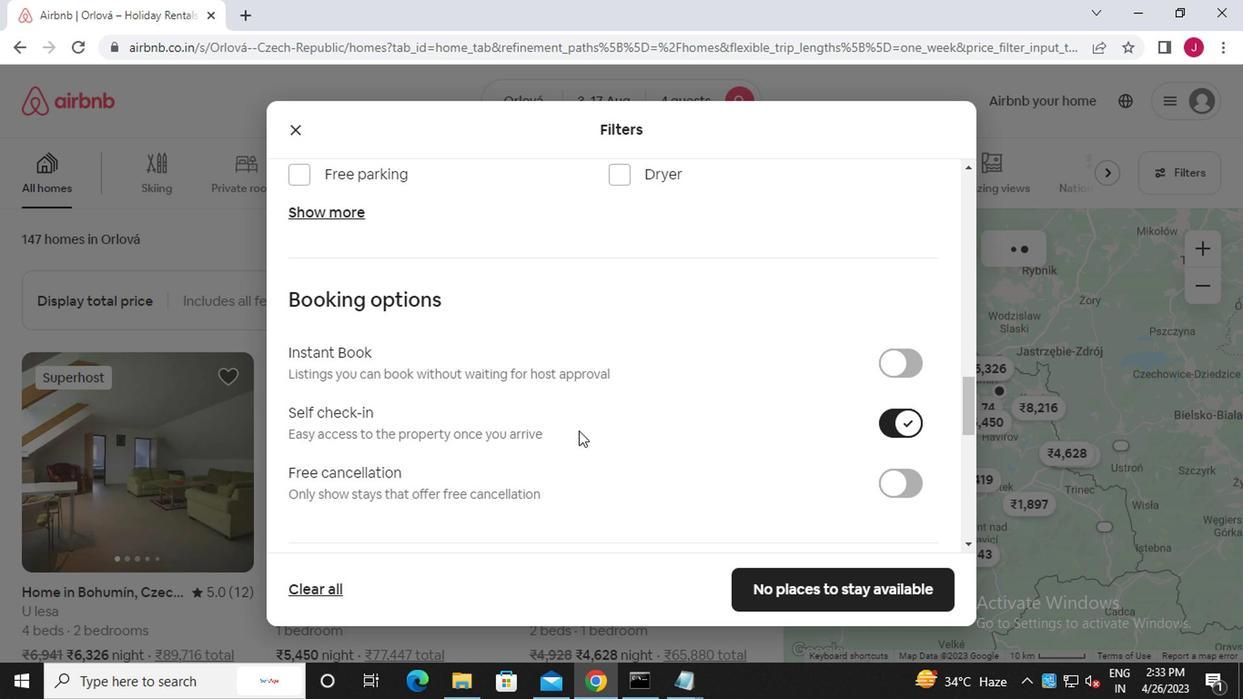 
Action: Mouse scrolled (575, 428) with delta (0, -1)
Screenshot: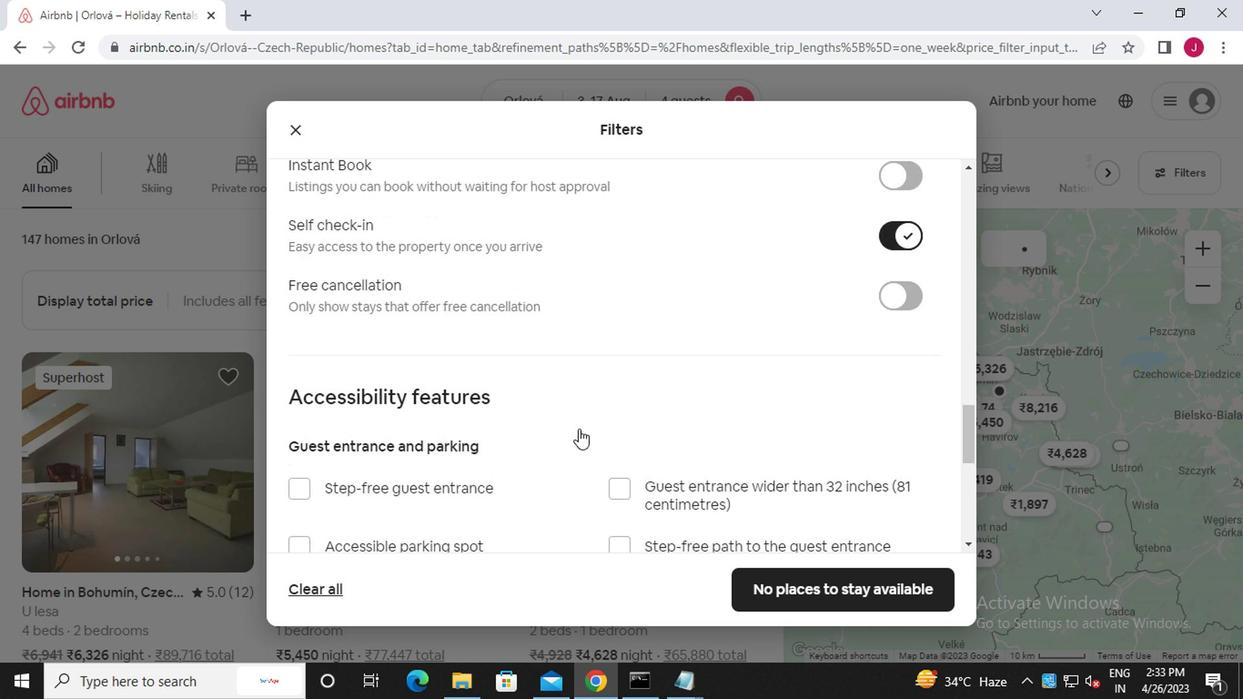
Action: Mouse scrolled (575, 428) with delta (0, -1)
Screenshot: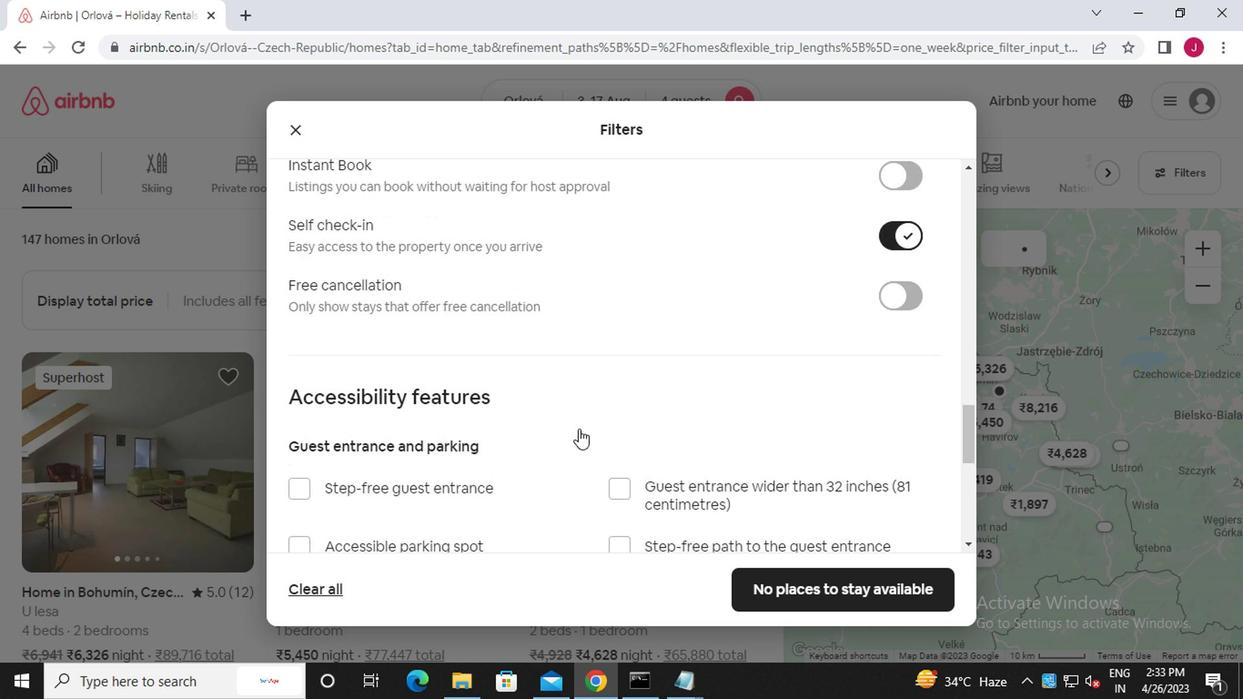
Action: Mouse scrolled (575, 428) with delta (0, -1)
Screenshot: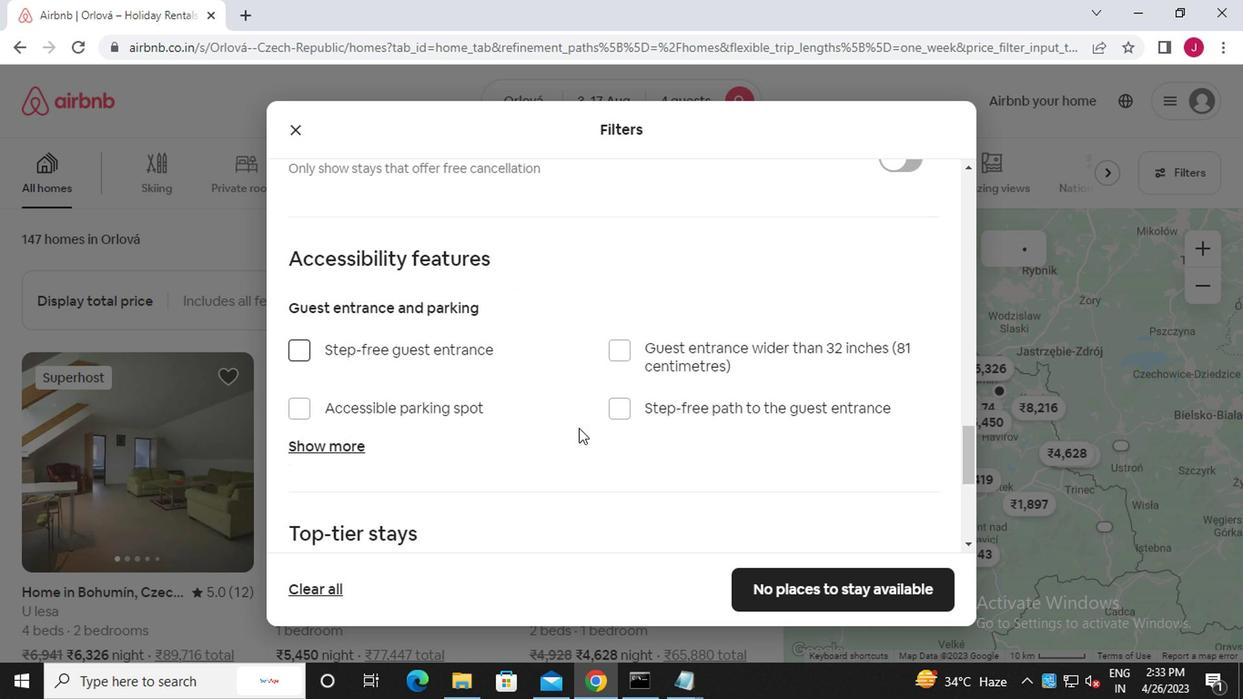 
Action: Mouse scrolled (575, 428) with delta (0, -1)
Screenshot: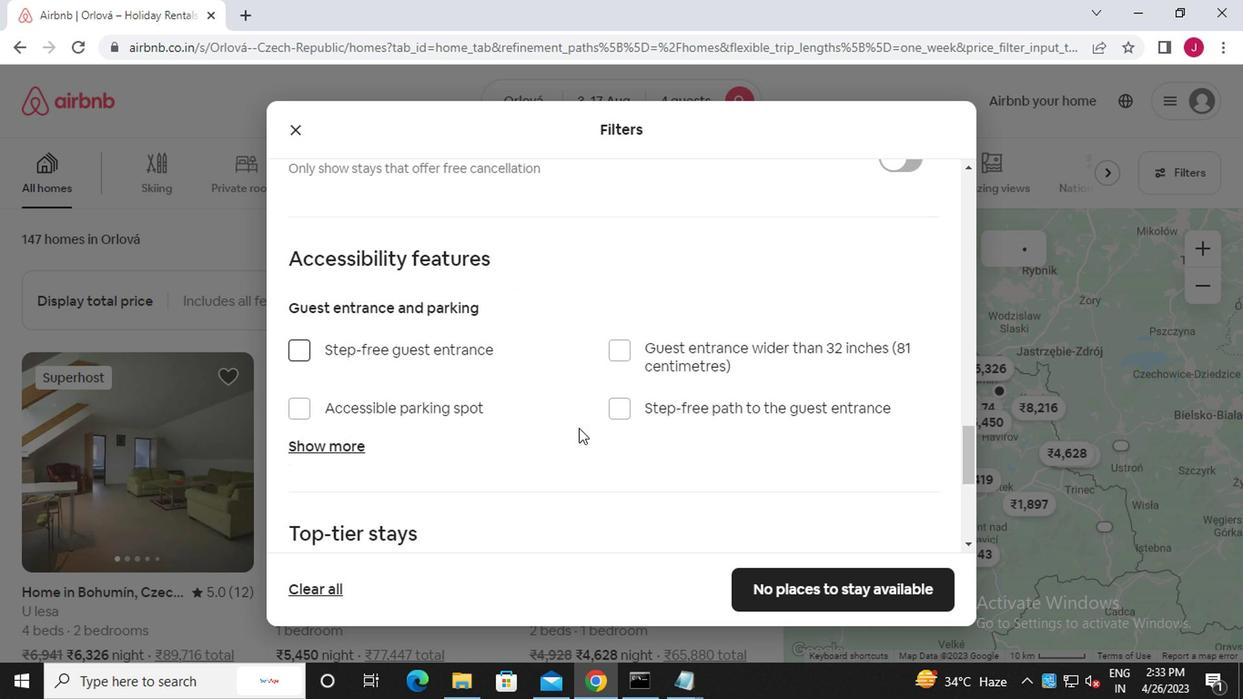 
Action: Mouse scrolled (575, 428) with delta (0, -1)
Screenshot: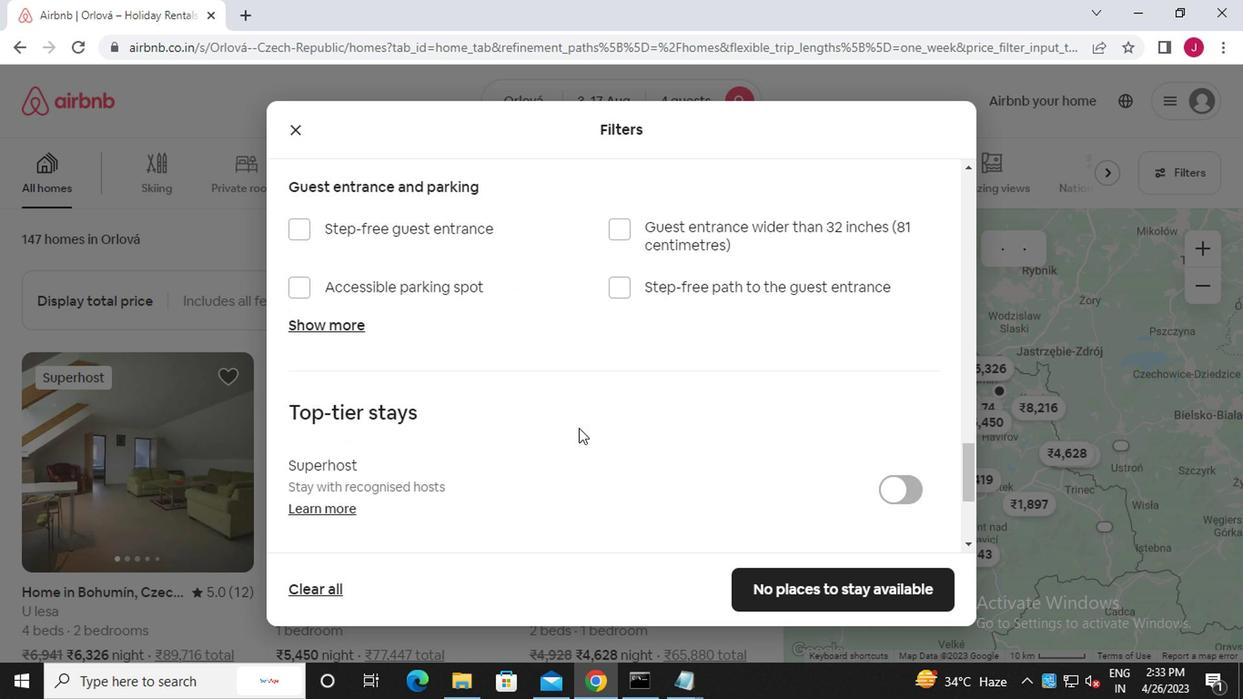
Action: Mouse scrolled (575, 428) with delta (0, -1)
Screenshot: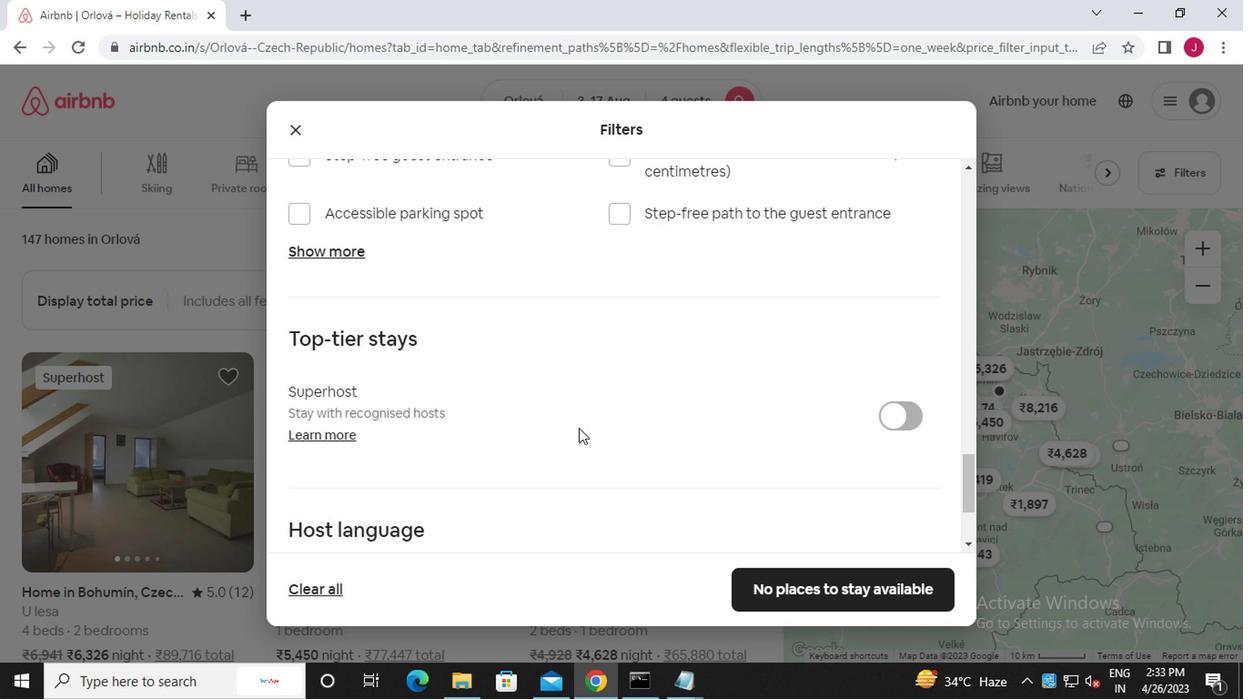 
Action: Mouse moved to (295, 422)
Screenshot: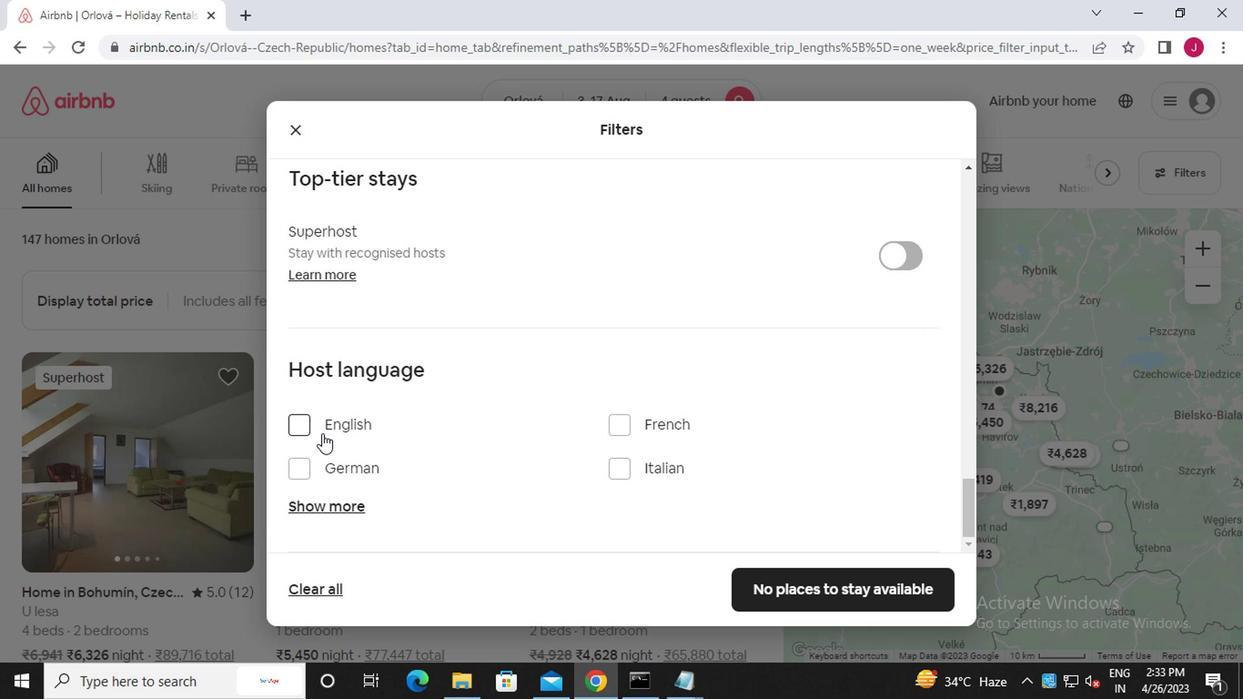 
Action: Mouse pressed left at (295, 422)
Screenshot: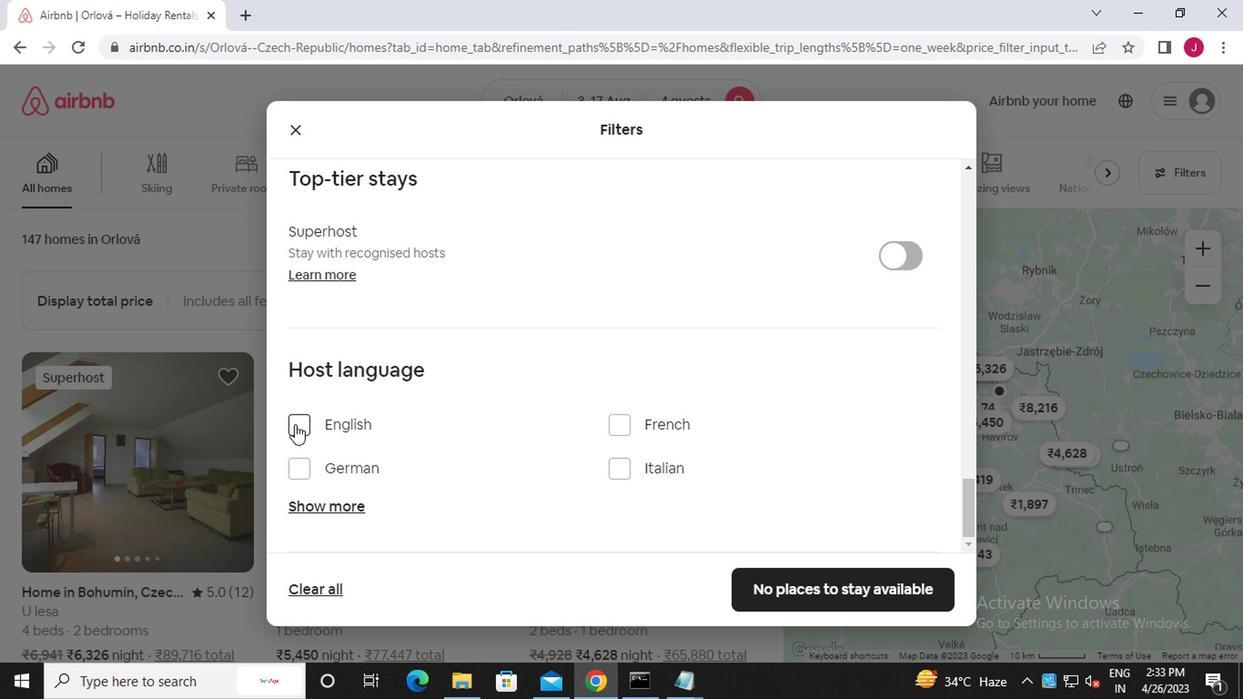 
Action: Mouse moved to (606, 478)
Screenshot: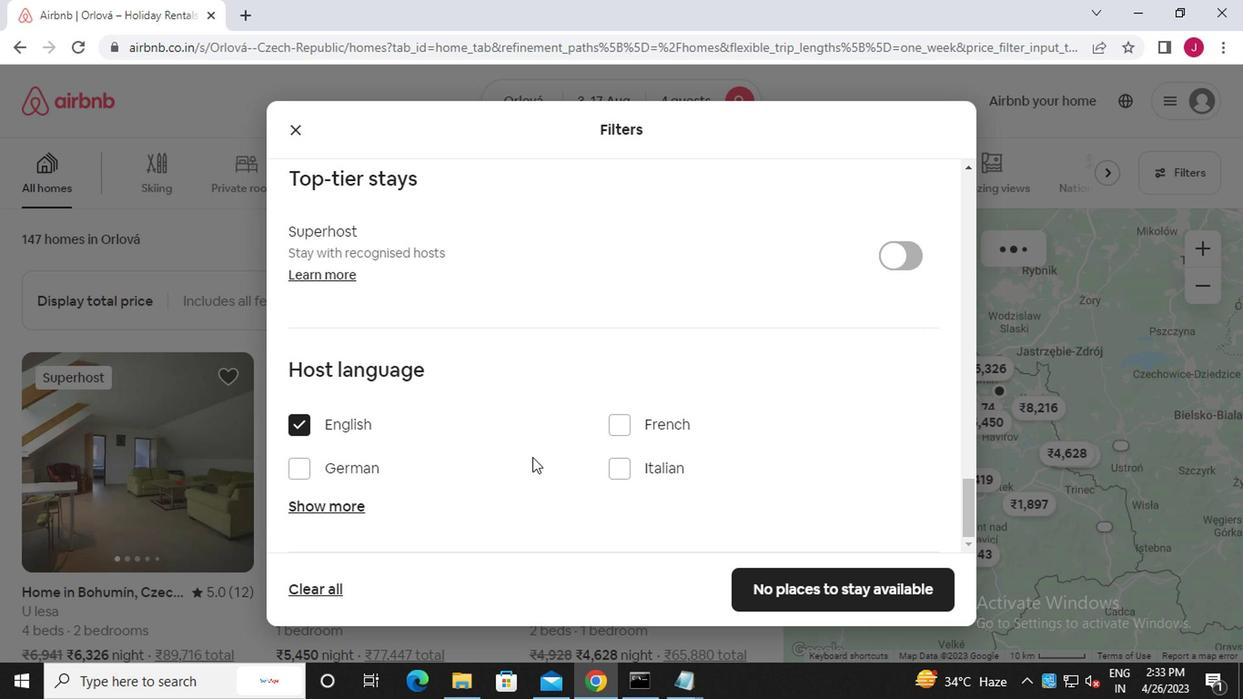 
Action: Mouse scrolled (606, 477) with delta (0, -1)
Screenshot: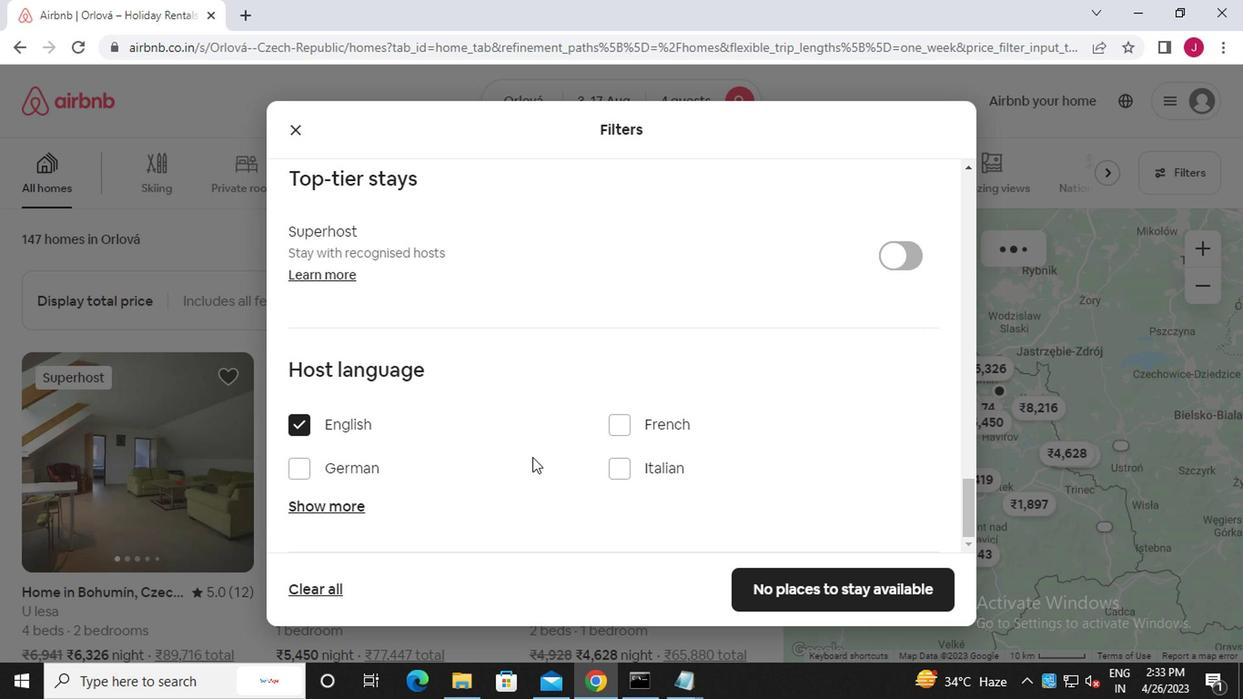 
Action: Mouse moved to (609, 481)
Screenshot: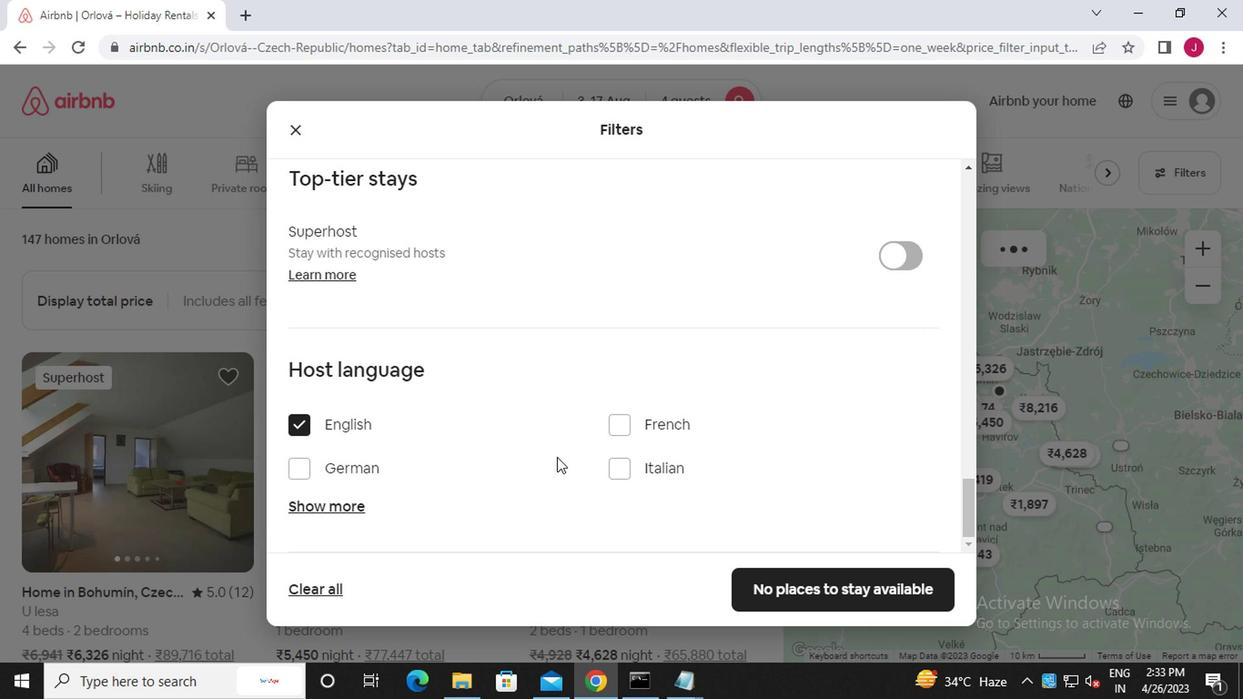 
Action: Mouse scrolled (609, 481) with delta (0, 0)
Screenshot: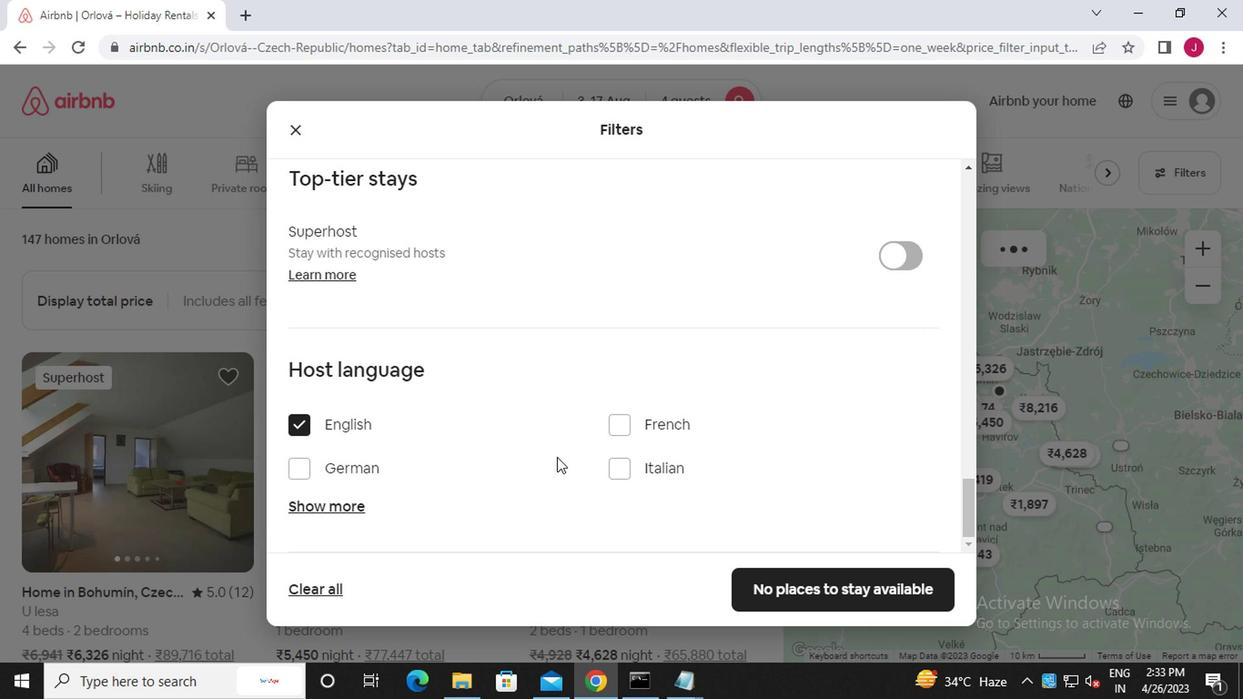 
Action: Mouse moved to (610, 483)
Screenshot: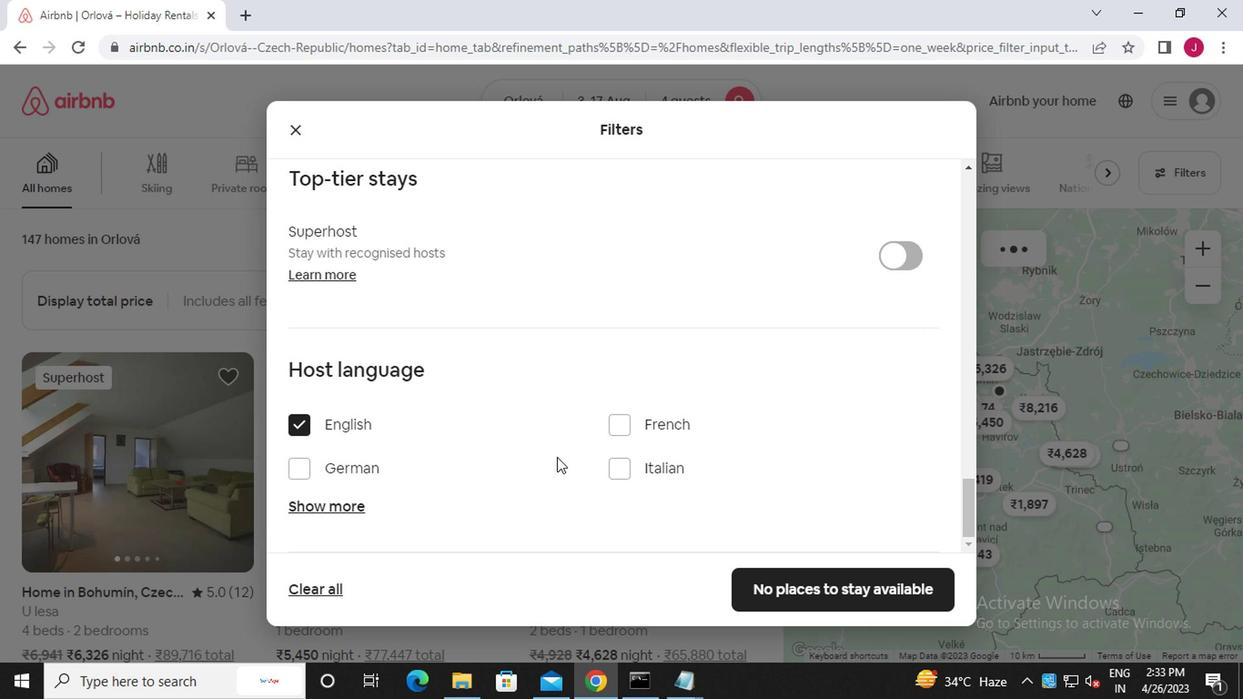 
Action: Mouse scrolled (610, 481) with delta (0, -1)
Screenshot: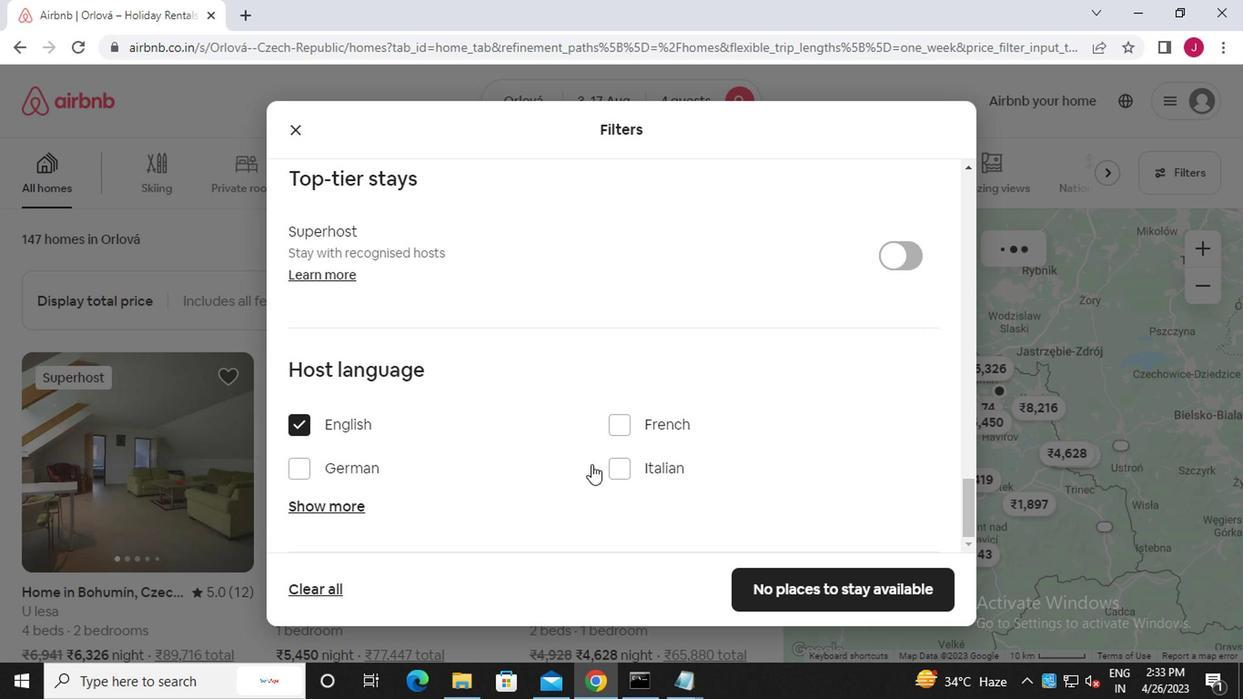 
Action: Mouse moved to (611, 483)
Screenshot: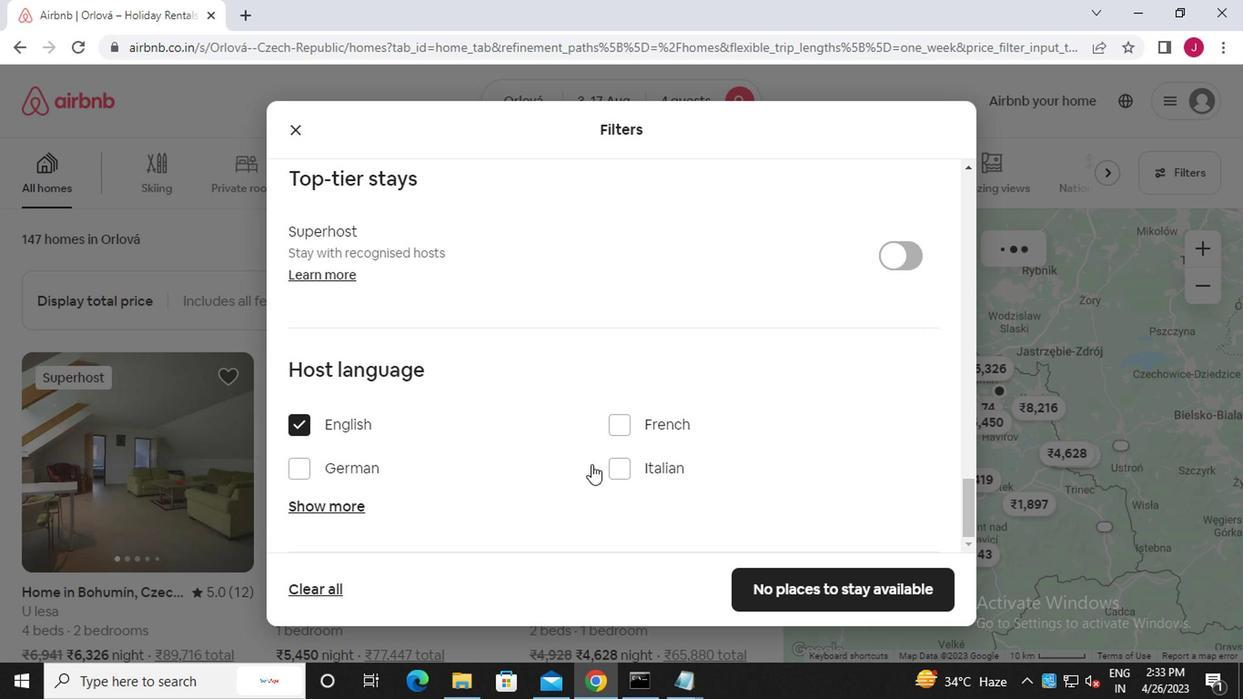 
Action: Mouse scrolled (611, 481) with delta (0, -1)
Screenshot: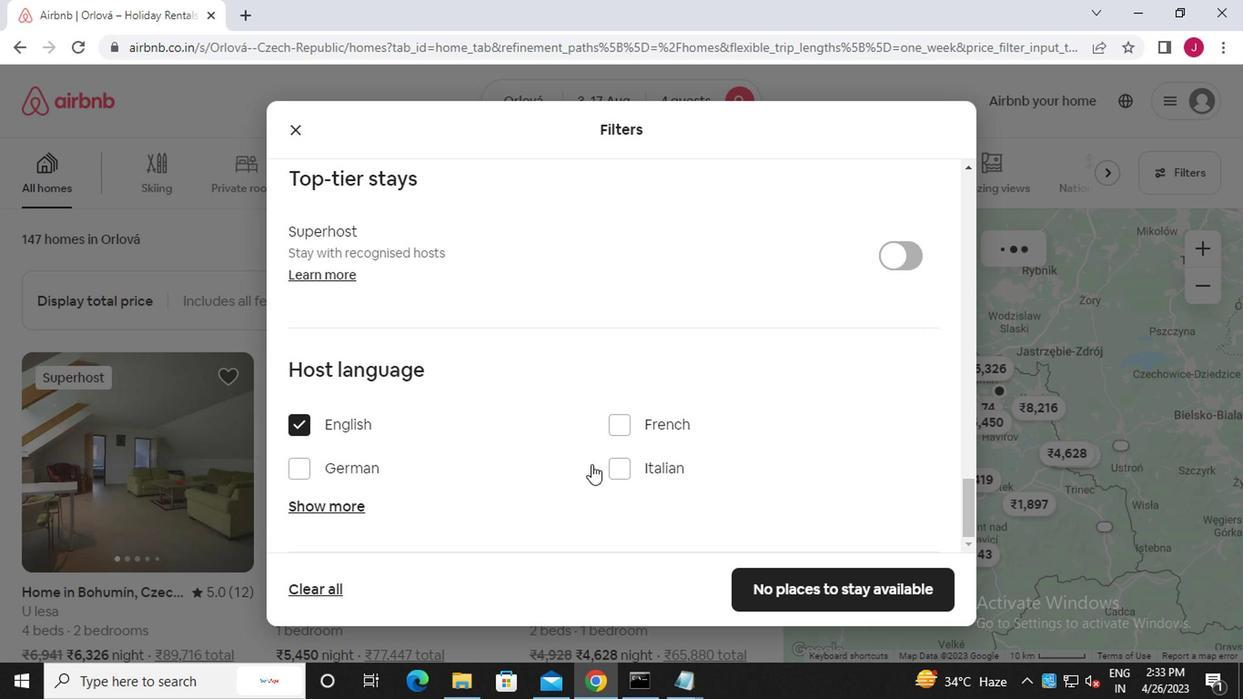 
Action: Mouse moved to (617, 483)
Screenshot: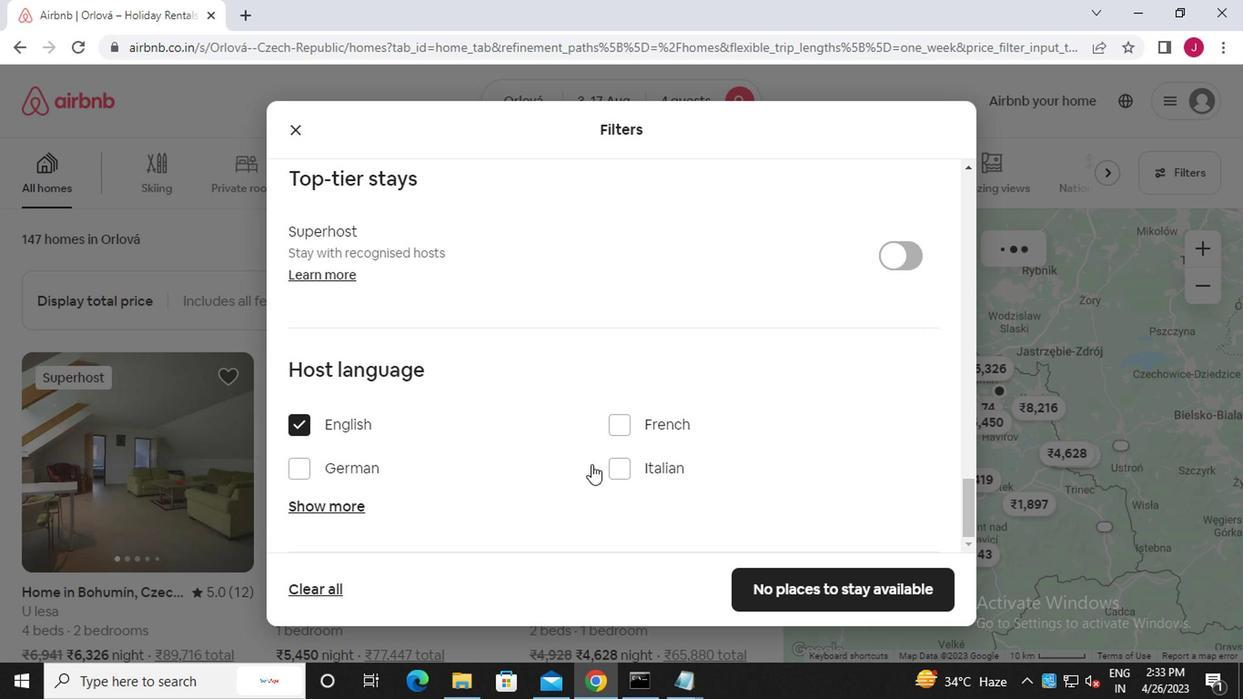 
Action: Mouse scrolled (617, 481) with delta (0, -1)
Screenshot: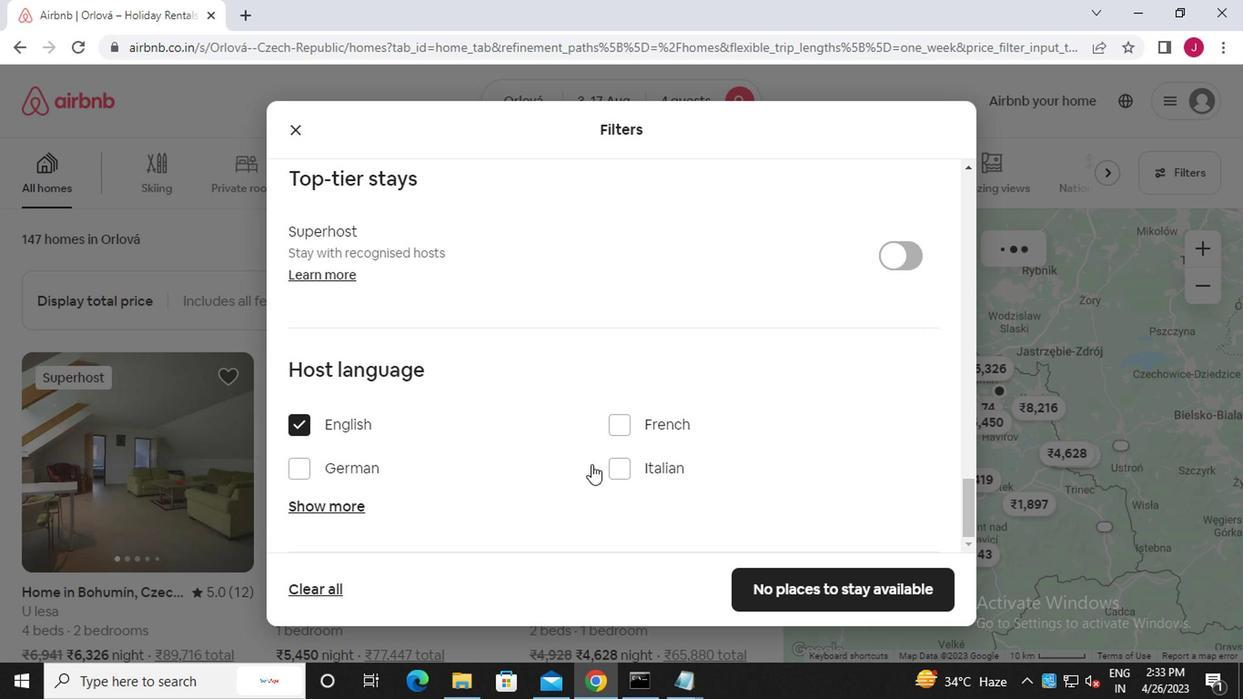 
Action: Mouse moved to (624, 483)
Screenshot: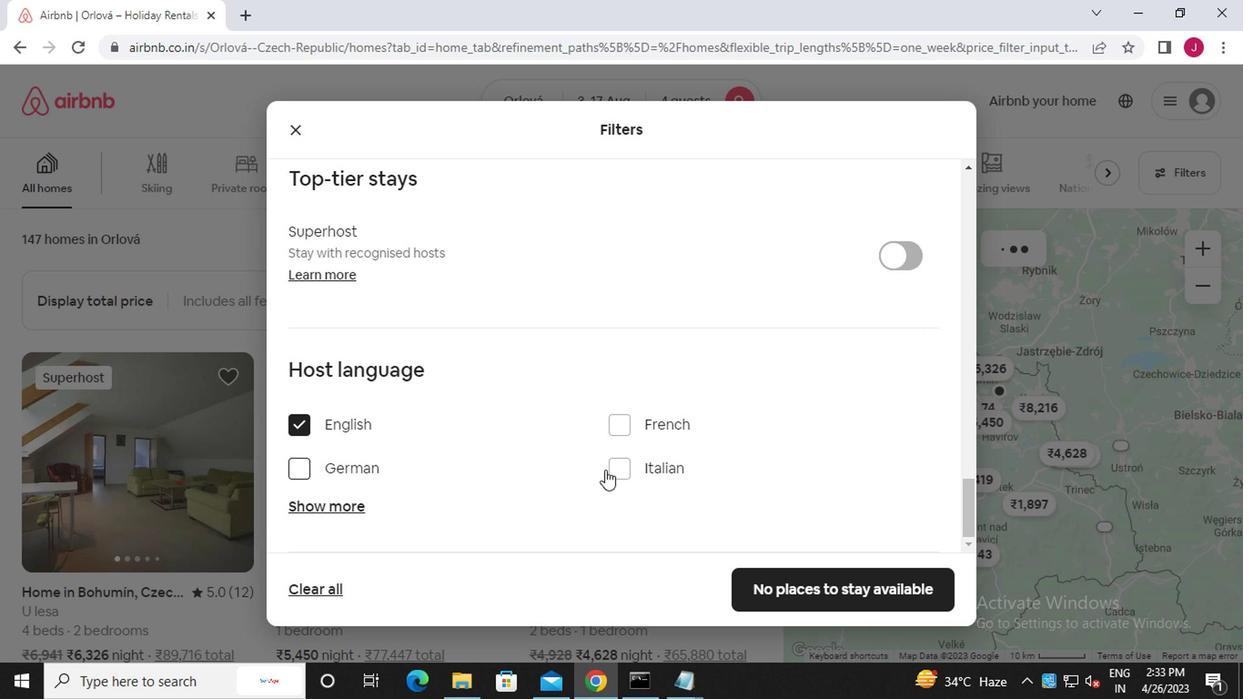 
Action: Mouse scrolled (624, 481) with delta (0, -1)
Screenshot: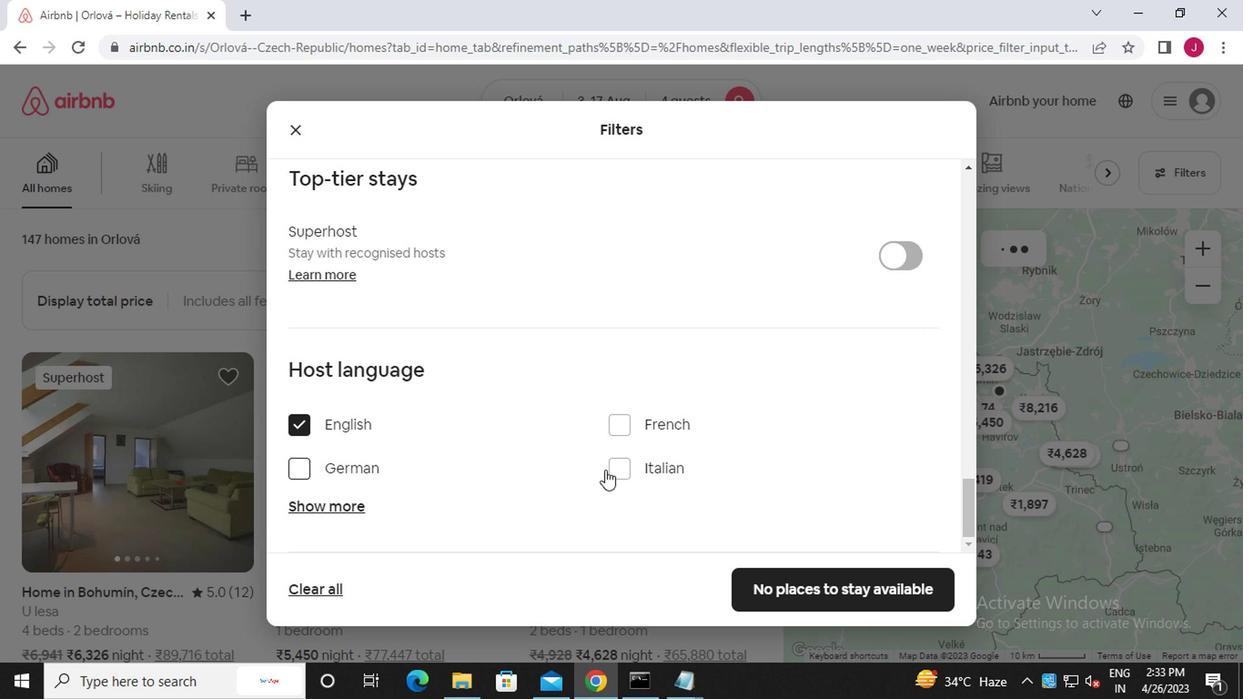 
Action: Mouse moved to (638, 483)
Screenshot: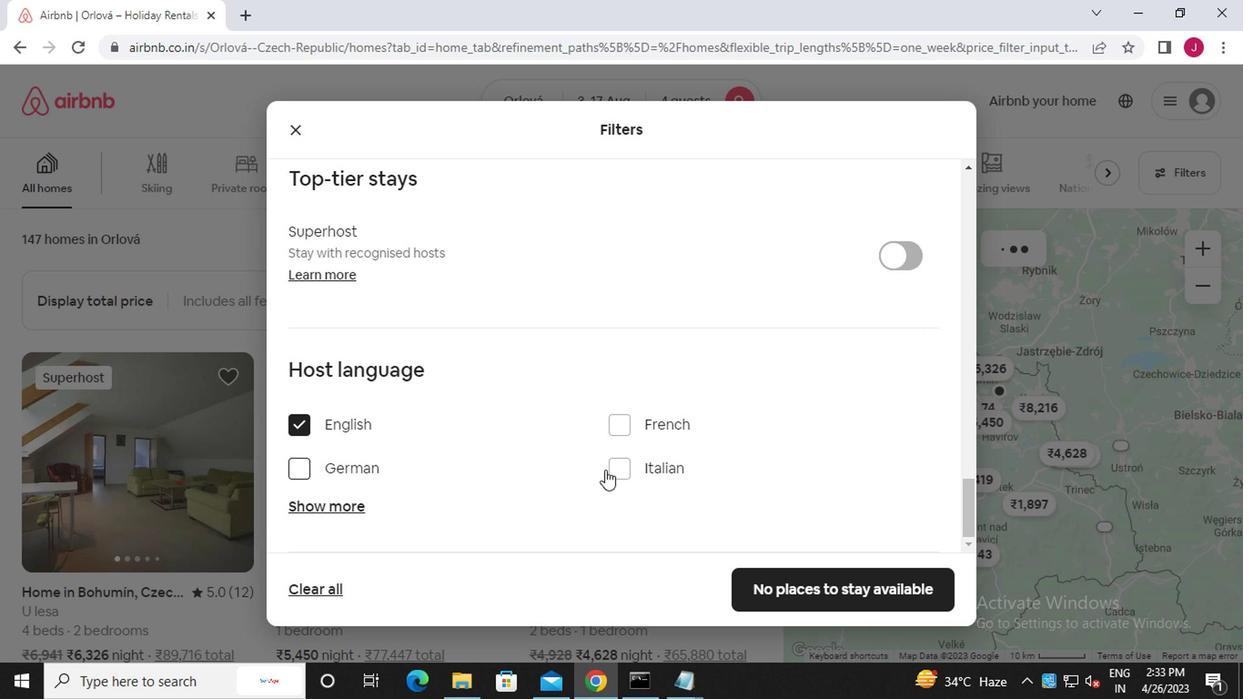 
Action: Mouse scrolled (638, 481) with delta (0, -1)
Screenshot: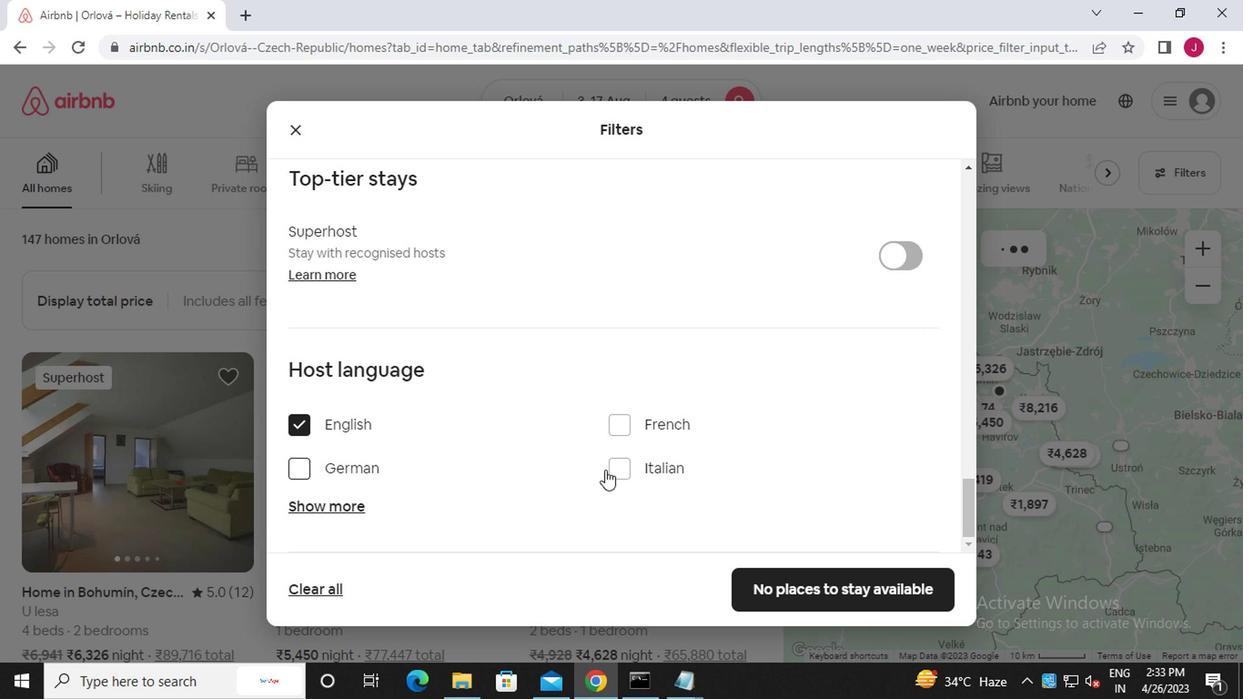
Action: Mouse moved to (799, 592)
Screenshot: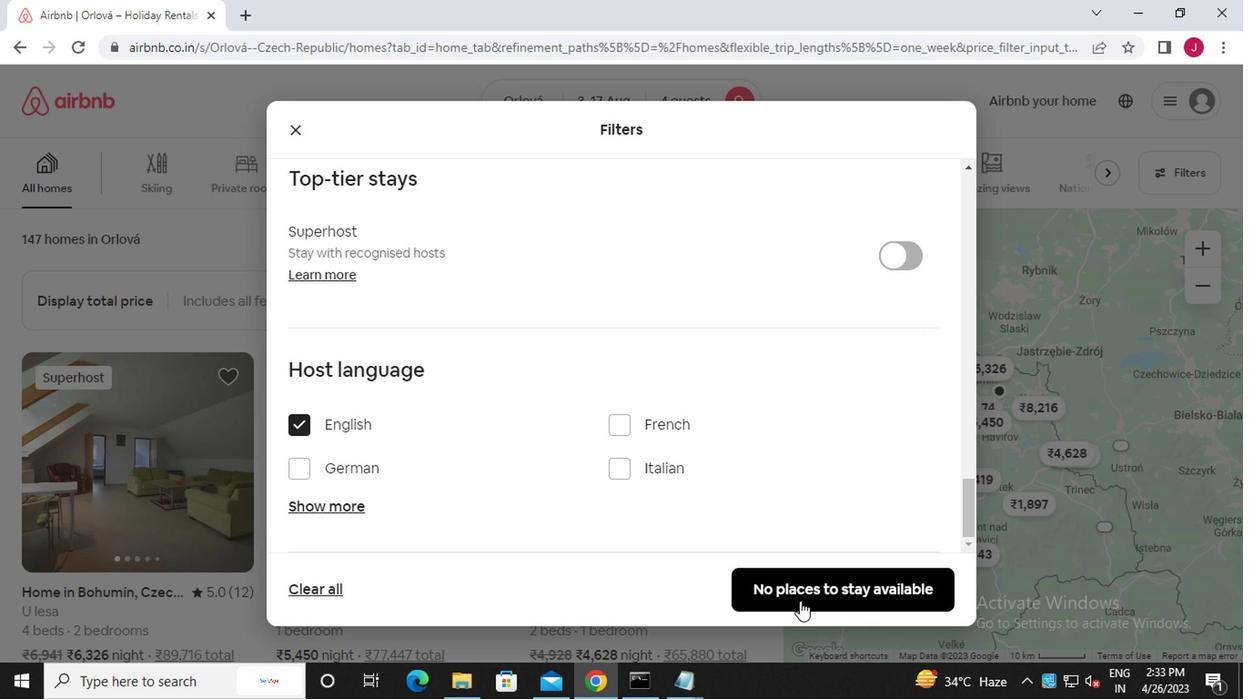 
Action: Mouse pressed left at (799, 592)
Screenshot: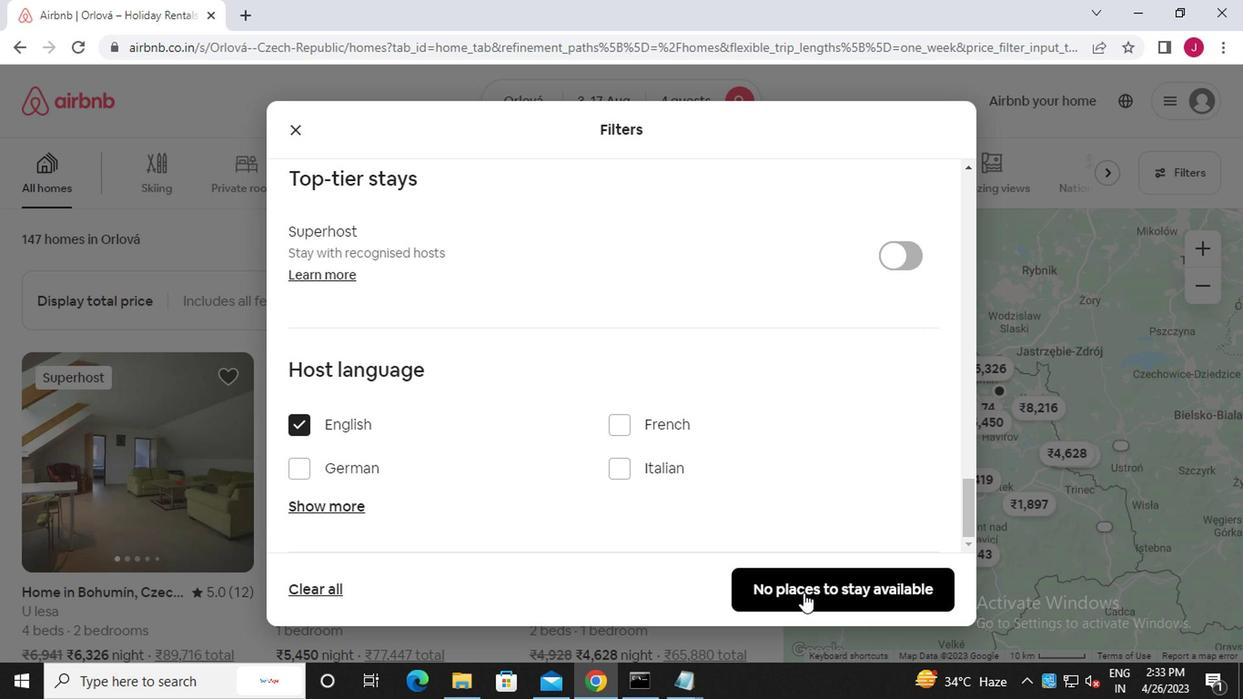 
Action: Mouse moved to (807, 589)
Screenshot: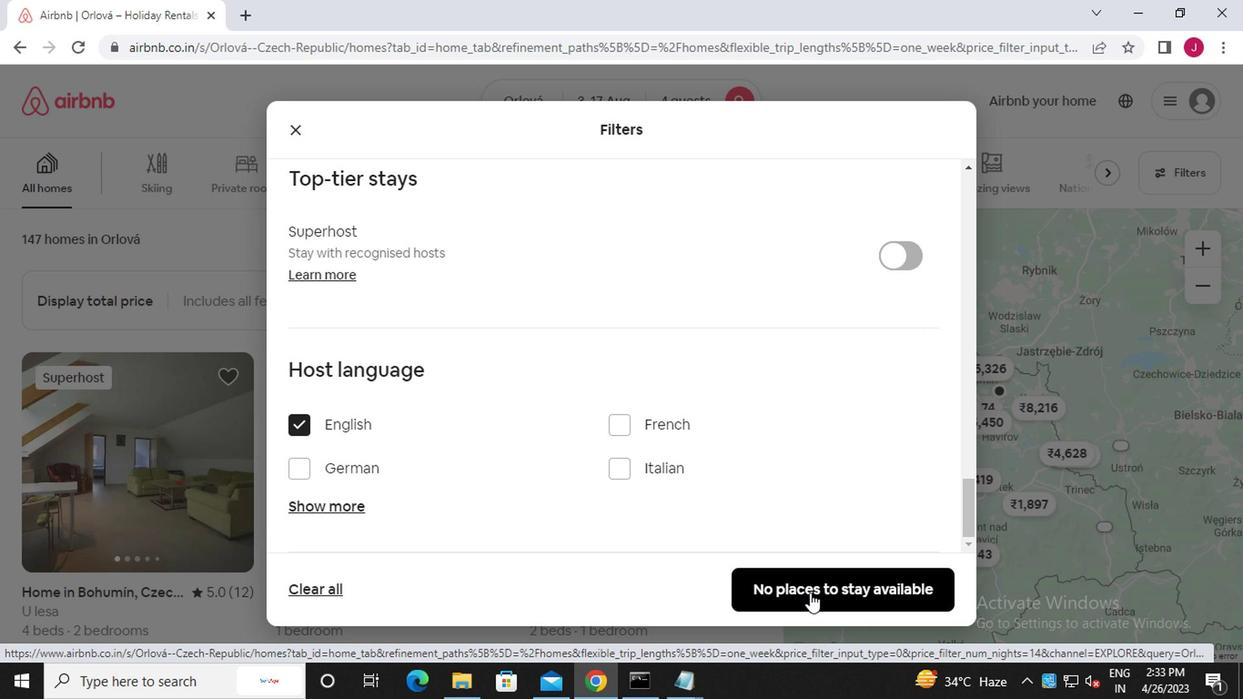 
Action: Mouse pressed left at (807, 589)
Screenshot: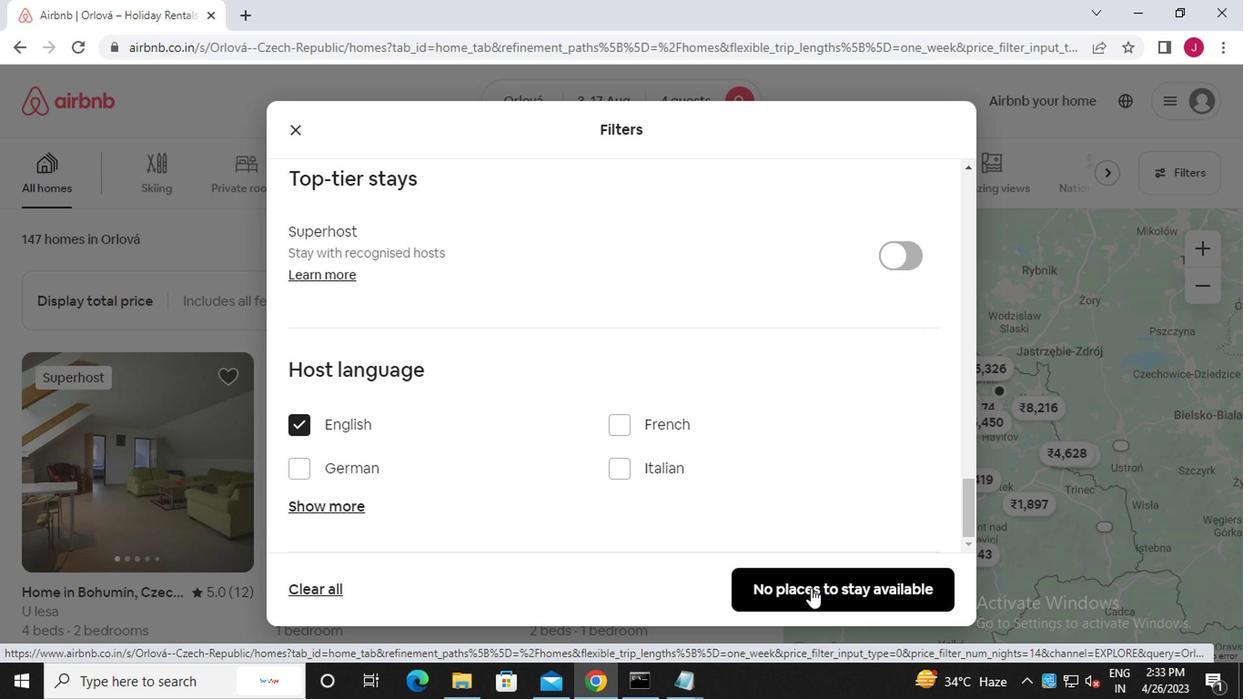 
Action: Mouse moved to (807, 589)
Screenshot: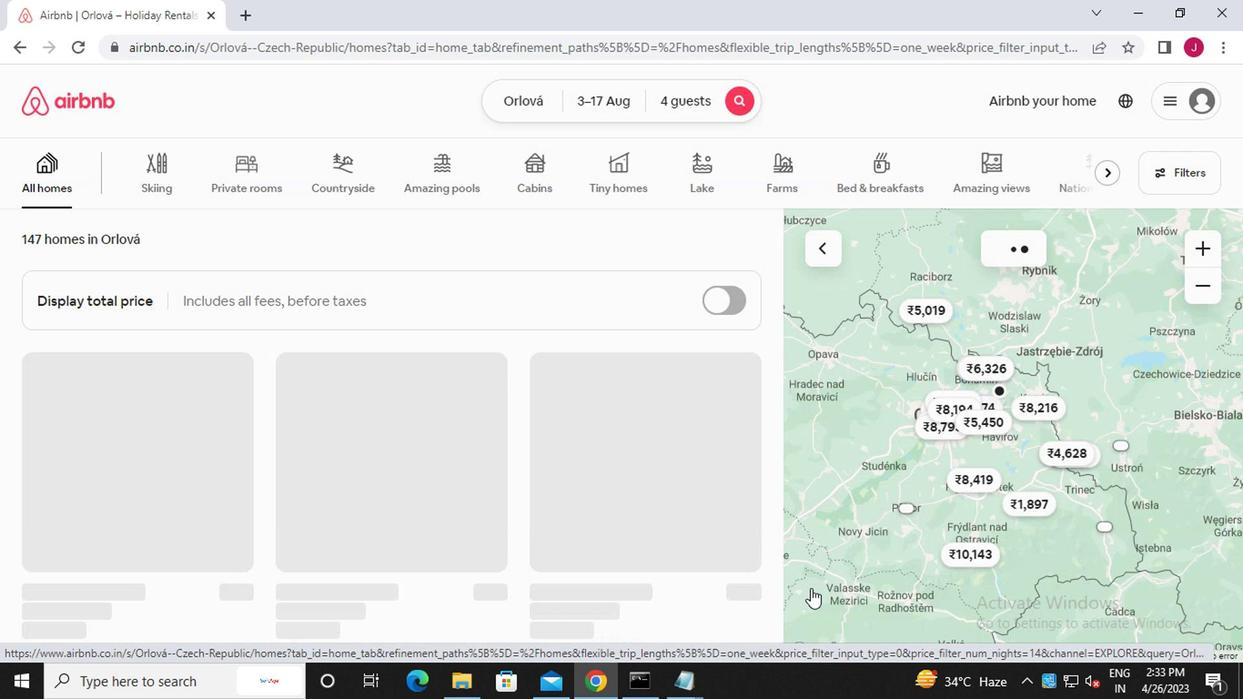 
